 Task: Get the current traffic updates for Oxbow Public Market in Napa.
Action: Mouse moved to (100, 61)
Screenshot: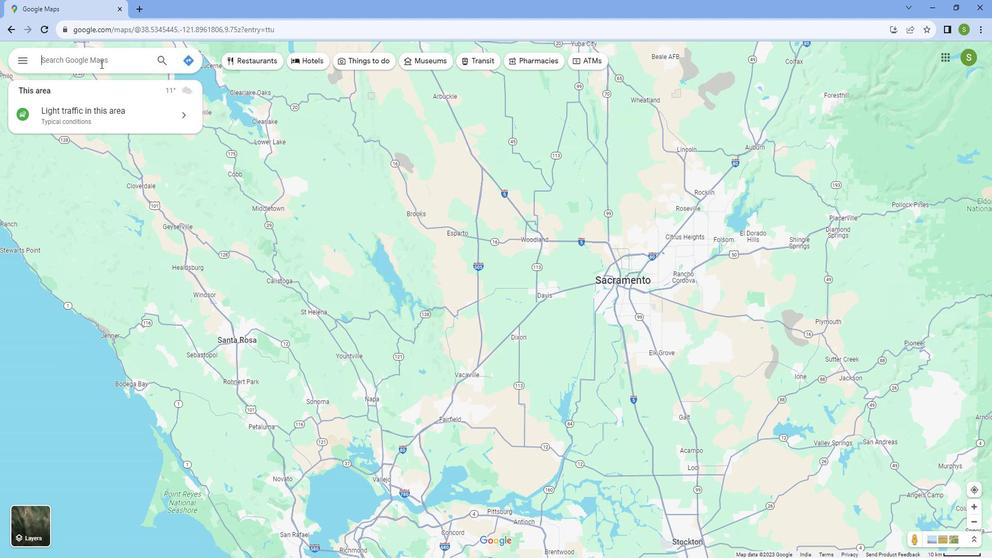 
Action: Mouse pressed left at (100, 61)
Screenshot: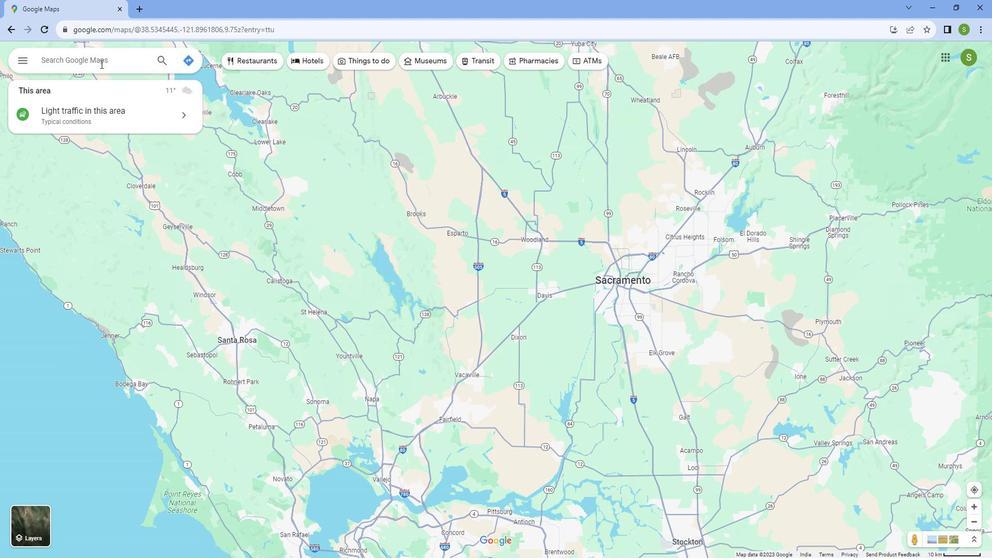 
Action: Key pressed <Key.caps_lock>O<Key.caps_lock>xbow<Key.space><Key.caps_lock>P<Key.caps_lock>ublic<Key.space><Key.caps_lock>M<Key.caps_lock>arket,<Key.caps_lock>N<Key.caps_lock>apa
Screenshot: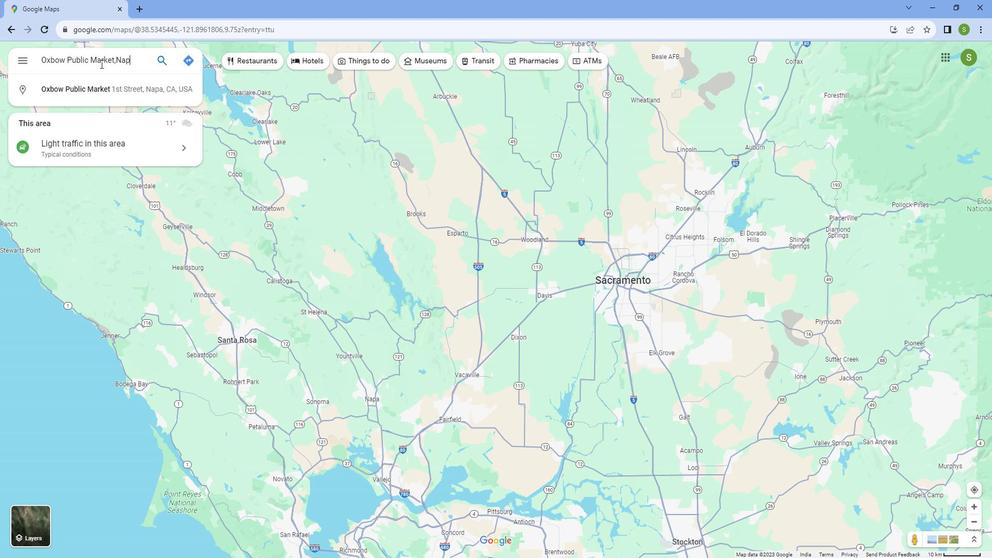 
Action: Mouse moved to (97, 84)
Screenshot: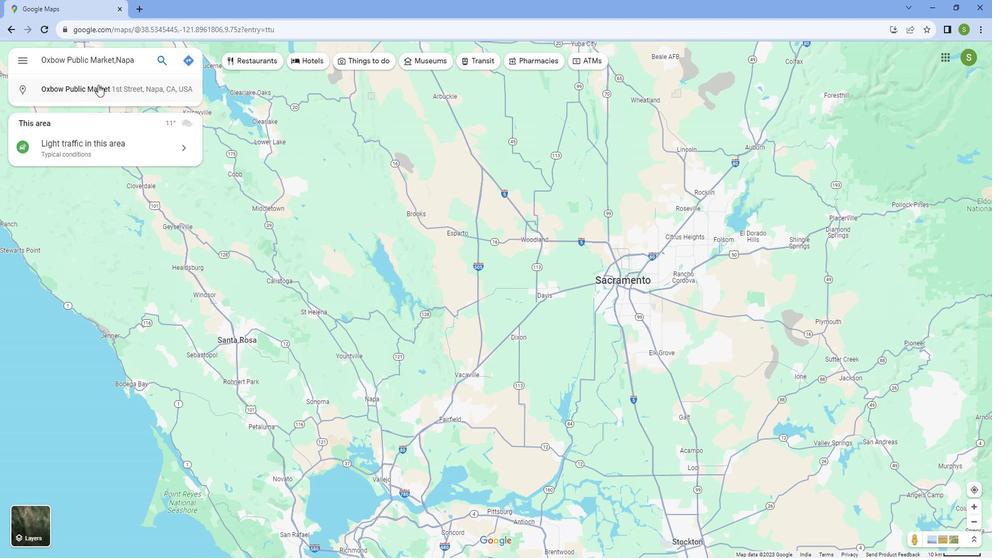 
Action: Mouse pressed left at (97, 84)
Screenshot: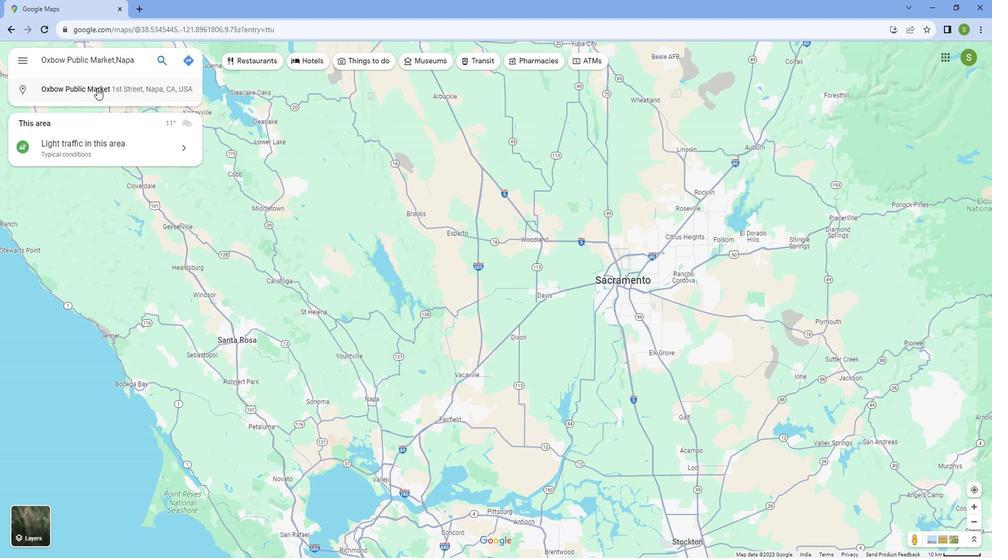 
Action: Mouse moved to (325, 499)
Screenshot: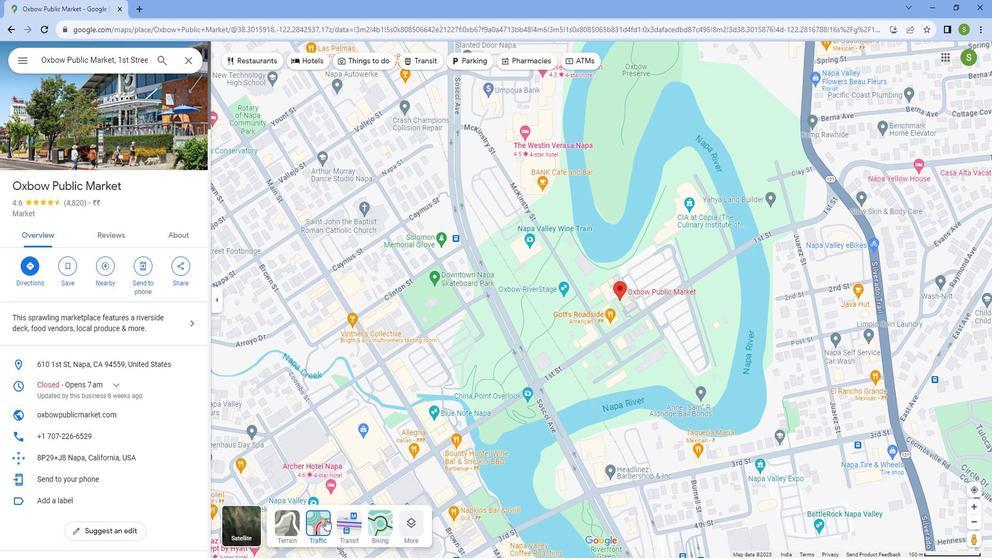 
Action: Mouse pressed left at (325, 499)
Screenshot: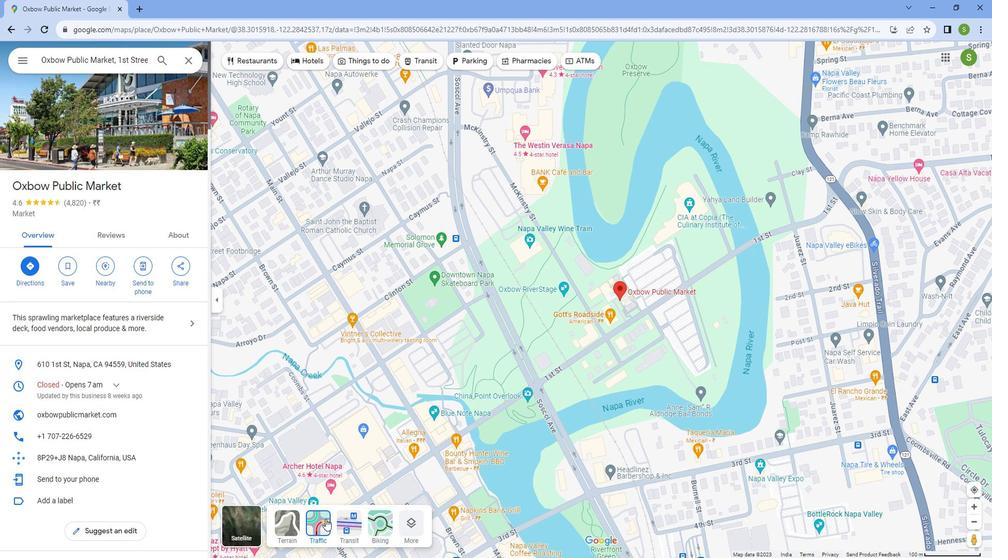 
Action: Mouse moved to (568, 286)
Screenshot: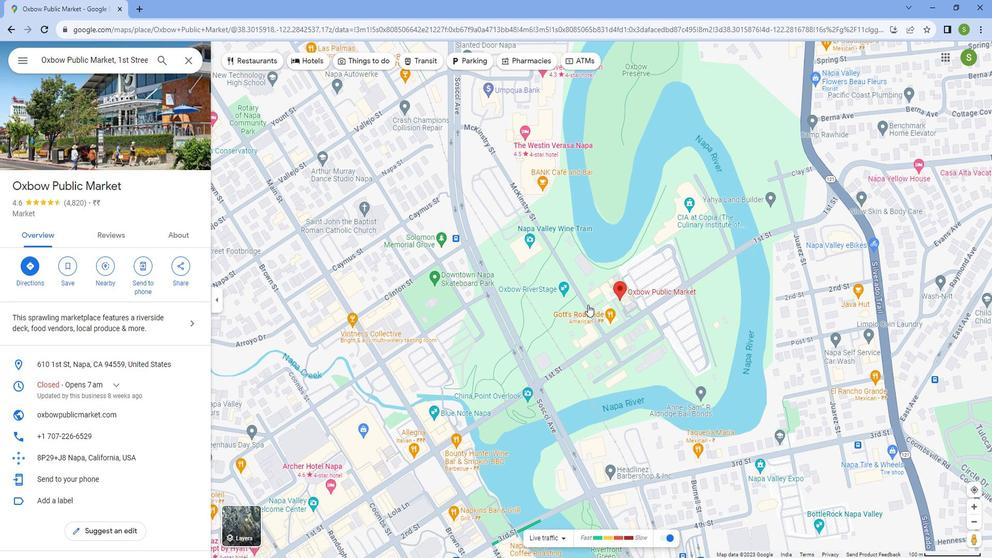 
Action: Mouse scrolled (568, 285) with delta (0, 0)
Screenshot: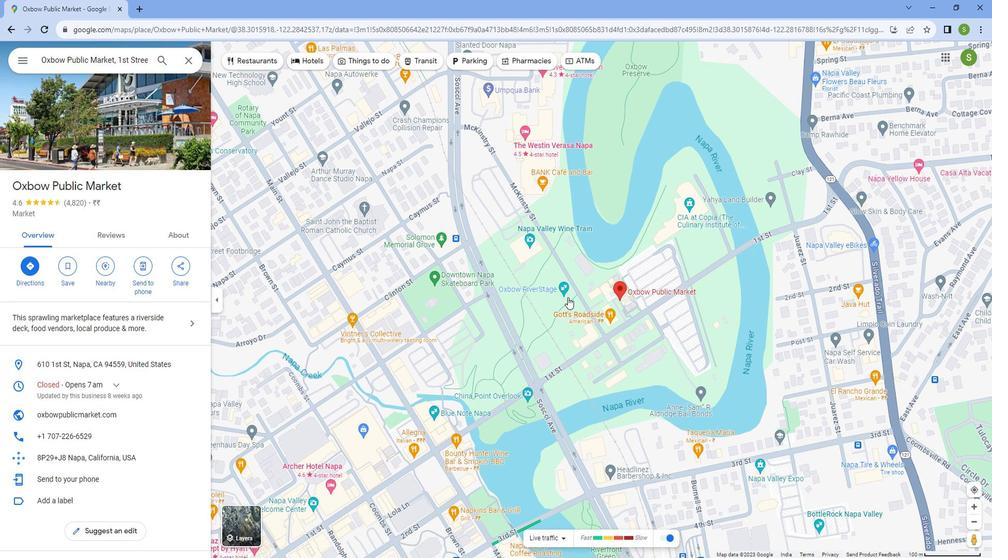 
Action: Mouse scrolled (568, 285) with delta (0, 0)
Screenshot: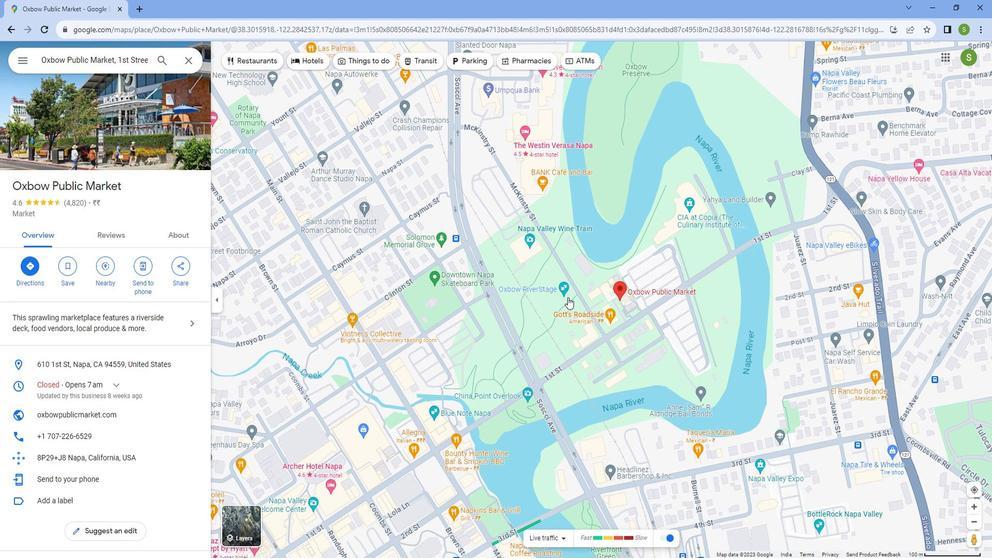 
Action: Mouse moved to (568, 286)
Screenshot: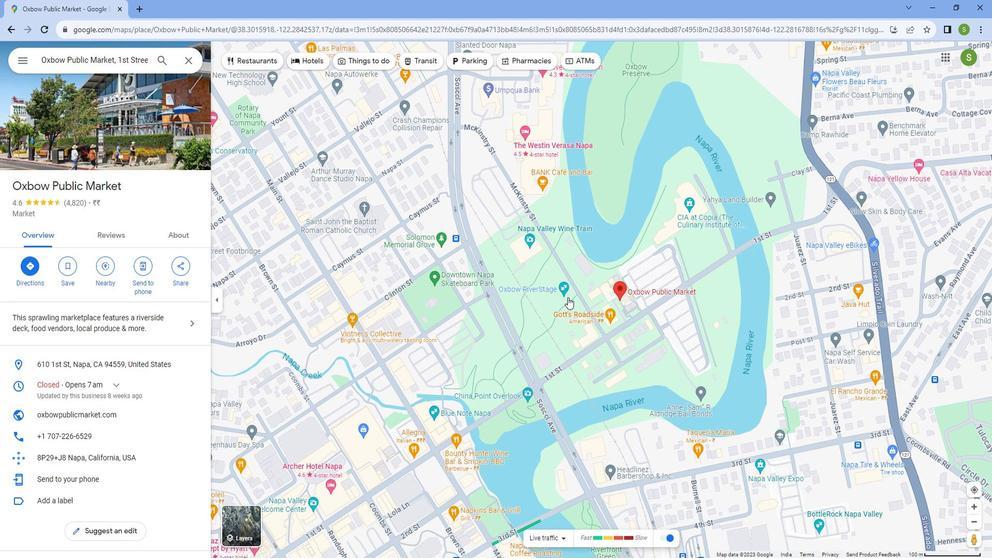 
Action: Mouse scrolled (568, 285) with delta (0, 0)
Screenshot: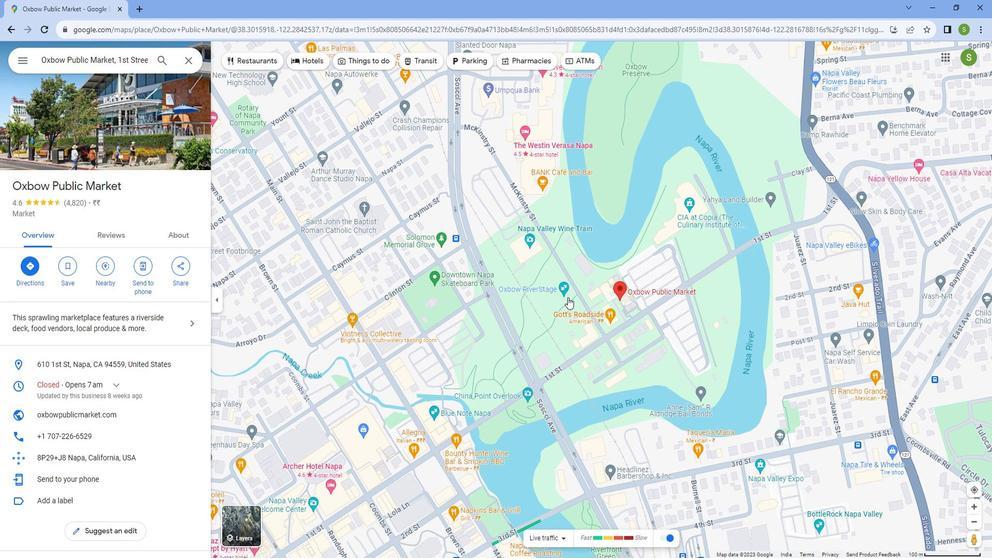 
Action: Mouse moved to (566, 285)
Screenshot: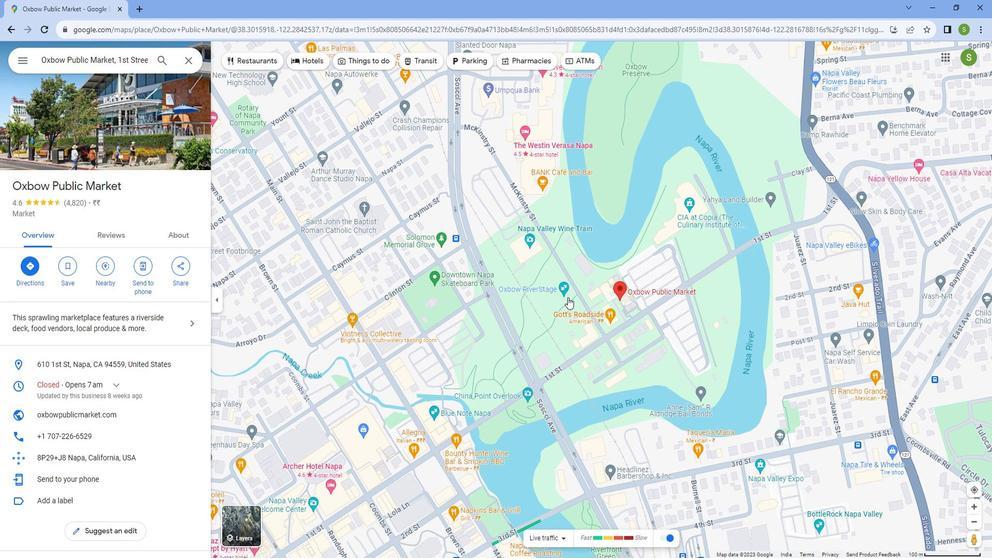 
Action: Mouse scrolled (566, 284) with delta (0, 0)
Screenshot: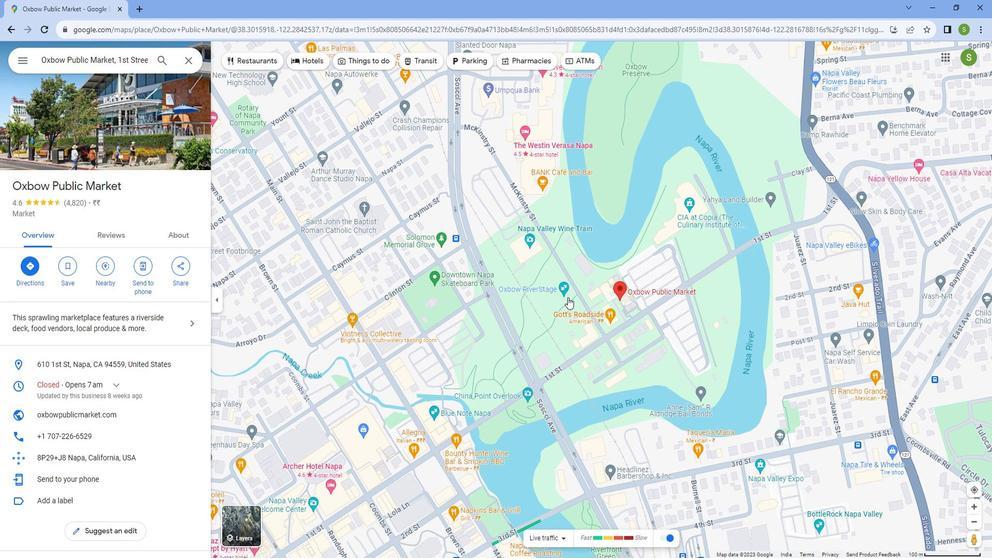 
Action: Mouse moved to (563, 283)
Screenshot: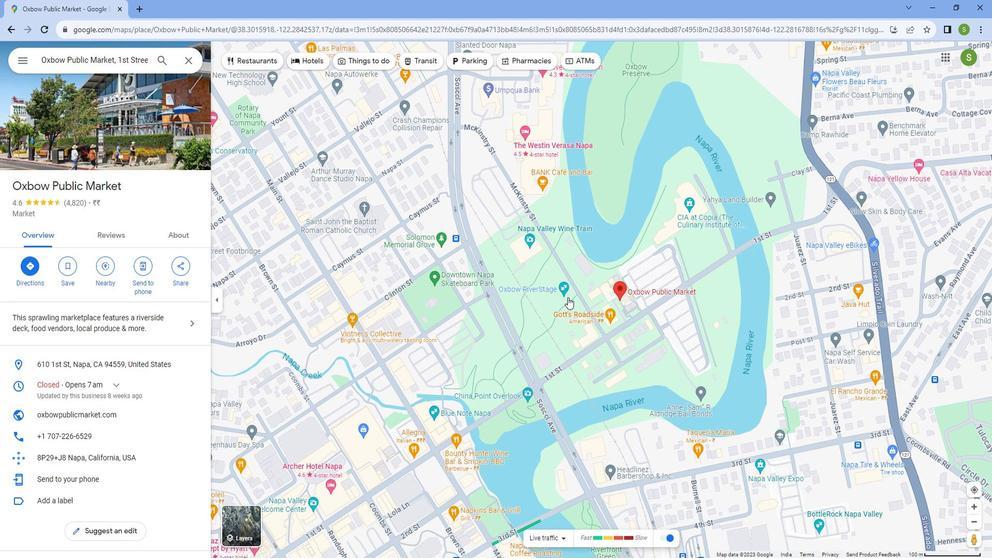 
Action: Mouse scrolled (563, 283) with delta (0, 0)
Screenshot: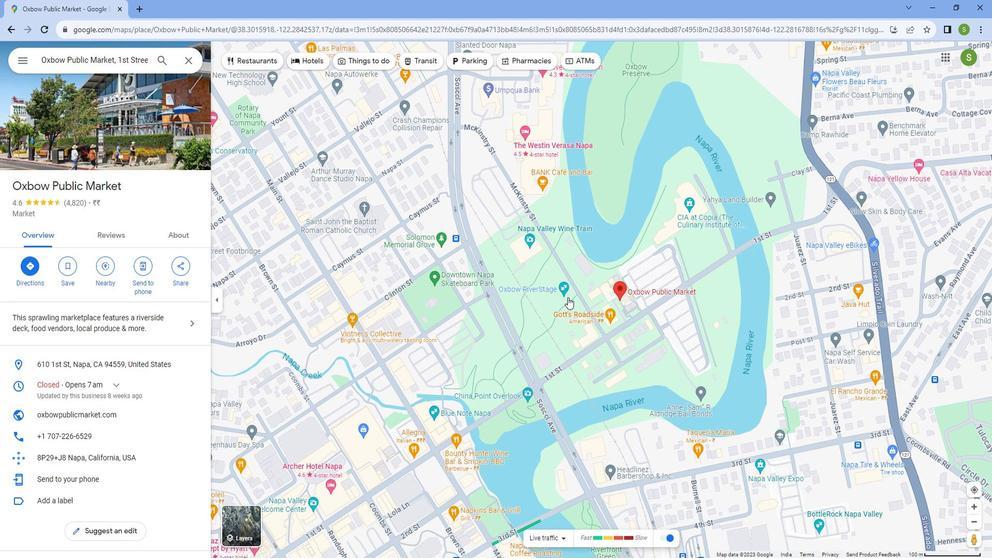 
Action: Mouse moved to (561, 282)
Screenshot: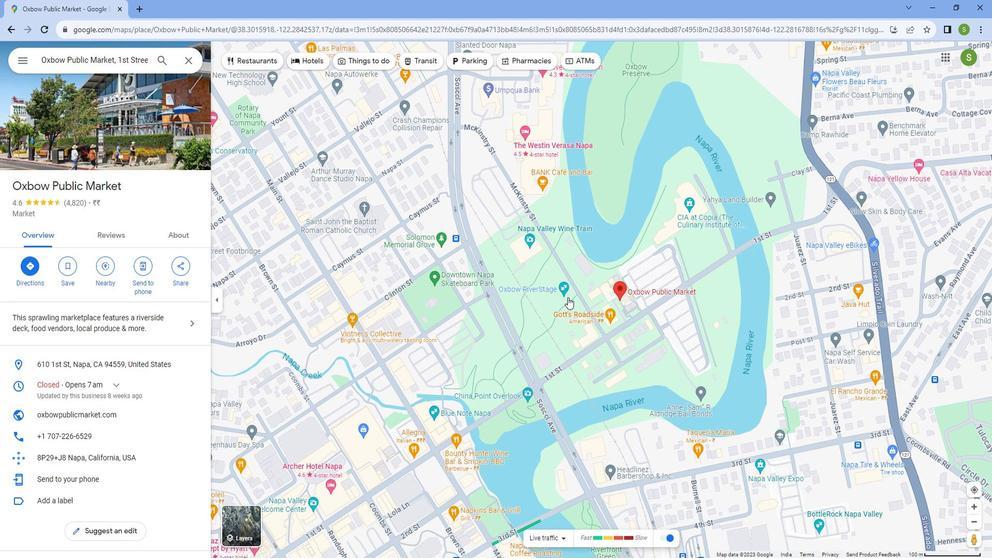 
Action: Mouse scrolled (561, 282) with delta (0, 0)
Screenshot: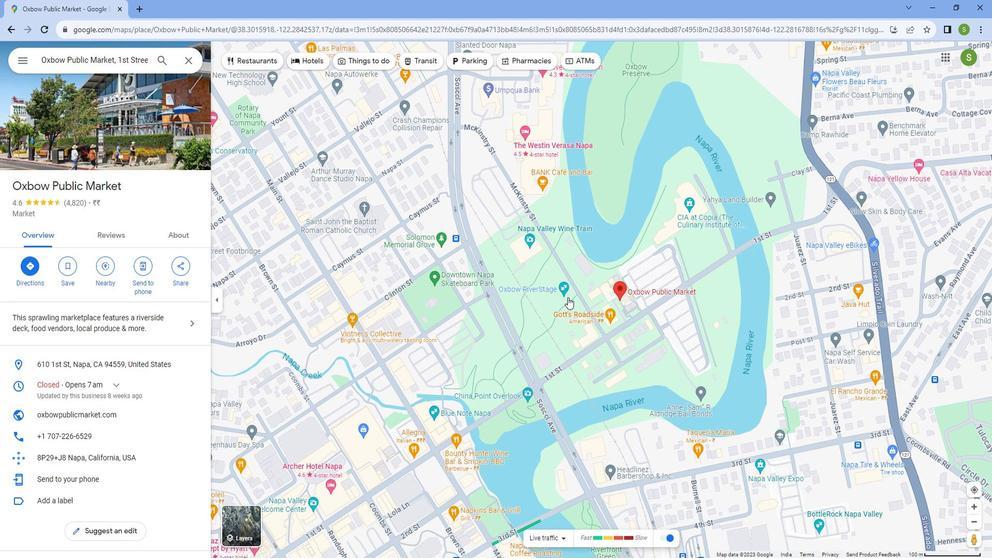 
Action: Mouse moved to (560, 282)
Screenshot: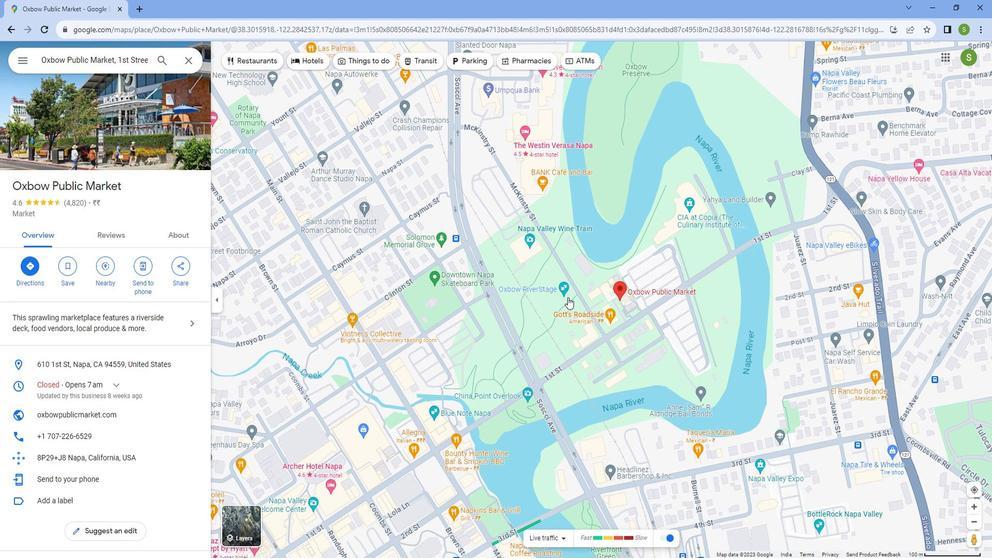 
Action: Mouse scrolled (560, 282) with delta (0, 0)
Screenshot: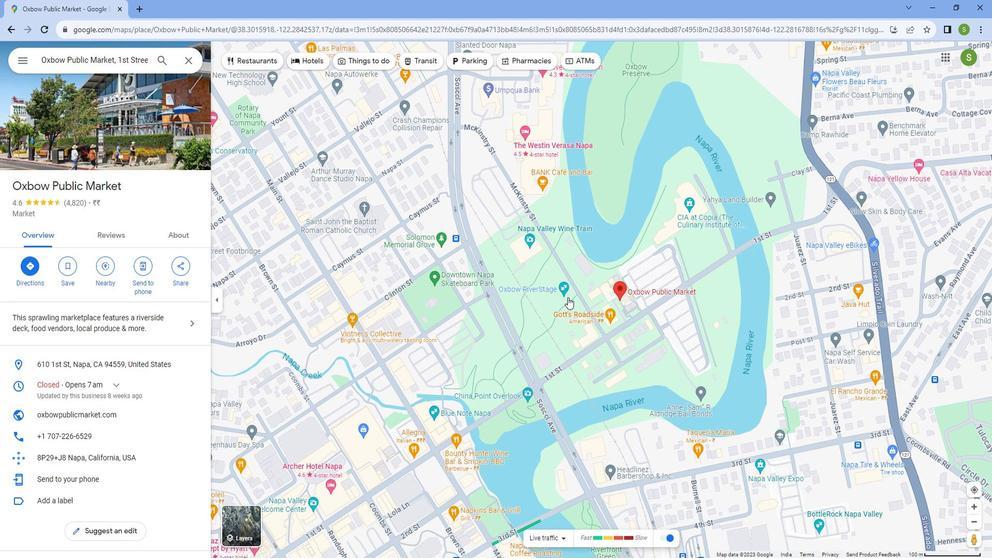 
Action: Mouse scrolled (560, 282) with delta (0, 0)
Screenshot: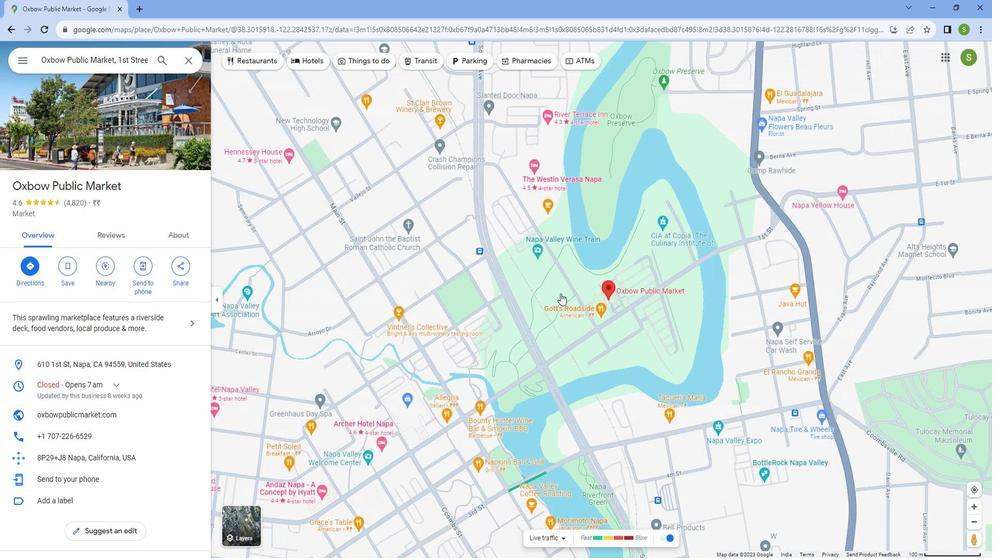 
Action: Mouse scrolled (560, 282) with delta (0, 0)
Screenshot: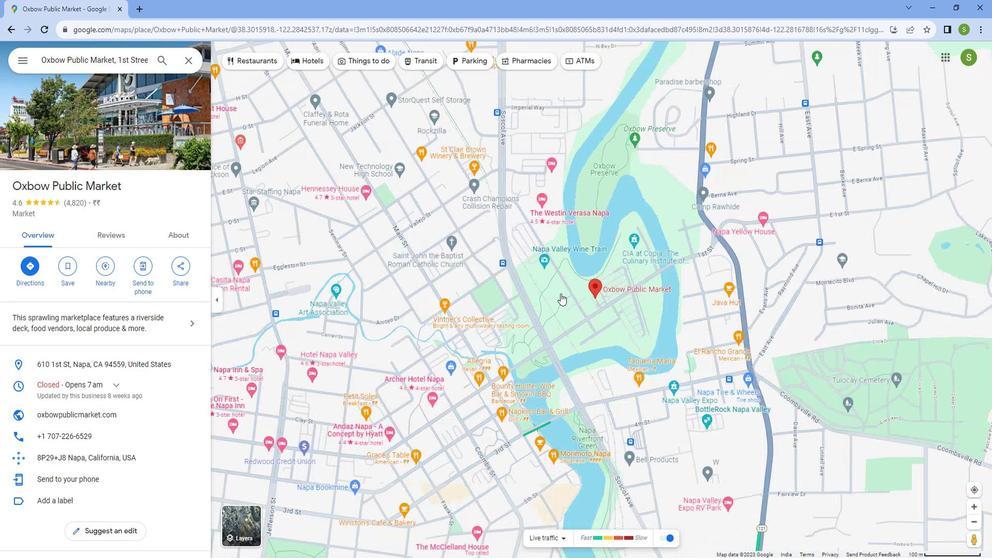 
Action: Mouse scrolled (560, 282) with delta (0, 0)
Screenshot: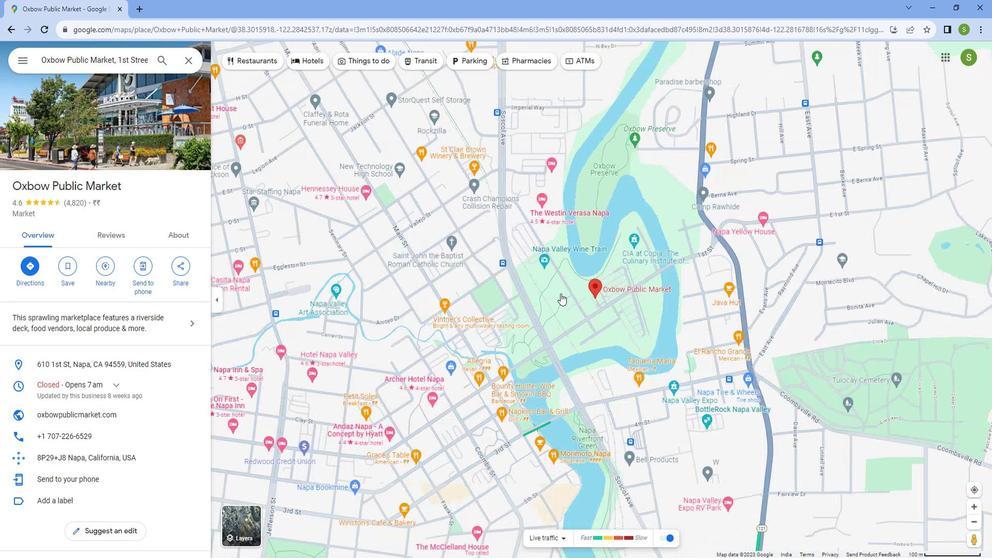 
Action: Mouse scrolled (560, 282) with delta (0, 0)
Screenshot: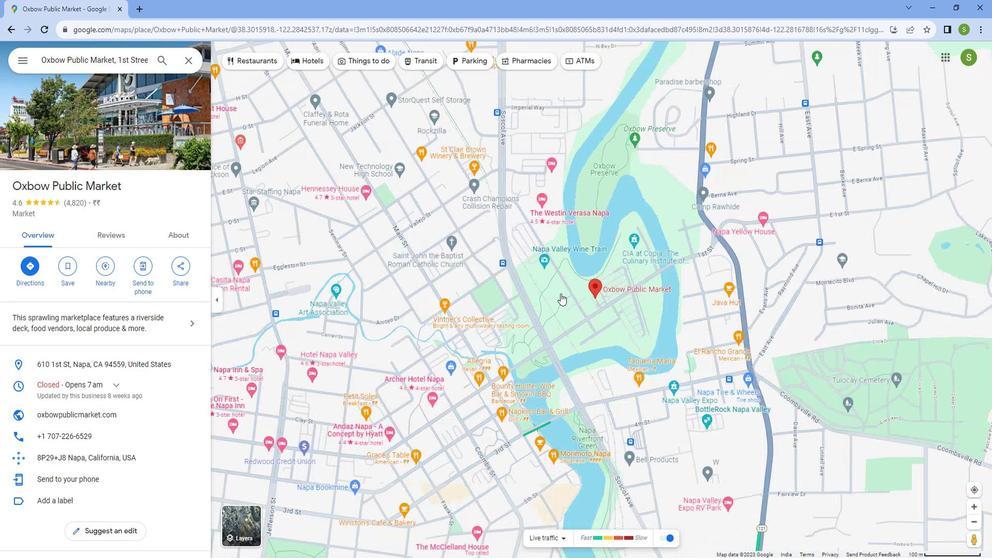 
Action: Mouse scrolled (560, 282) with delta (0, 0)
Screenshot: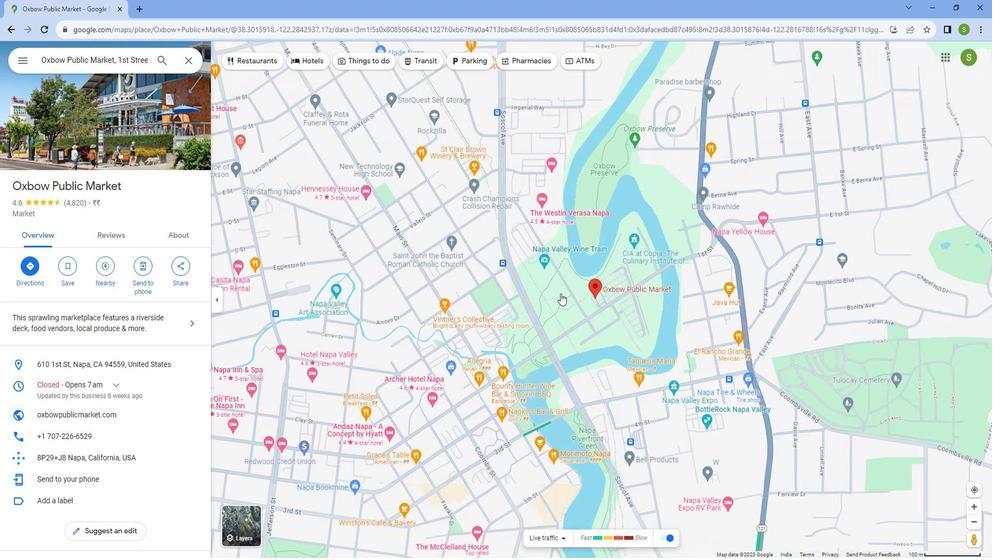 
Action: Mouse scrolled (560, 282) with delta (0, 0)
Screenshot: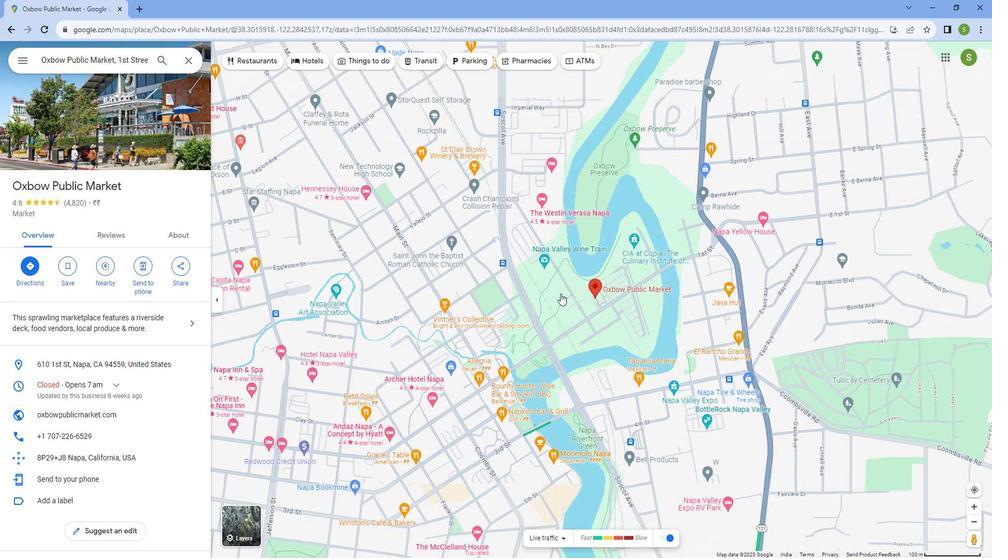 
Action: Mouse scrolled (560, 282) with delta (0, 0)
Screenshot: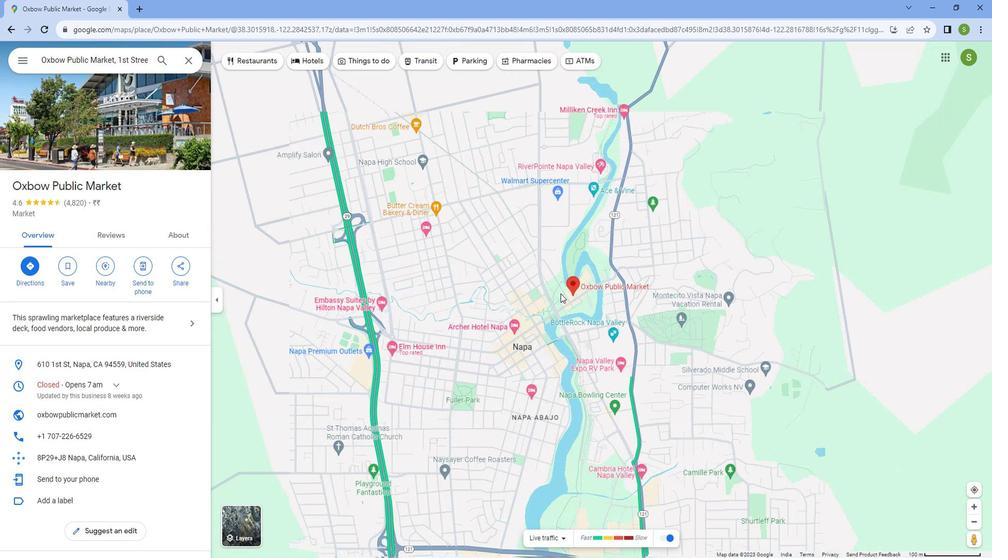 
Action: Mouse scrolled (560, 282) with delta (0, 0)
Screenshot: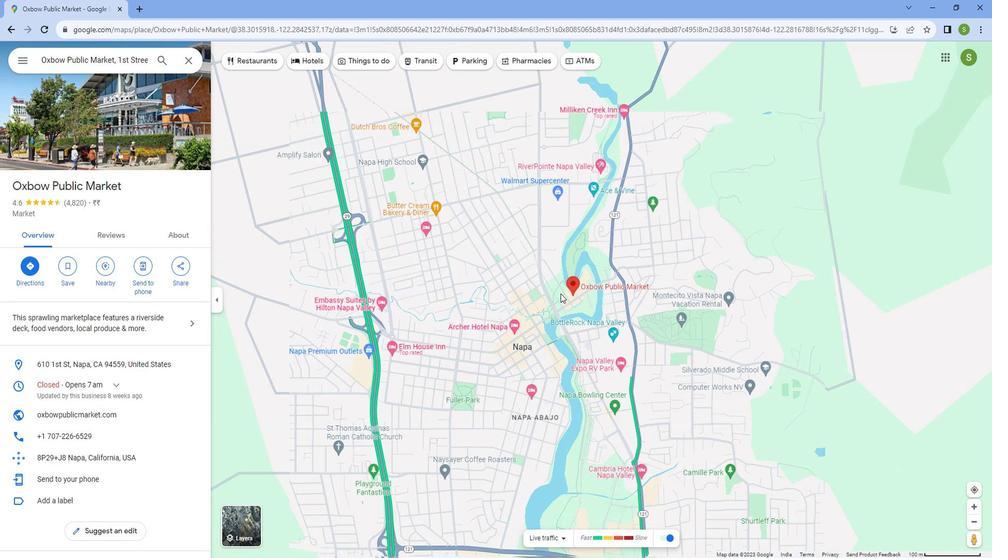 
Action: Mouse scrolled (560, 282) with delta (0, 0)
Screenshot: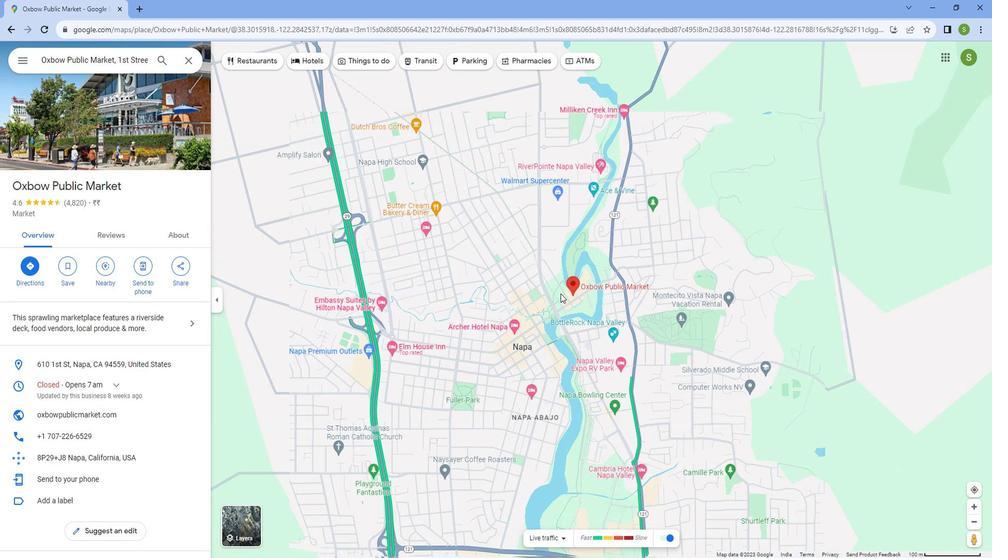 
Action: Mouse scrolled (560, 282) with delta (0, 0)
Screenshot: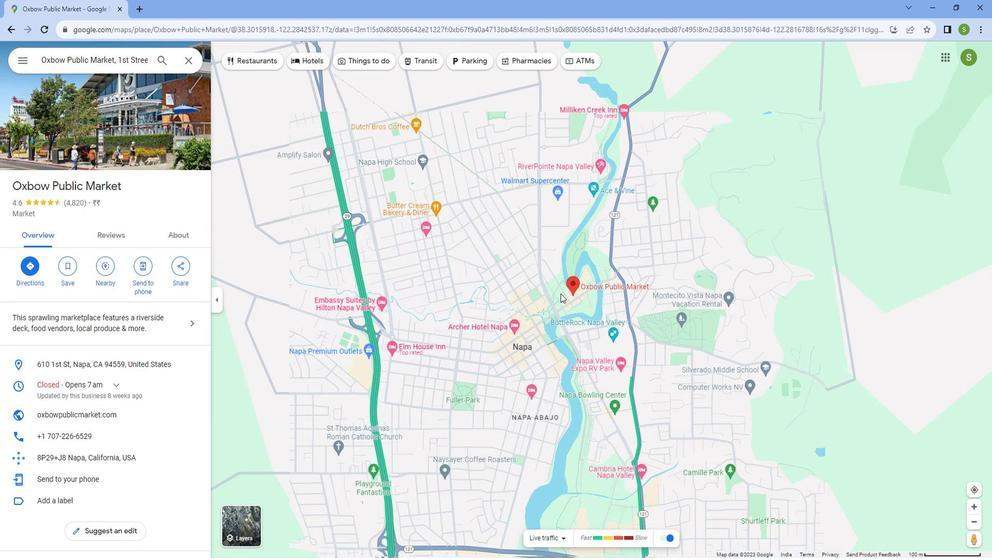 
Action: Mouse scrolled (560, 282) with delta (0, 0)
Screenshot: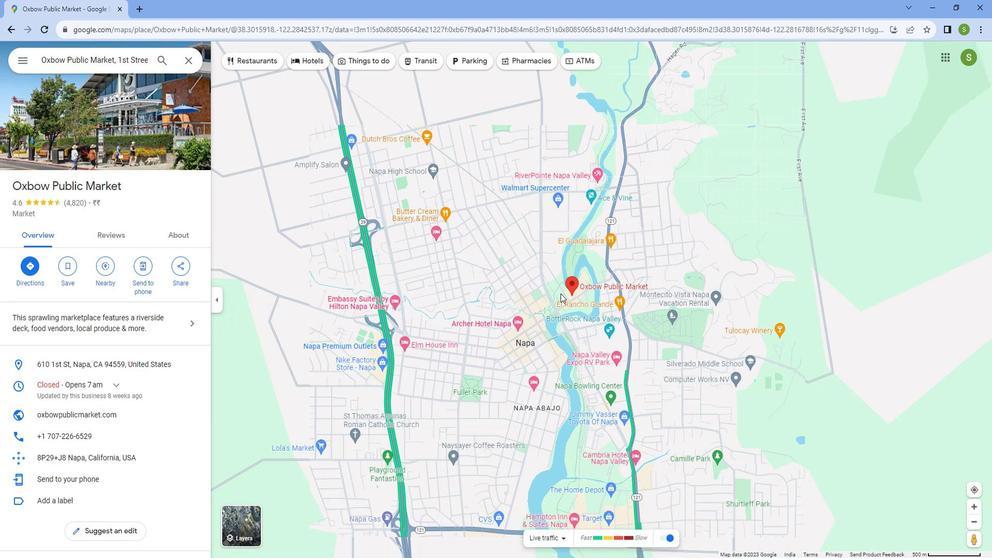 
Action: Mouse moved to (492, 250)
Screenshot: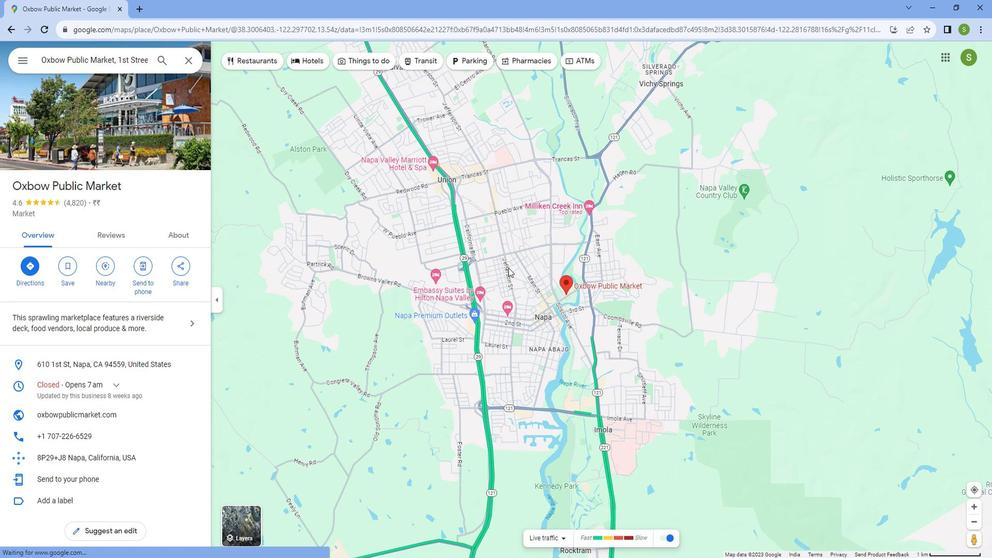 
Action: Mouse pressed left at (492, 250)
Screenshot: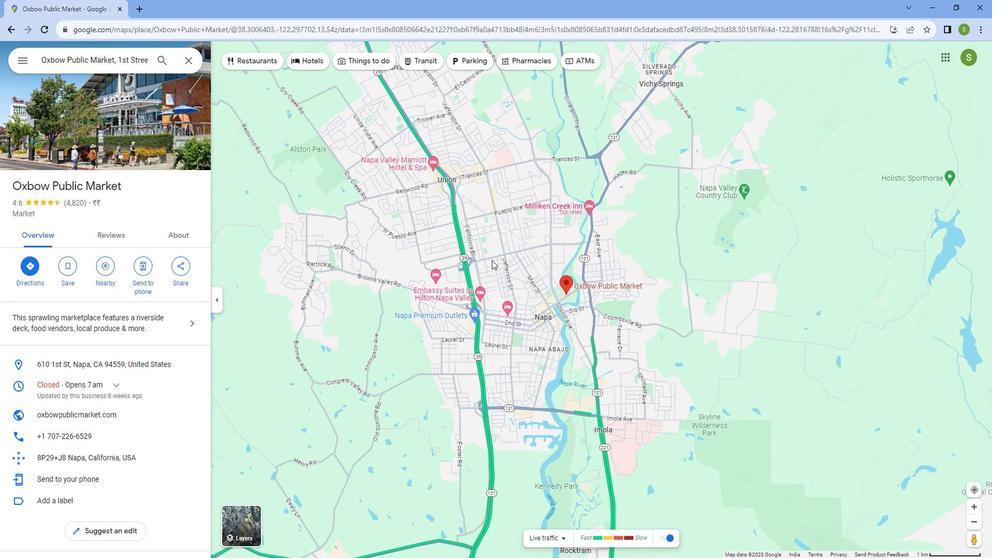 
Action: Mouse moved to (584, 243)
Screenshot: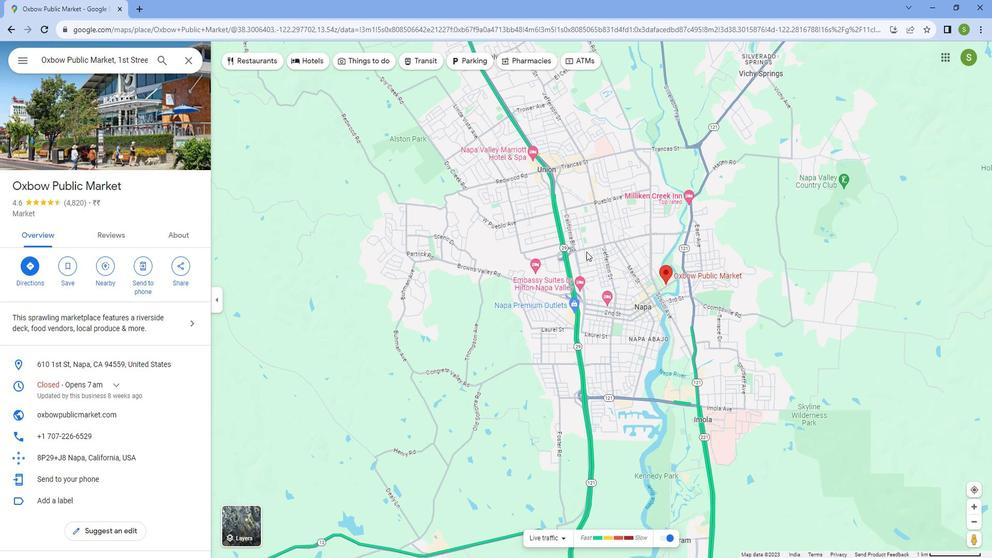 
Action: Mouse scrolled (584, 242) with delta (0, 0)
Screenshot: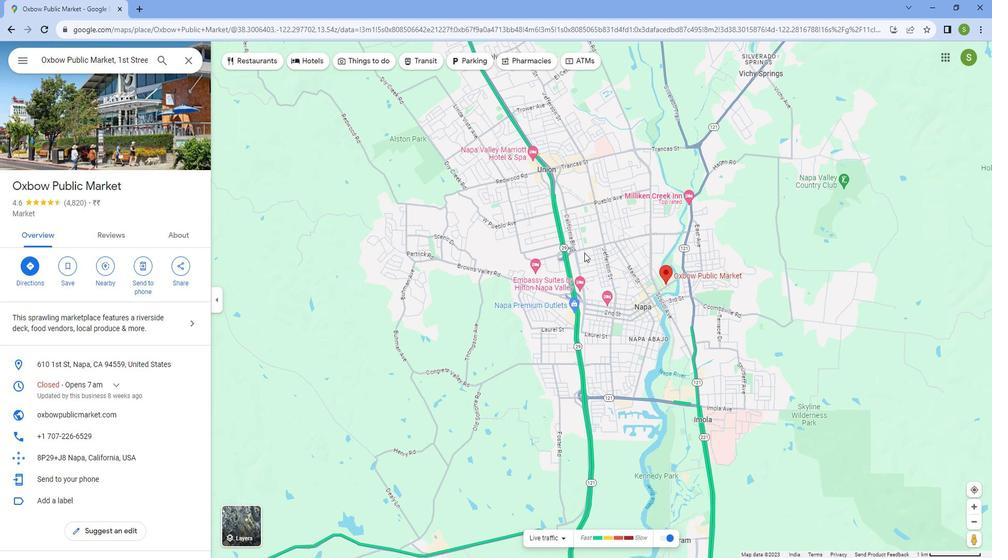 
Action: Mouse moved to (583, 244)
Screenshot: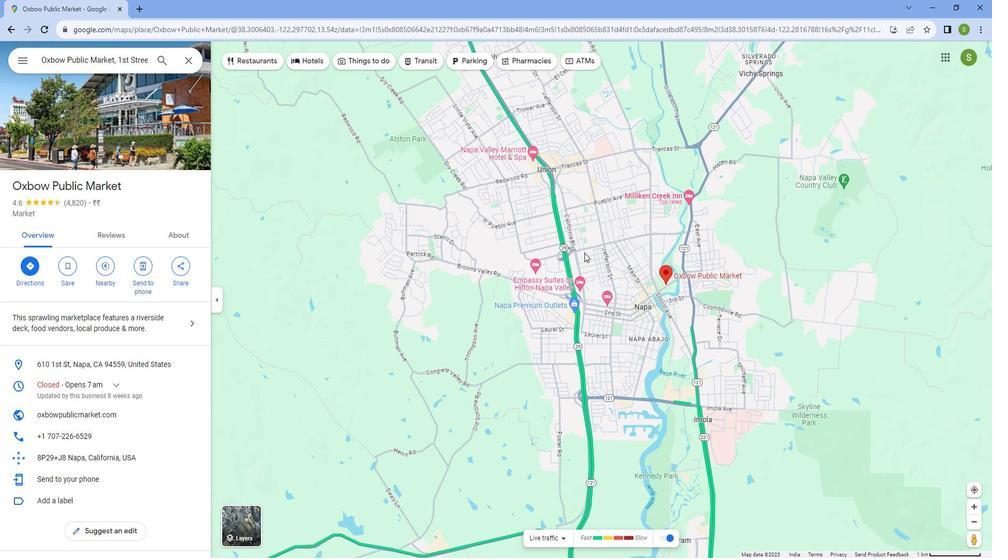 
Action: Mouse scrolled (583, 243) with delta (0, 0)
Screenshot: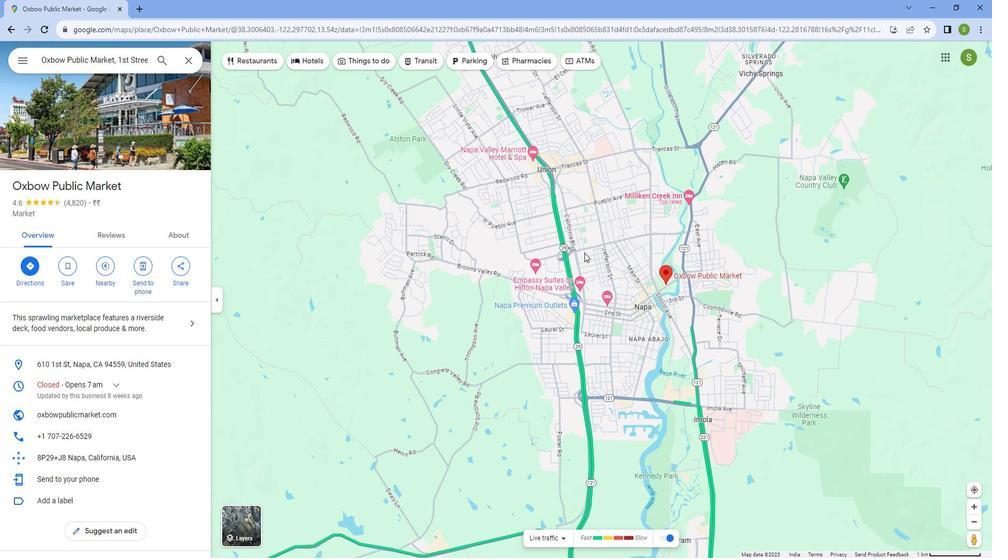
Action: Mouse moved to (581, 244)
Screenshot: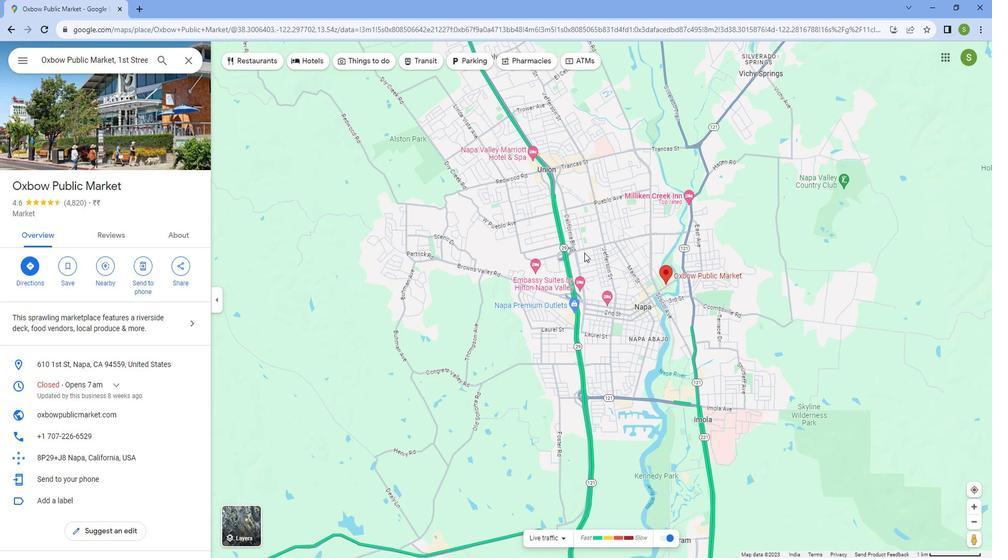 
Action: Mouse scrolled (581, 244) with delta (0, 0)
Screenshot: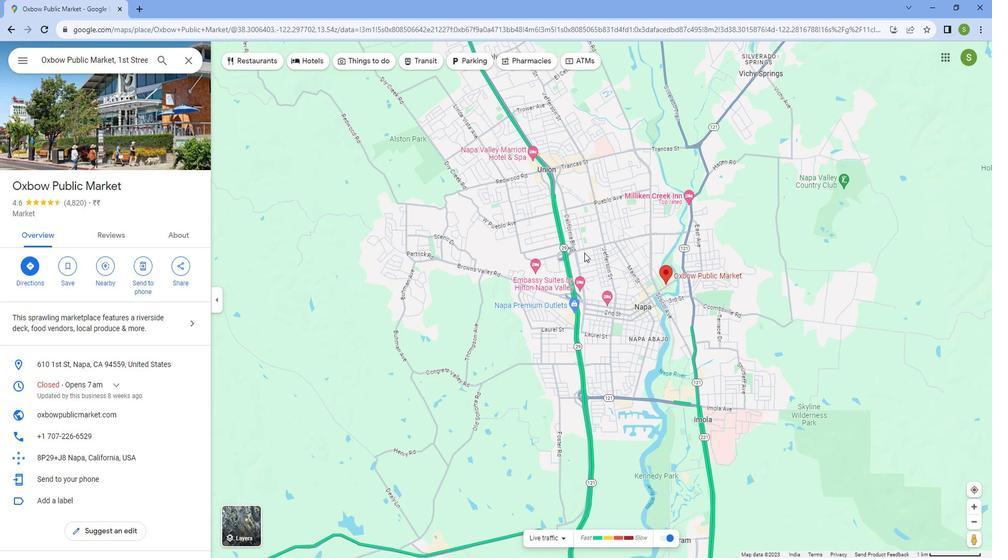 
Action: Mouse moved to (580, 245)
Screenshot: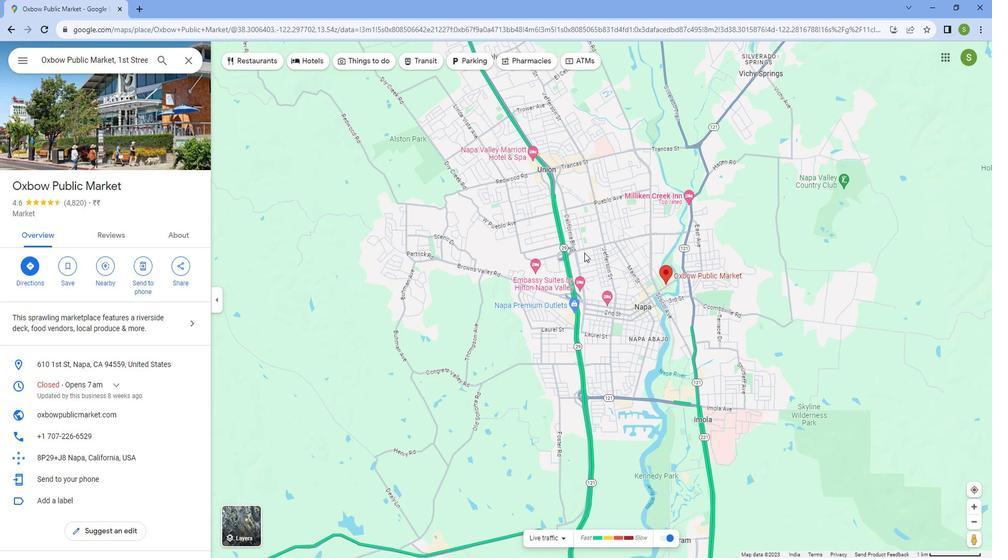 
Action: Mouse scrolled (580, 244) with delta (0, 0)
Screenshot: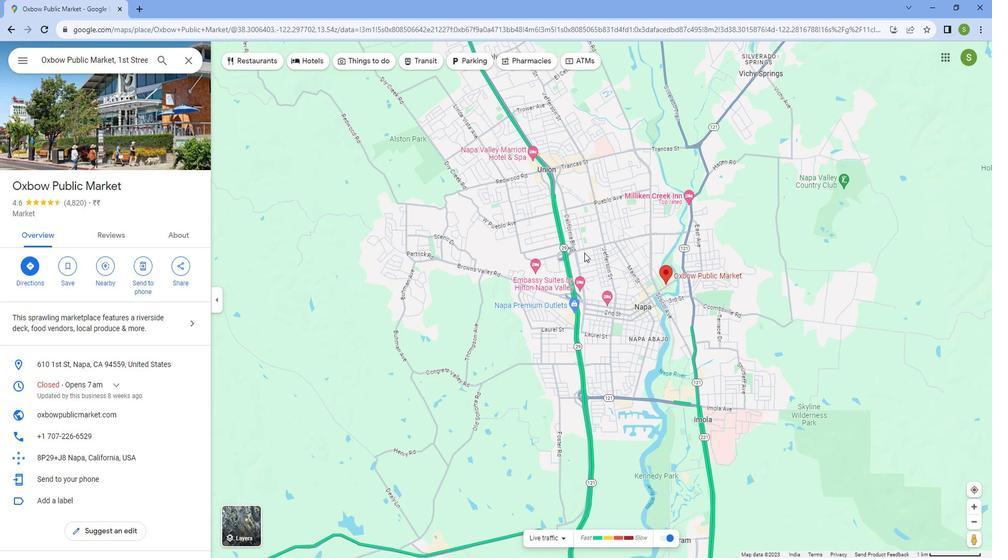 
Action: Mouse moved to (577, 246)
Screenshot: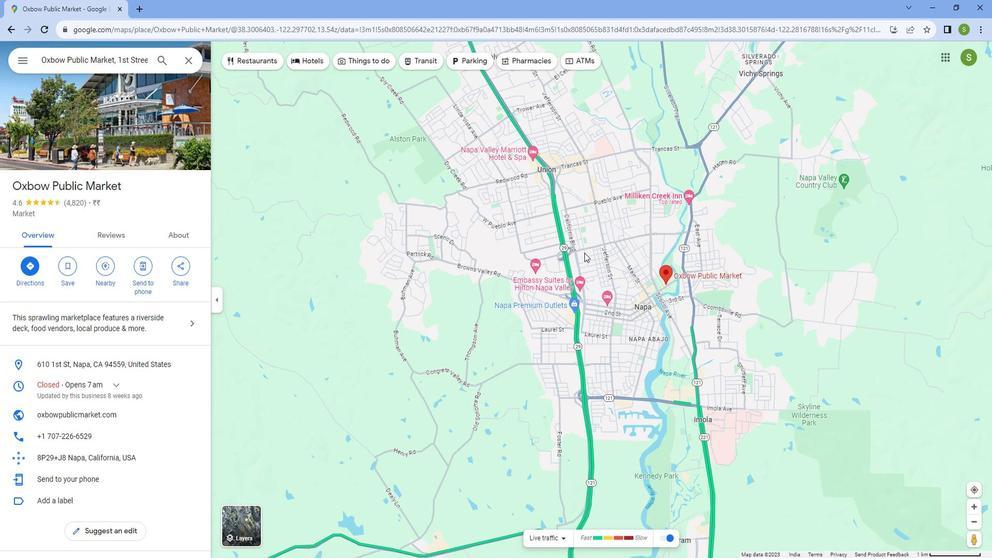 
Action: Mouse scrolled (577, 245) with delta (0, 0)
Screenshot: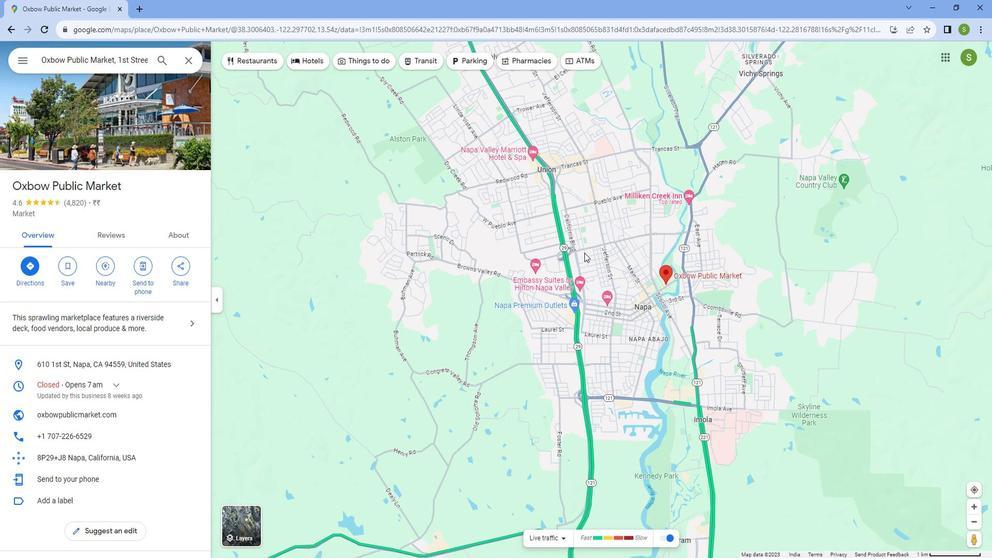 
Action: Mouse moved to (574, 246)
Screenshot: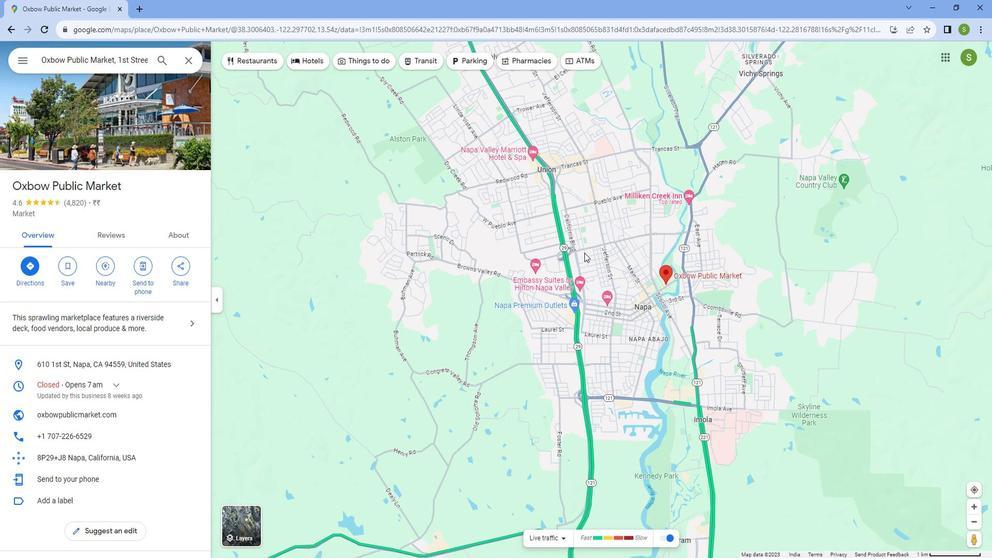 
Action: Mouse scrolled (574, 246) with delta (0, 0)
Screenshot: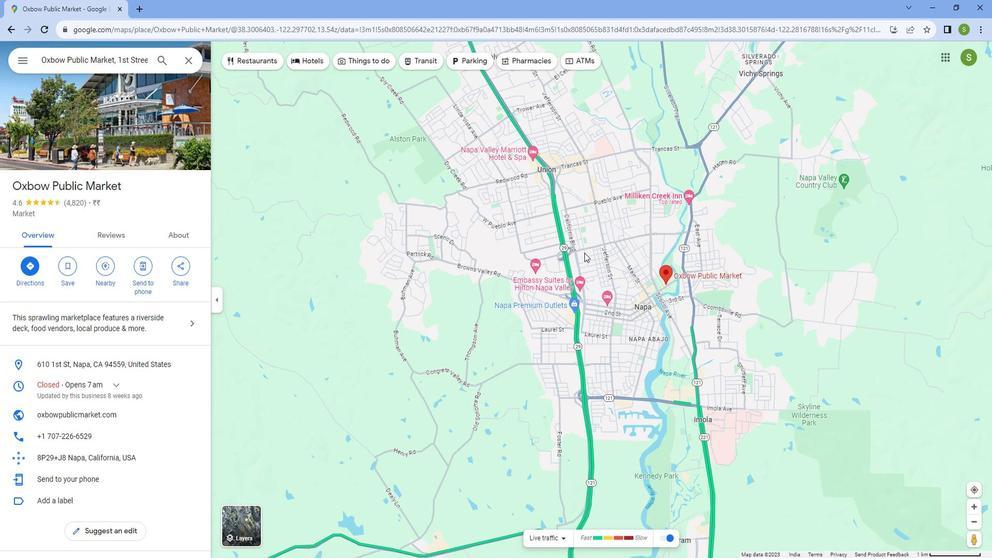 
Action: Mouse moved to (573, 247)
Screenshot: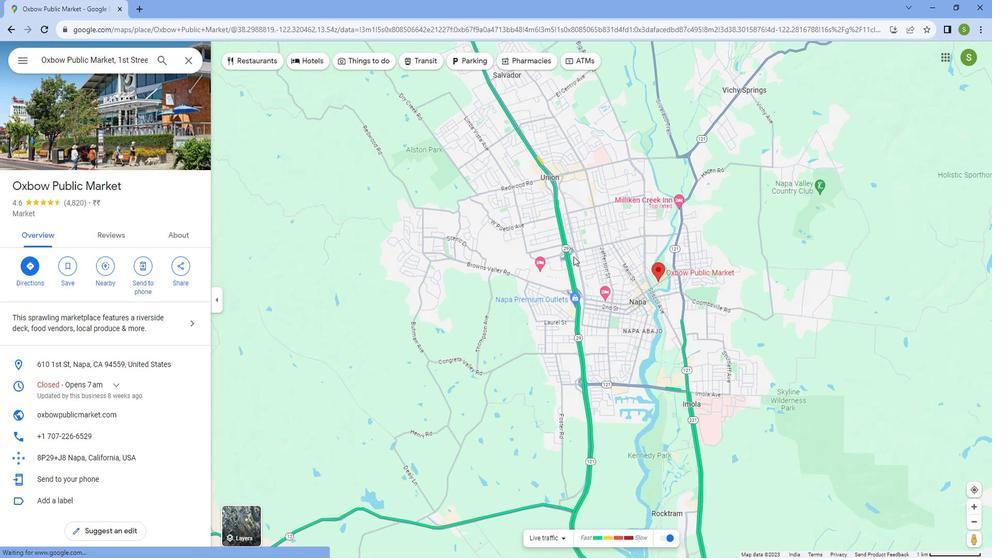 
Action: Mouse scrolled (573, 246) with delta (0, 0)
Screenshot: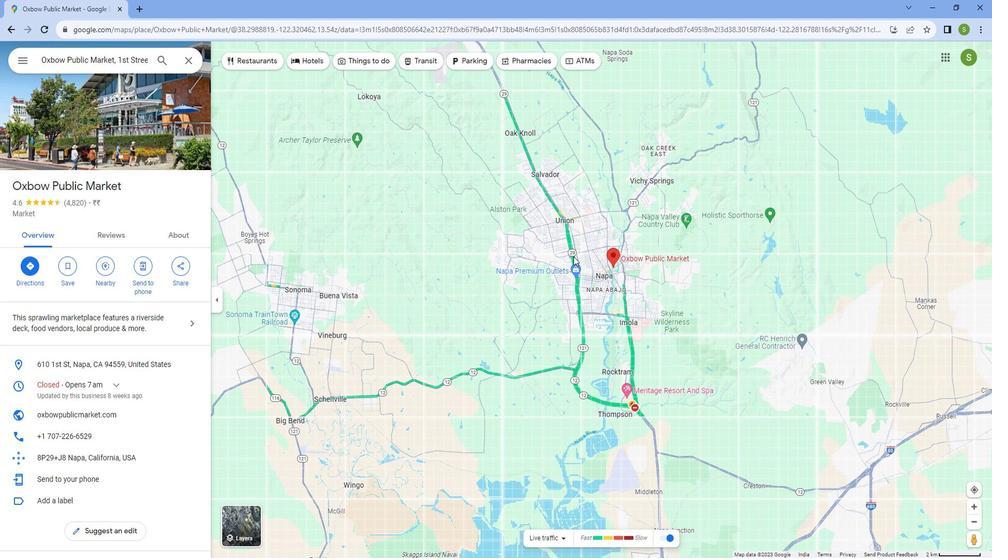 
Action: Mouse scrolled (573, 246) with delta (0, 0)
Screenshot: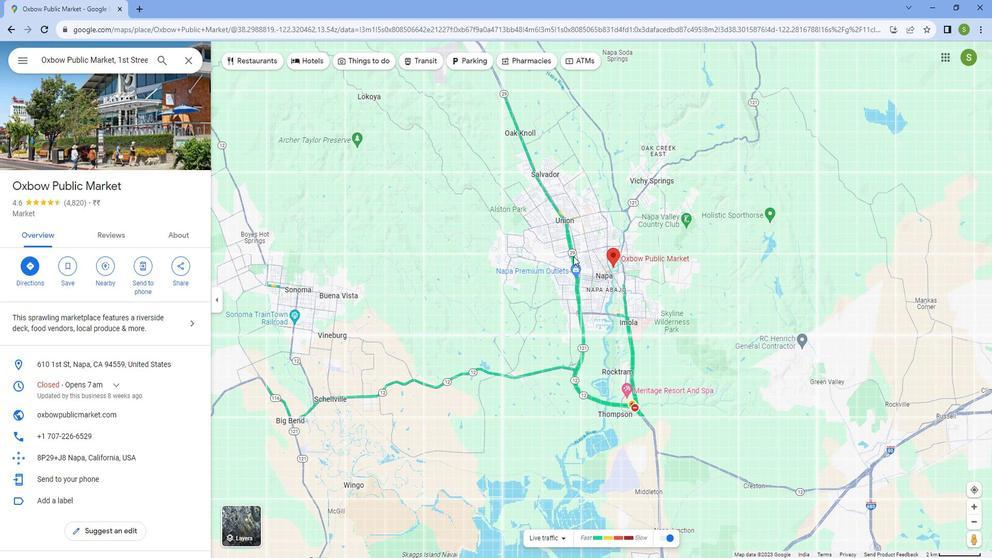 
Action: Mouse scrolled (573, 246) with delta (0, 0)
Screenshot: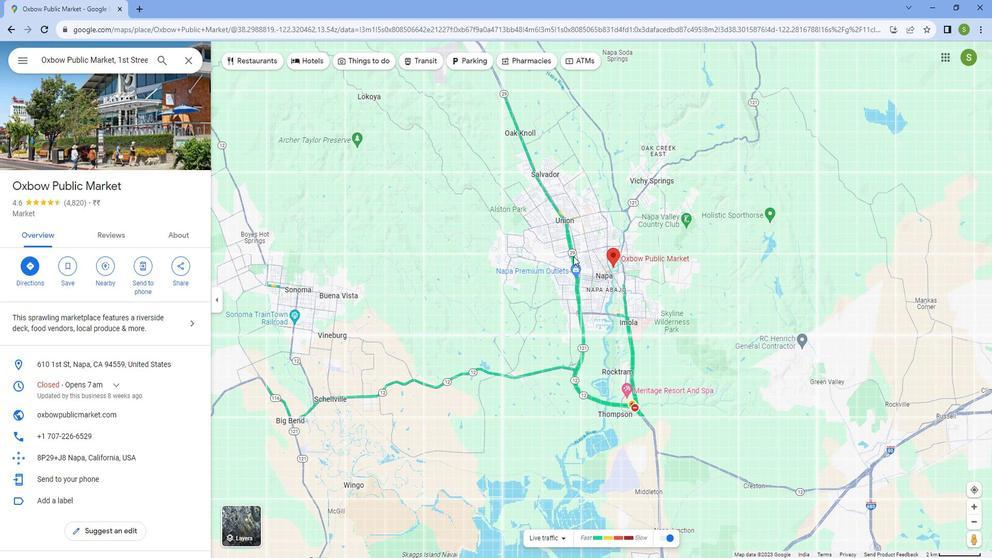
Action: Mouse scrolled (573, 246) with delta (0, 0)
Screenshot: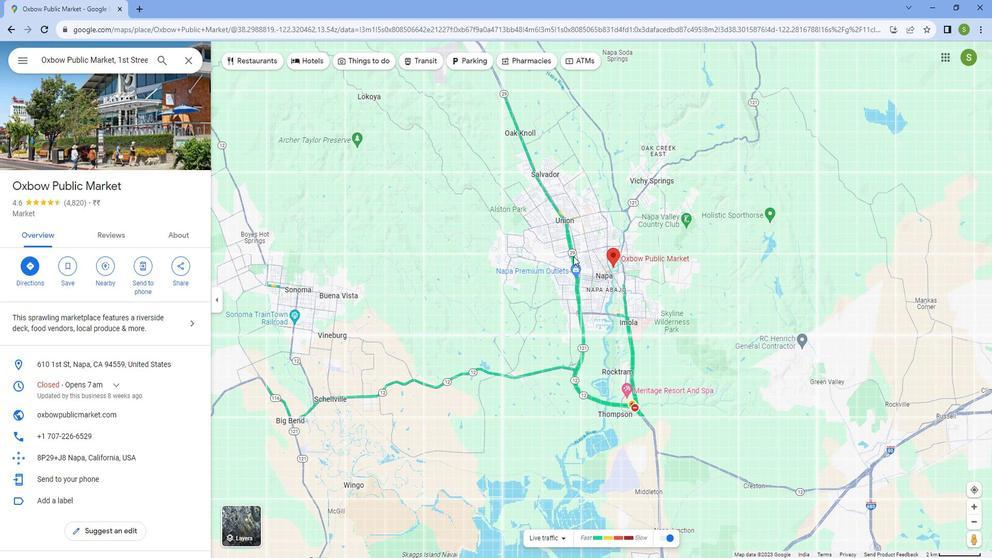 
Action: Mouse scrolled (573, 246) with delta (0, 0)
Screenshot: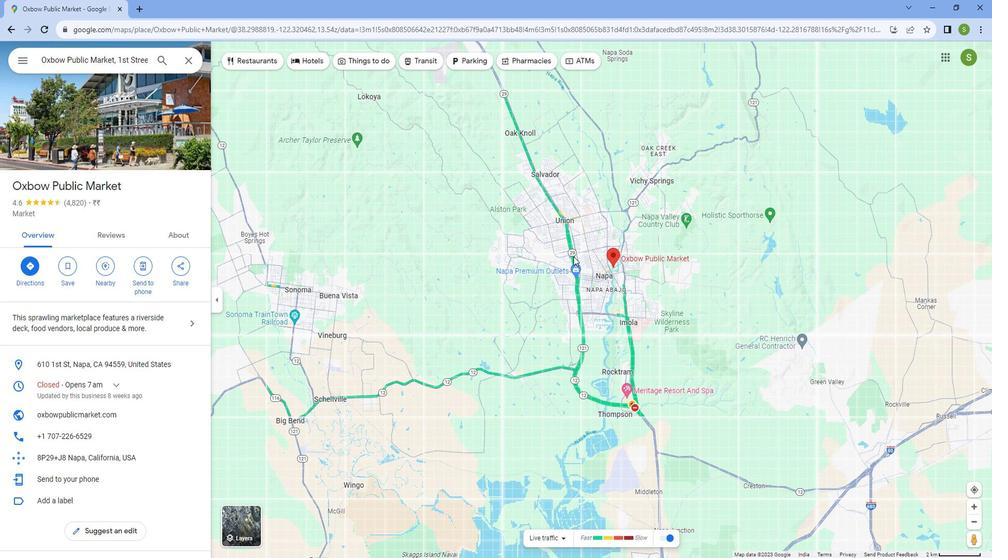 
Action: Mouse scrolled (573, 246) with delta (0, 0)
Screenshot: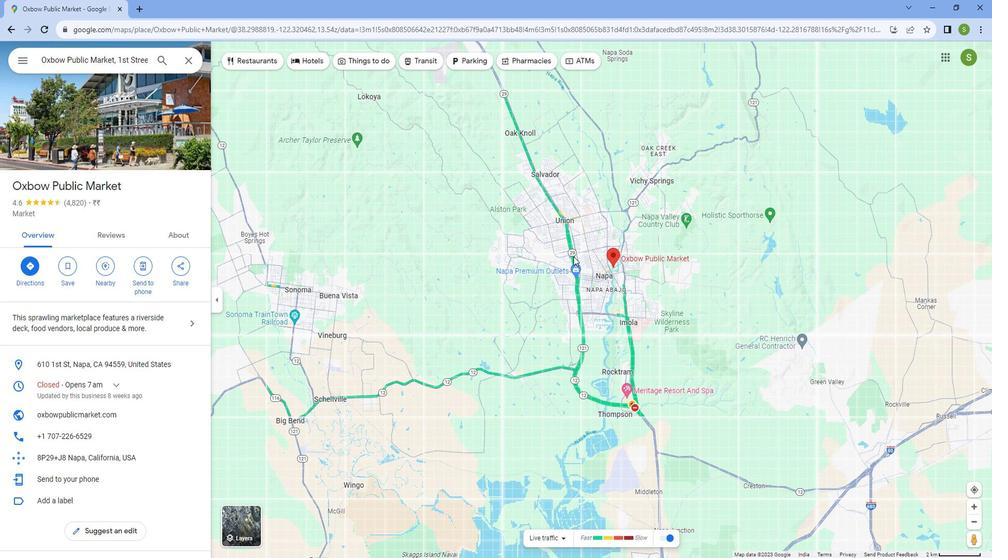 
Action: Mouse moved to (626, 295)
Screenshot: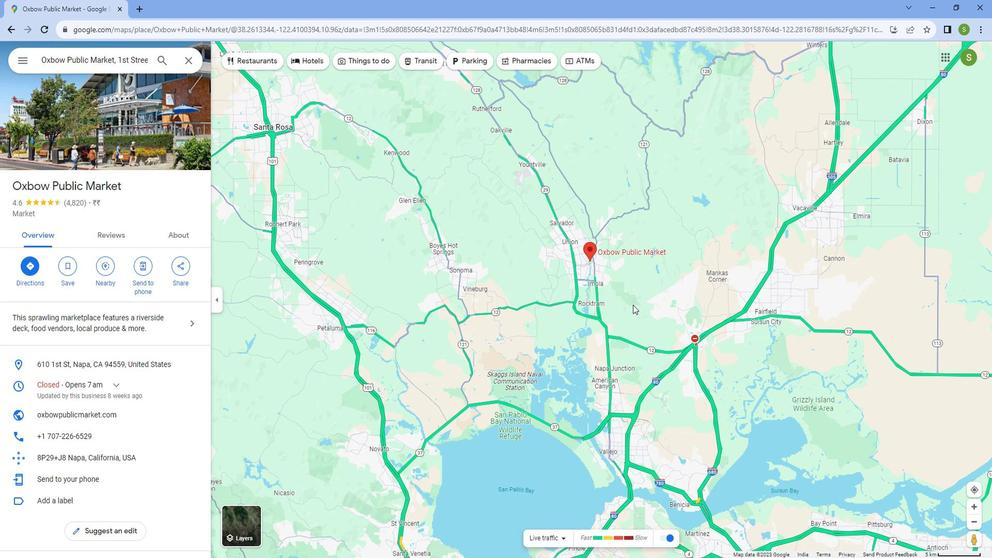 
Action: Mouse scrolled (626, 295) with delta (0, 0)
Screenshot: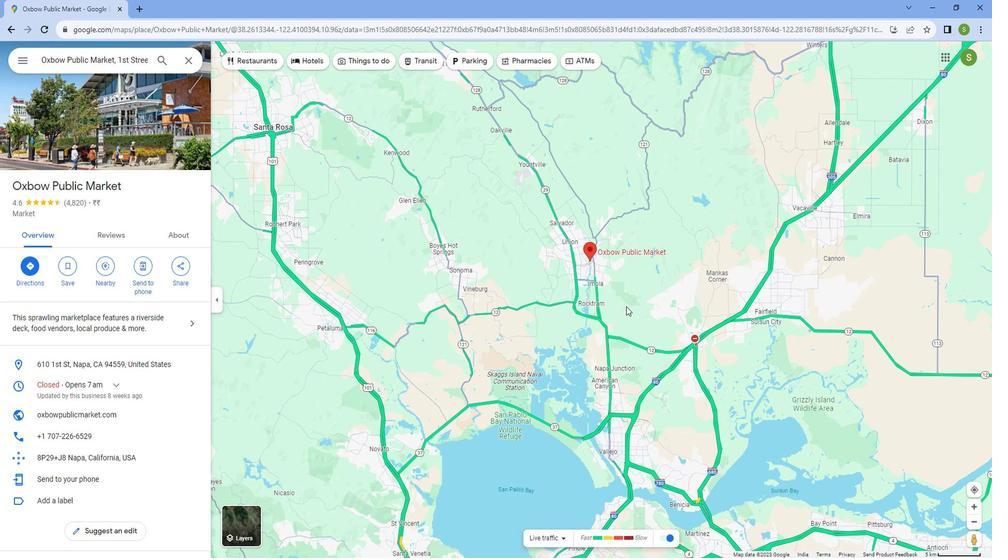 
Action: Mouse scrolled (626, 295) with delta (0, 0)
Screenshot: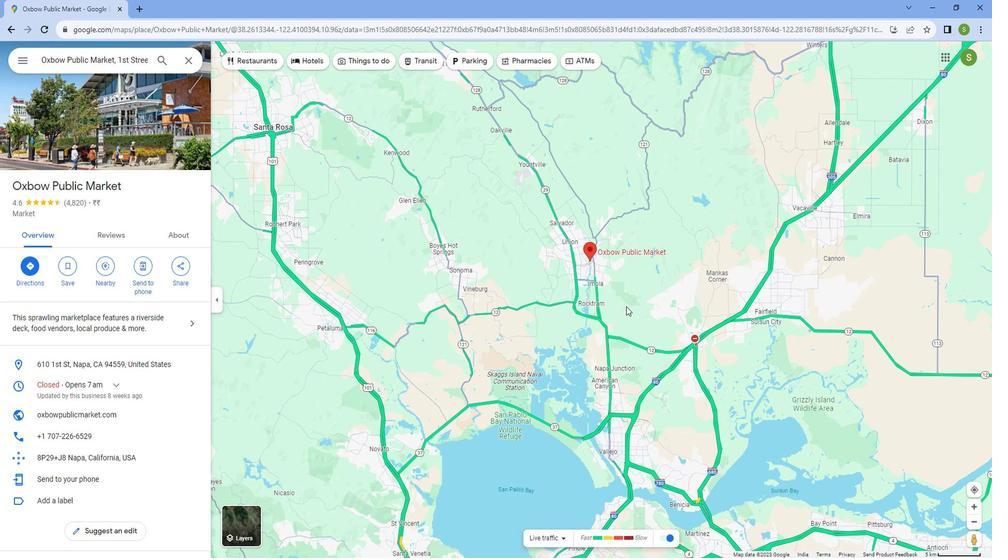 
Action: Mouse scrolled (626, 295) with delta (0, 0)
Screenshot: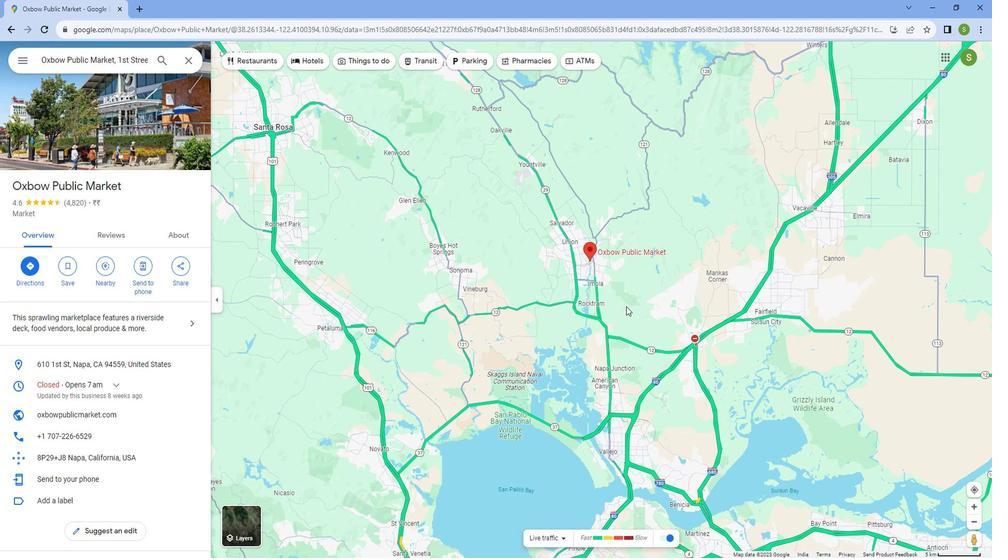 
Action: Mouse scrolled (626, 295) with delta (0, 0)
Screenshot: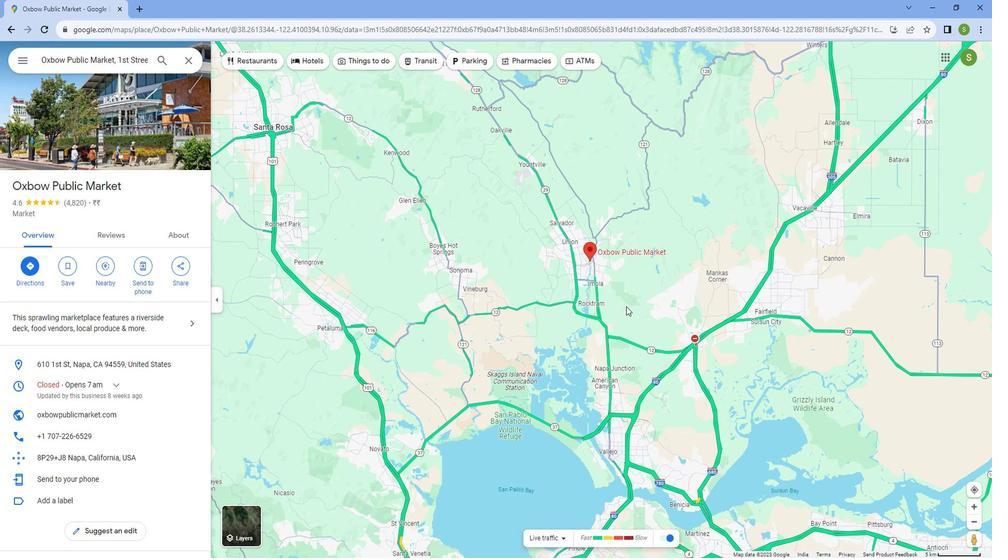 
Action: Mouse moved to (626, 295)
Screenshot: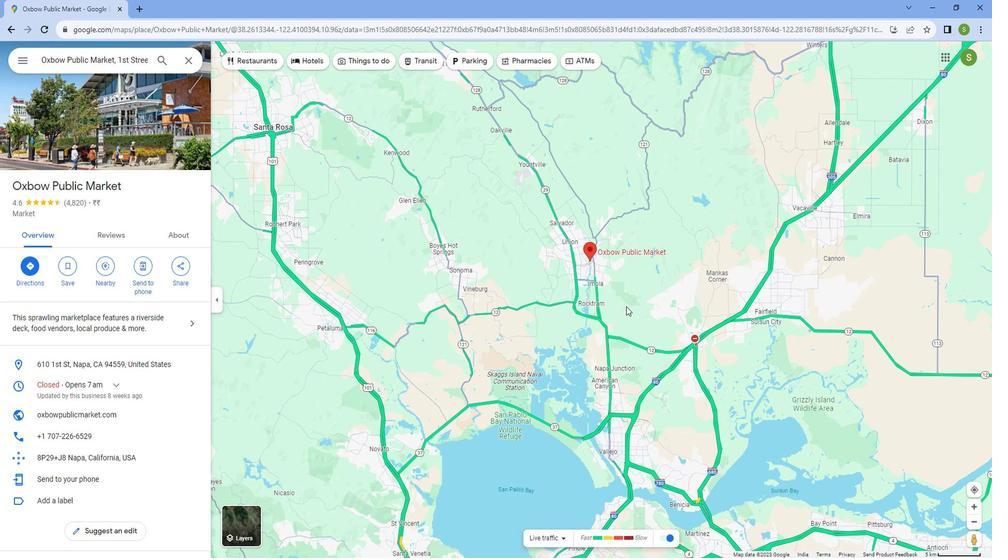 
Action: Mouse scrolled (626, 296) with delta (0, 0)
Screenshot: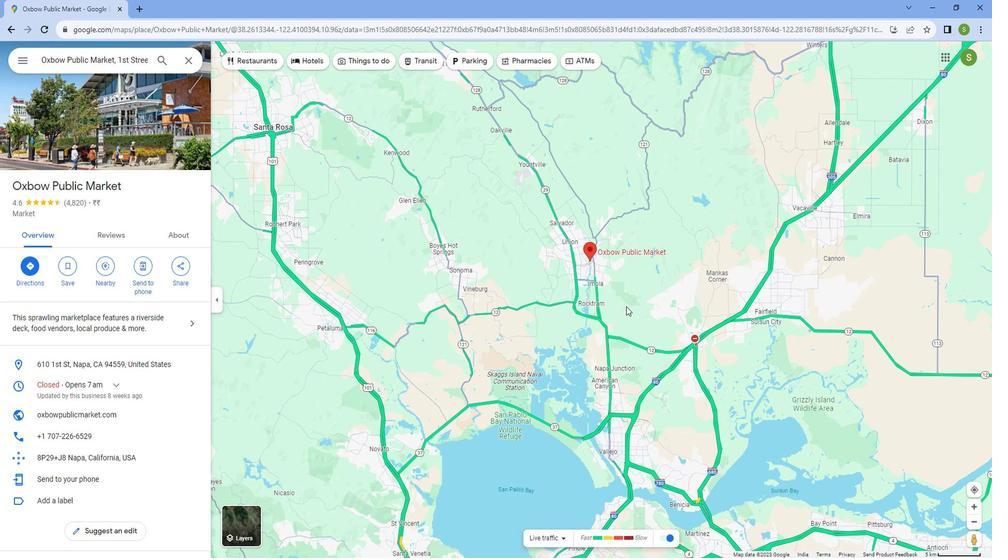 
Action: Mouse moved to (586, 297)
Screenshot: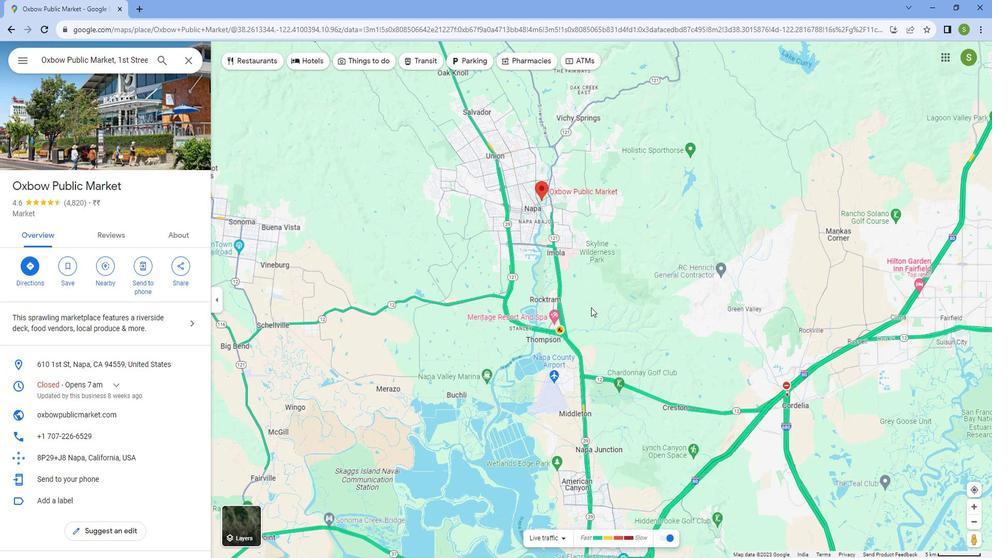 
Action: Mouse scrolled (586, 297) with delta (0, 0)
Screenshot: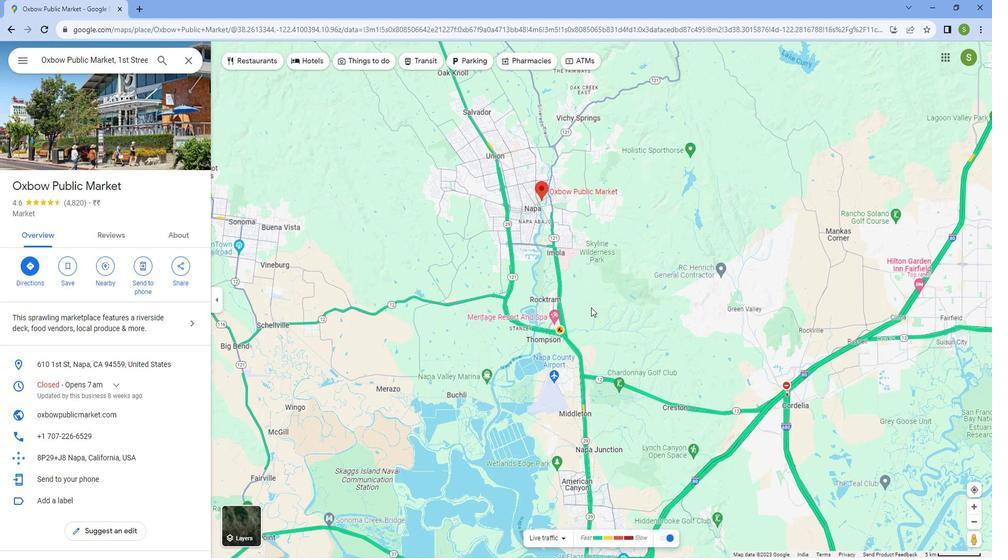 
Action: Mouse scrolled (586, 297) with delta (0, 0)
Screenshot: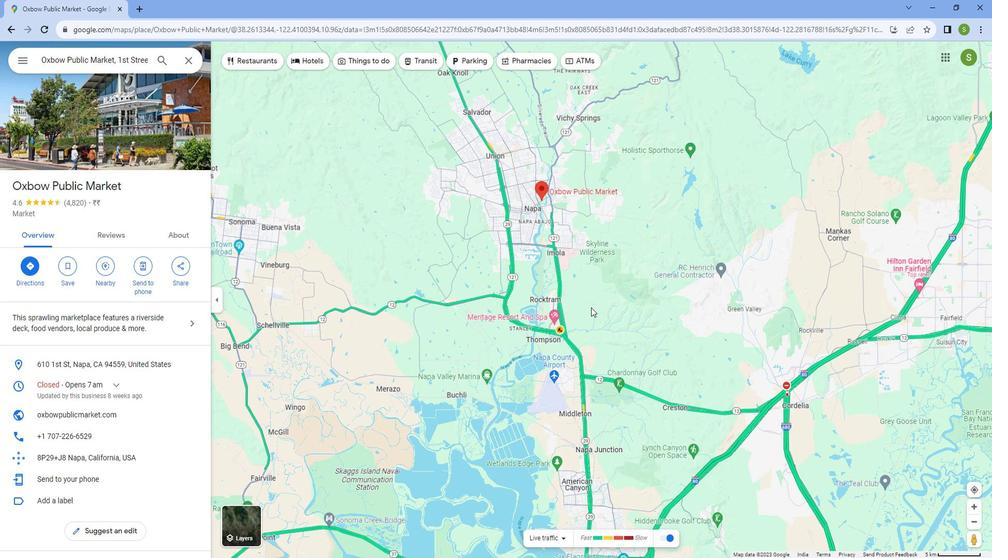 
Action: Mouse scrolled (586, 297) with delta (0, 0)
Screenshot: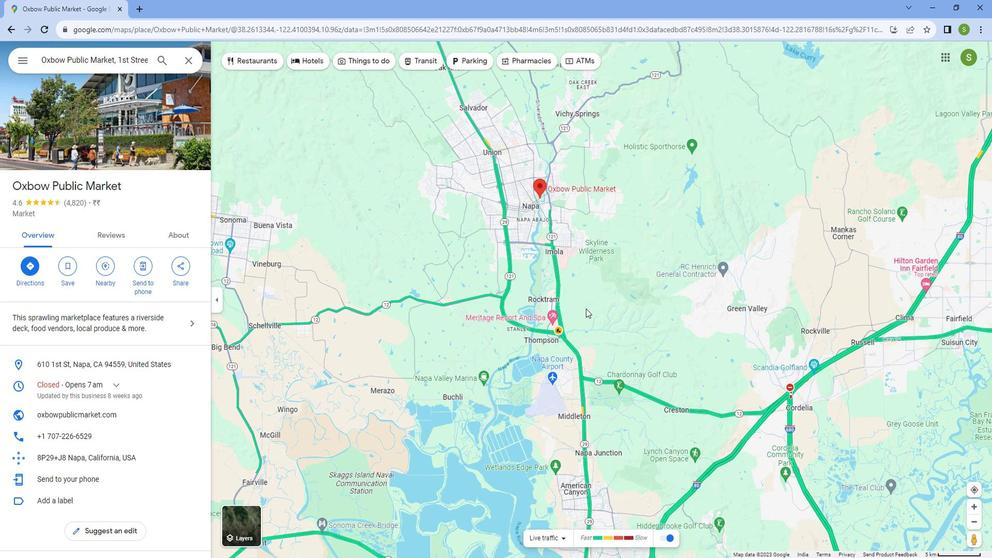 
Action: Mouse scrolled (586, 297) with delta (0, 0)
Screenshot: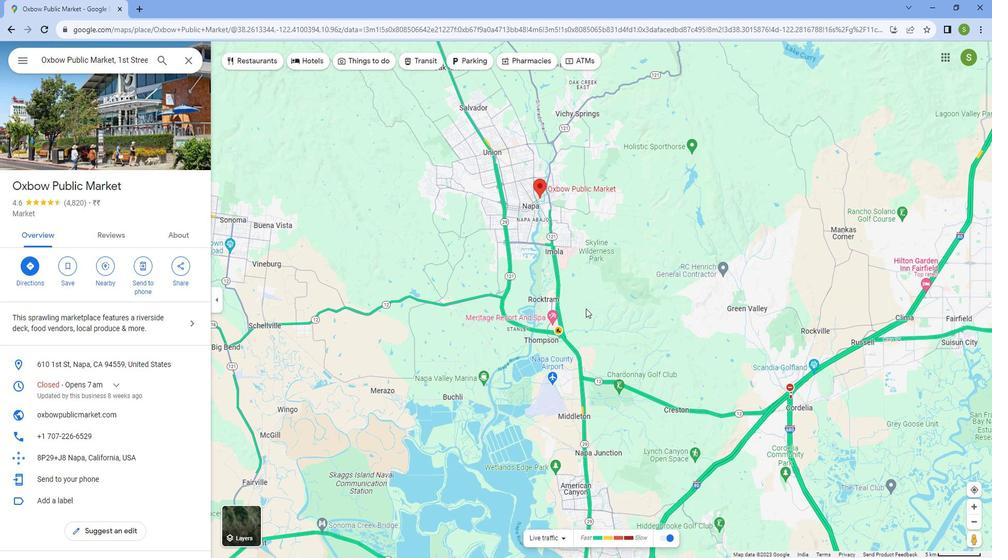 
Action: Mouse scrolled (586, 297) with delta (0, 0)
Screenshot: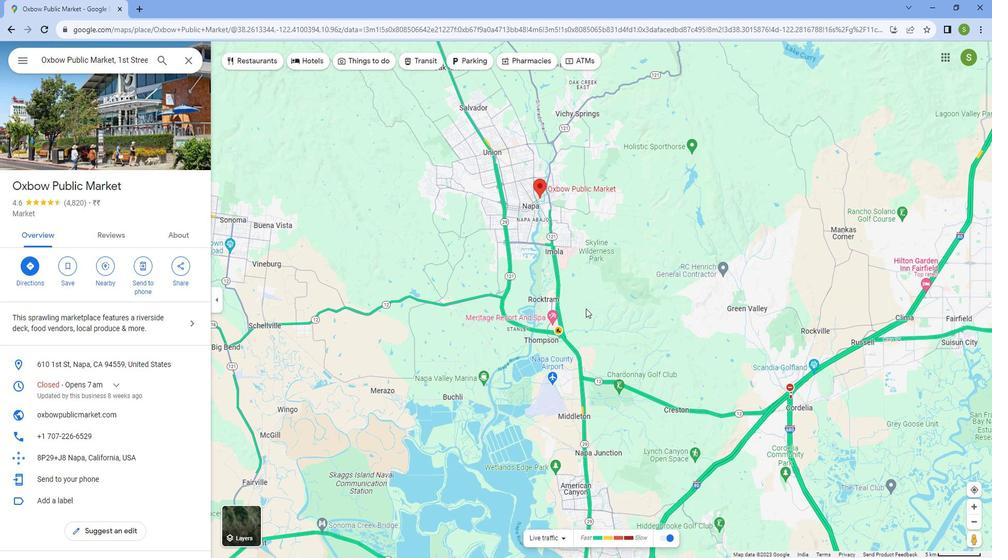 
Action: Mouse scrolled (586, 297) with delta (0, 0)
Screenshot: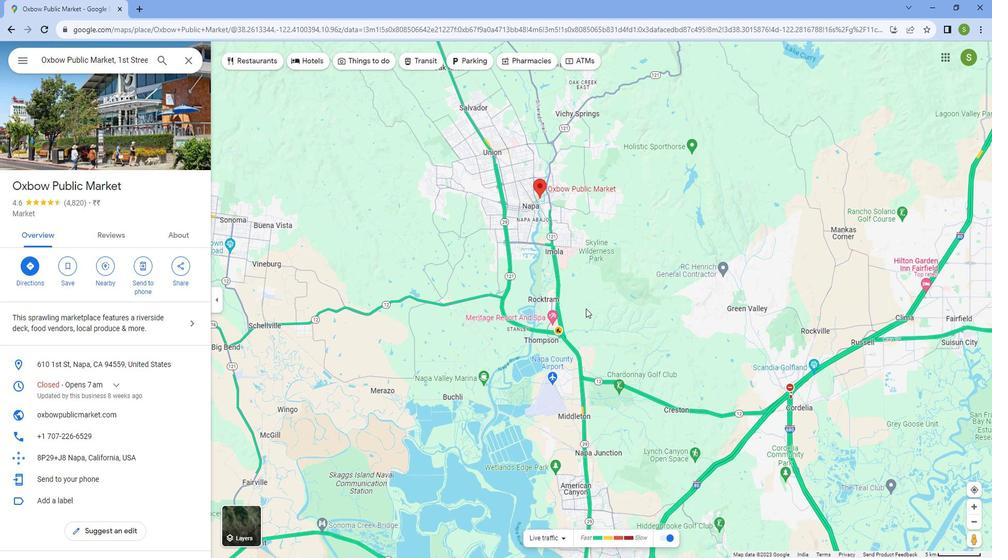 
Action: Mouse scrolled (586, 297) with delta (0, 0)
Screenshot: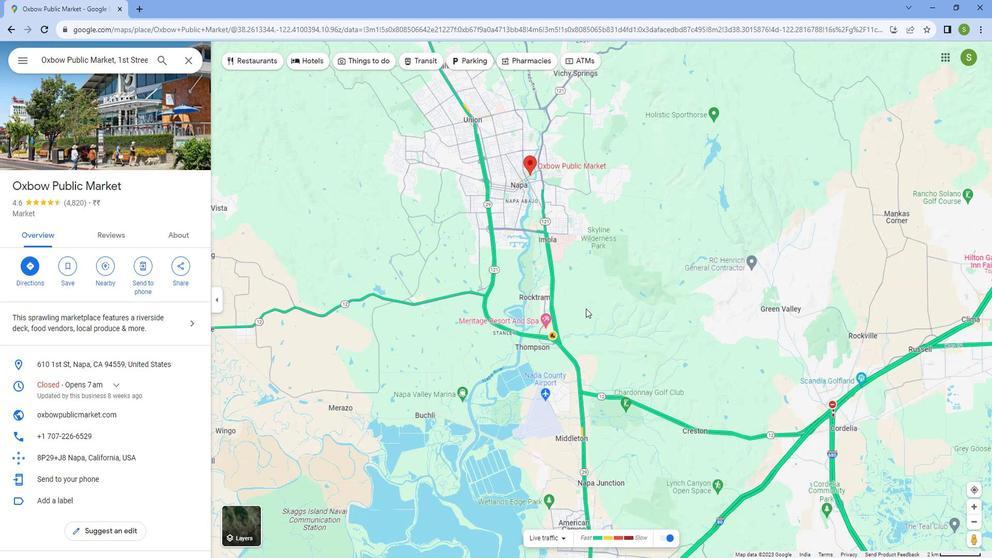
Action: Mouse moved to (574, 294)
Screenshot: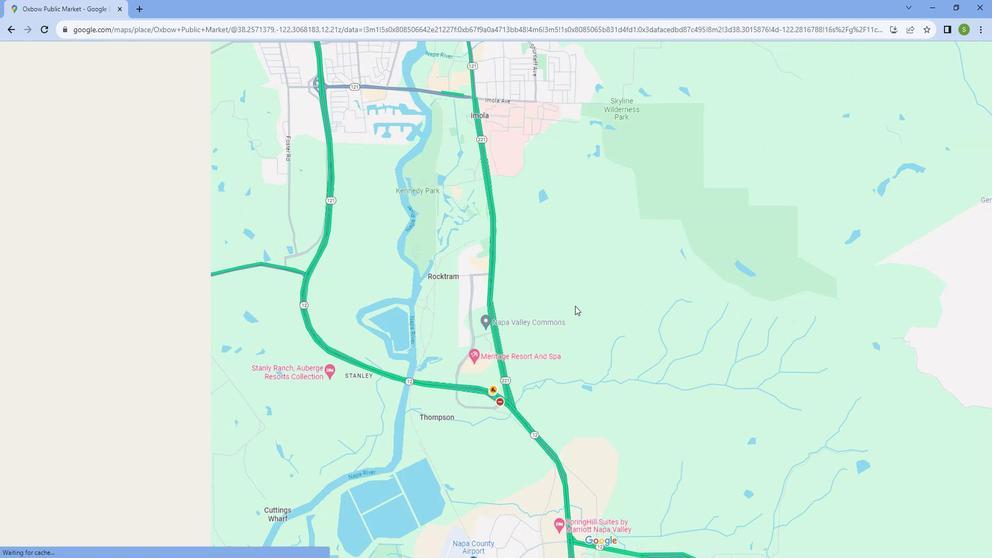 
Action: Mouse scrolled (574, 295) with delta (0, 0)
Screenshot: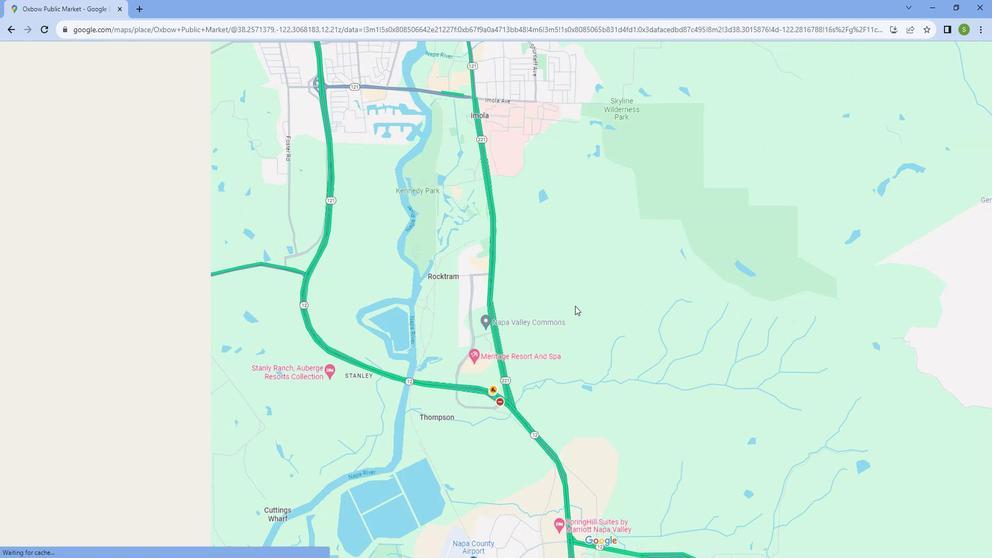 
Action: Mouse moved to (569, 294)
Screenshot: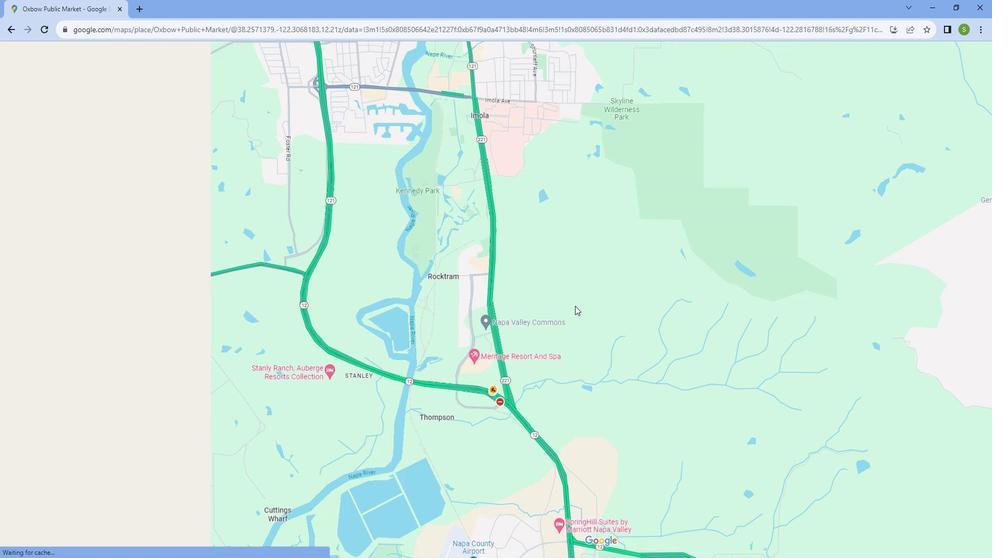 
Action: Mouse scrolled (569, 295) with delta (0, 0)
Screenshot: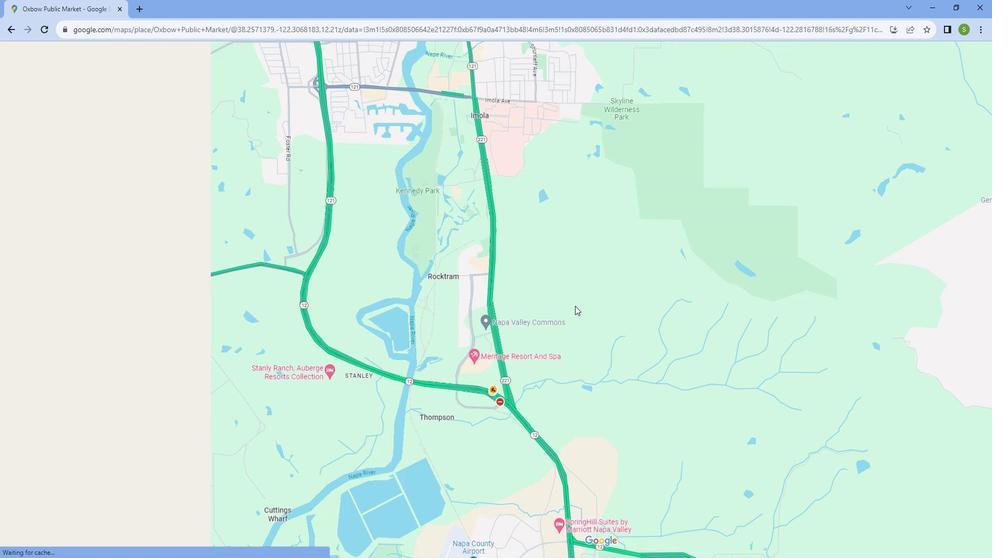 
Action: Mouse moved to (567, 294)
Screenshot: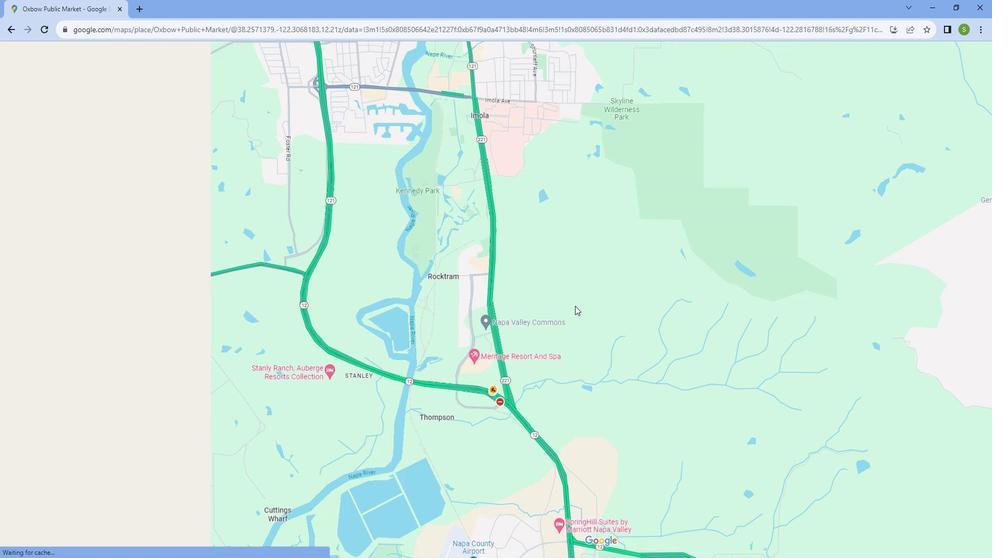 
Action: Mouse scrolled (567, 295) with delta (0, 0)
Screenshot: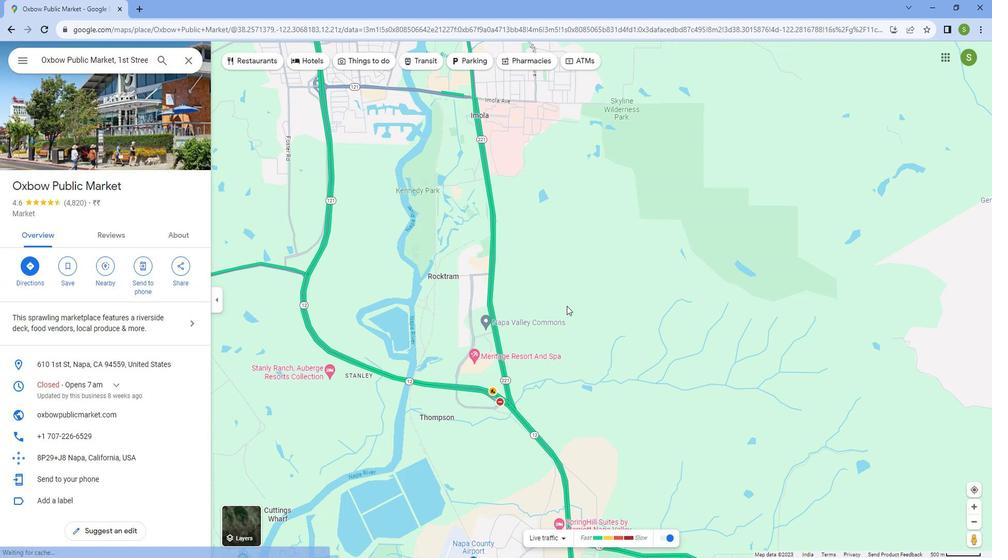 
Action: Mouse scrolled (567, 295) with delta (0, 0)
Screenshot: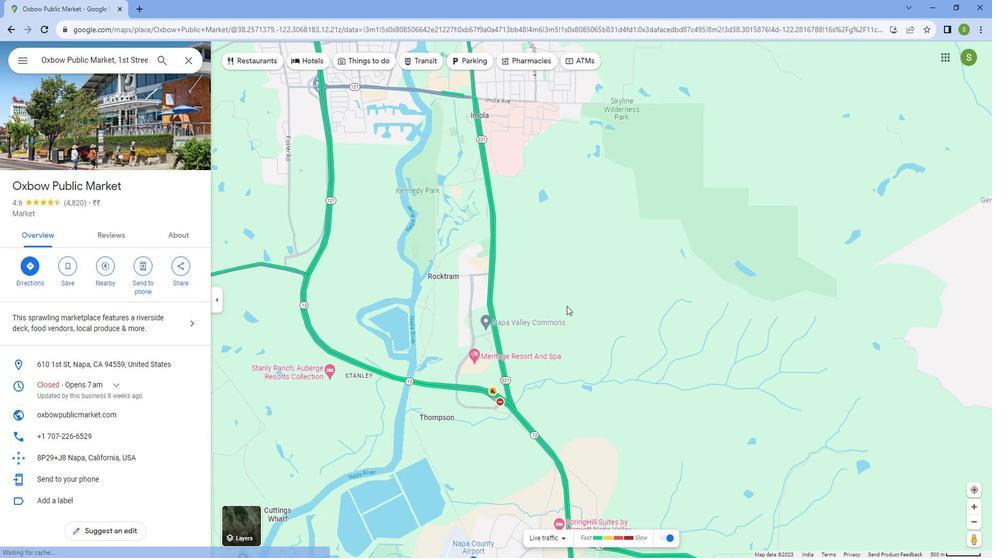 
Action: Mouse moved to (455, 149)
Screenshot: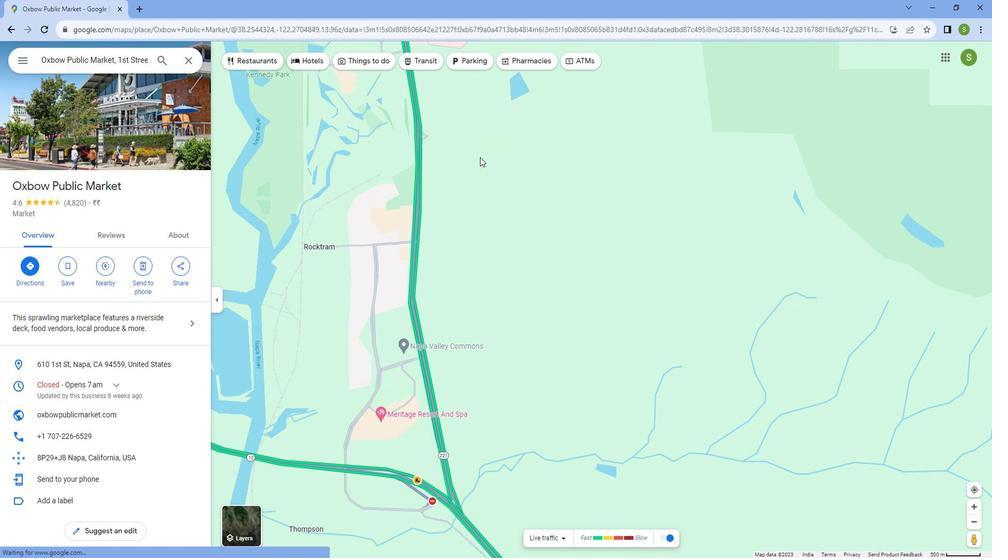 
Action: Mouse pressed left at (455, 149)
Screenshot: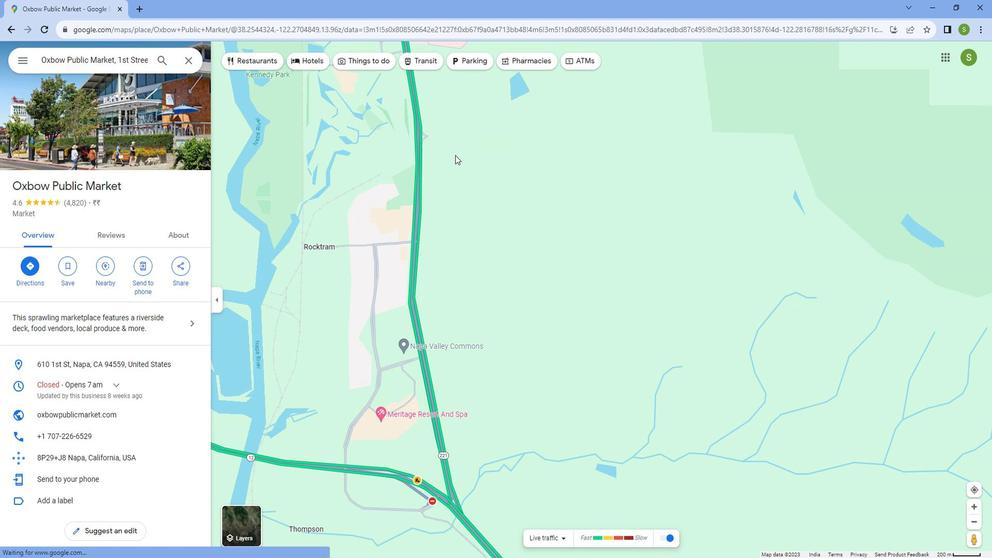 
Action: Mouse moved to (638, 348)
Screenshot: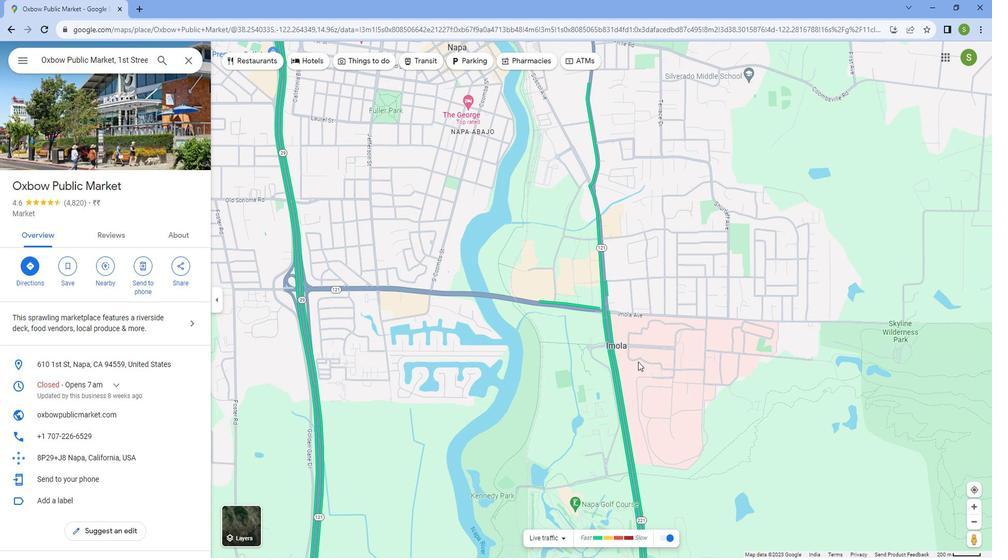 
Action: Mouse pressed left at (638, 348)
Screenshot: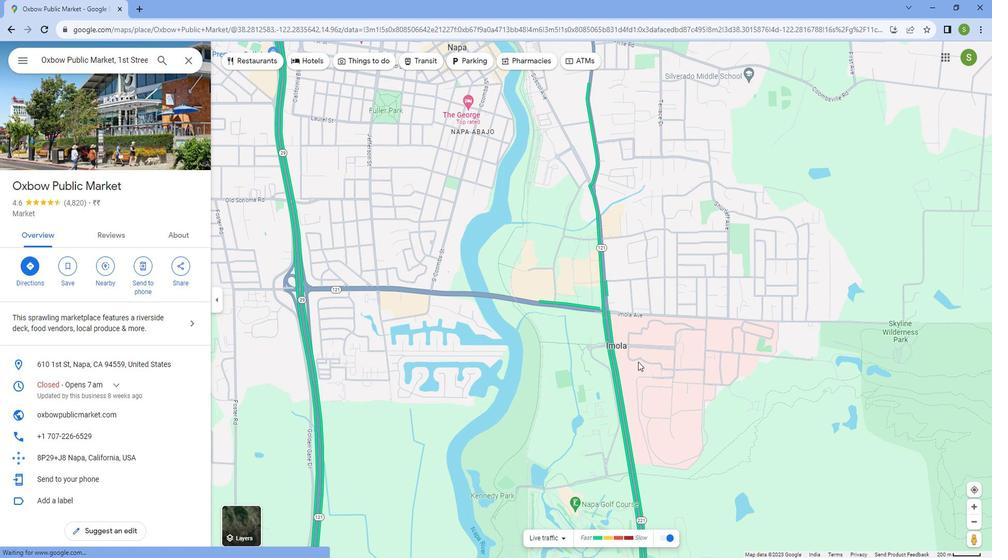 
Action: Mouse moved to (571, 281)
Screenshot: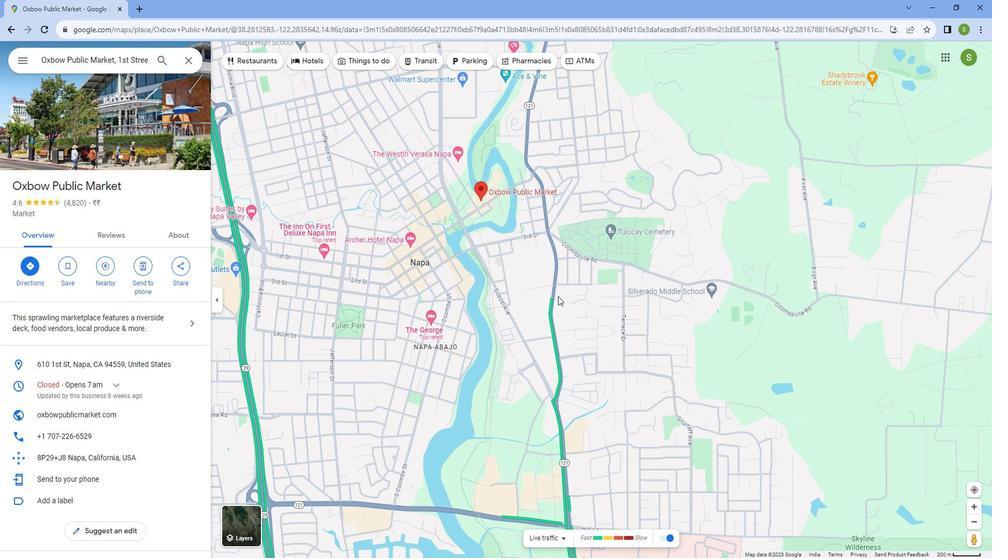 
Action: Mouse pressed left at (571, 281)
Screenshot: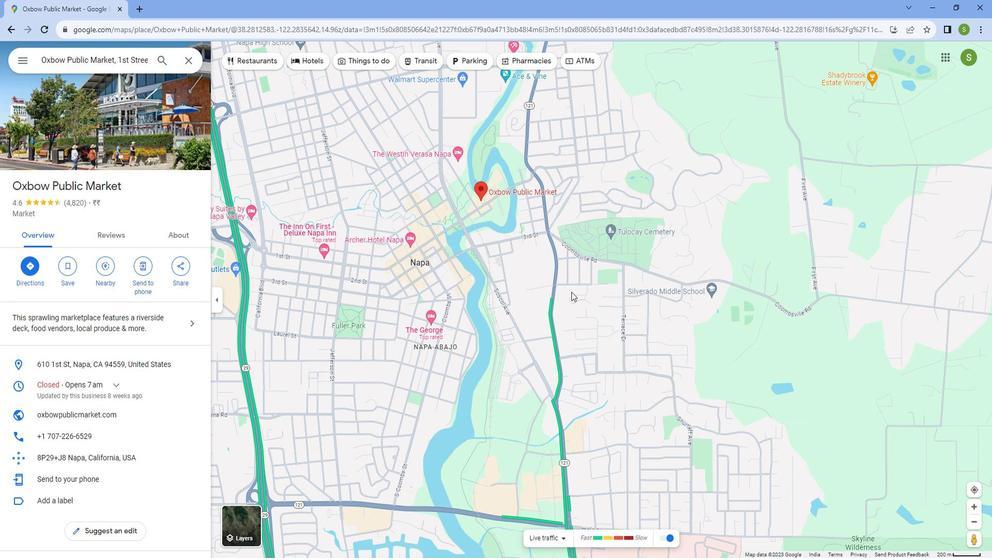 
Action: Mouse moved to (528, 307)
Screenshot: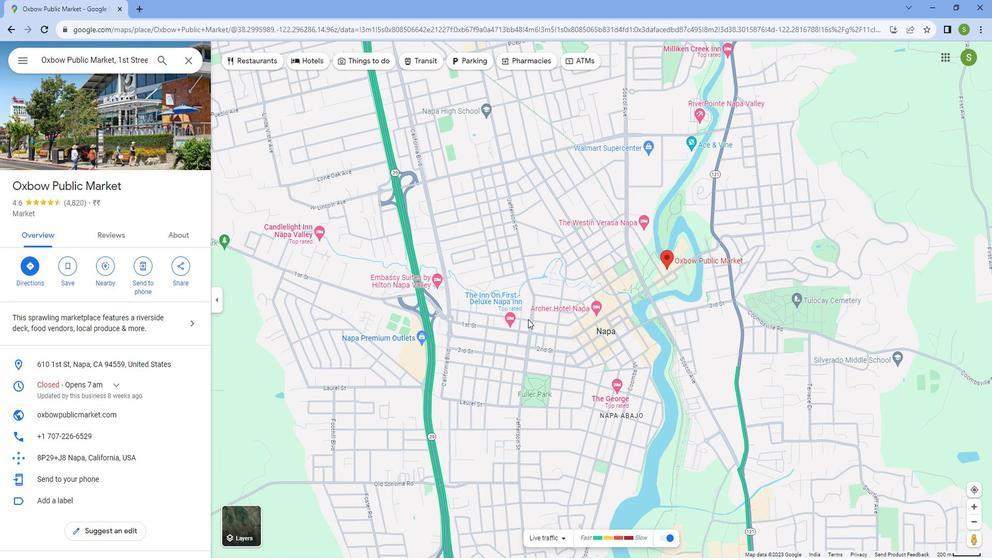 
Action: Mouse pressed left at (528, 307)
Screenshot: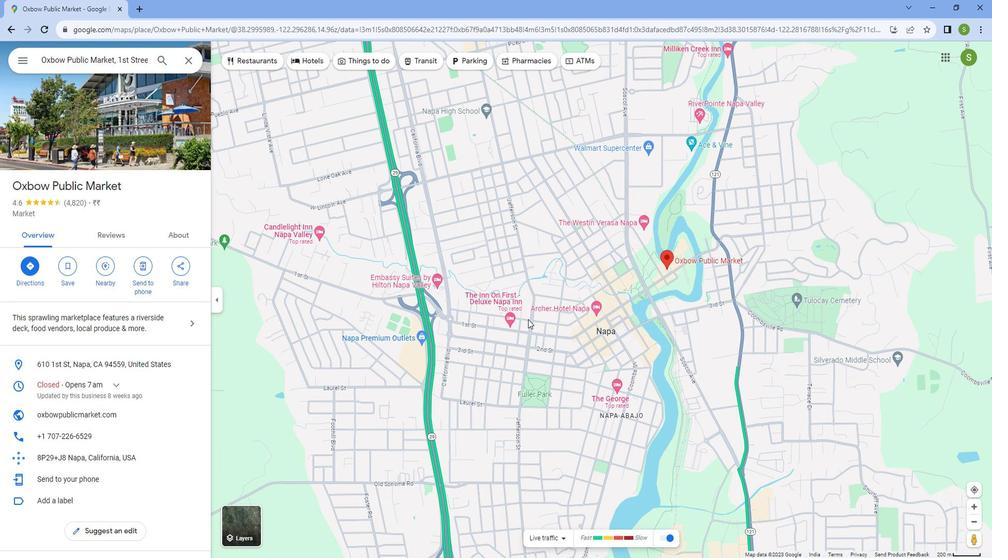 
Action: Mouse moved to (474, 224)
Screenshot: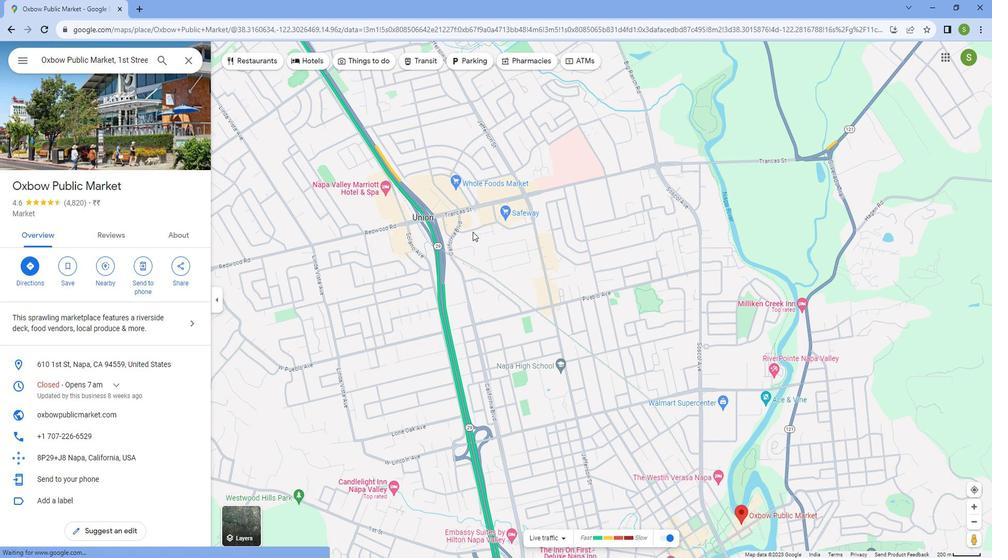 
Action: Mouse pressed left at (474, 224)
Screenshot: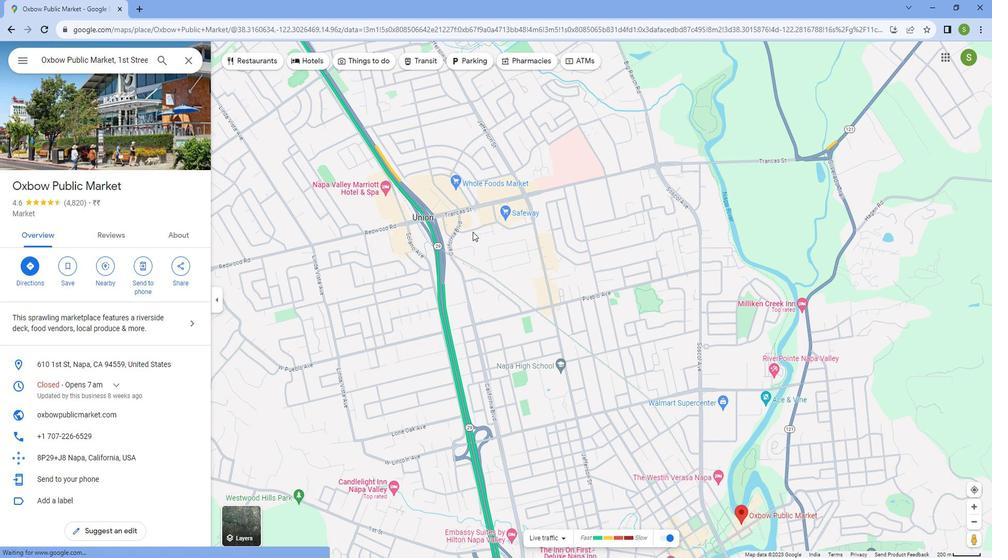 
Action: Mouse moved to (533, 173)
Screenshot: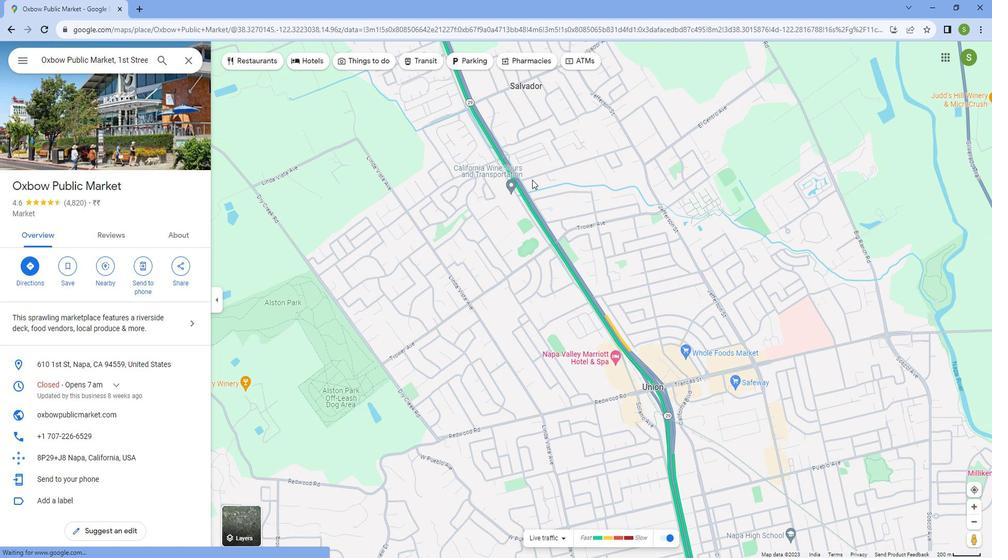 
Action: Mouse pressed left at (533, 173)
Screenshot: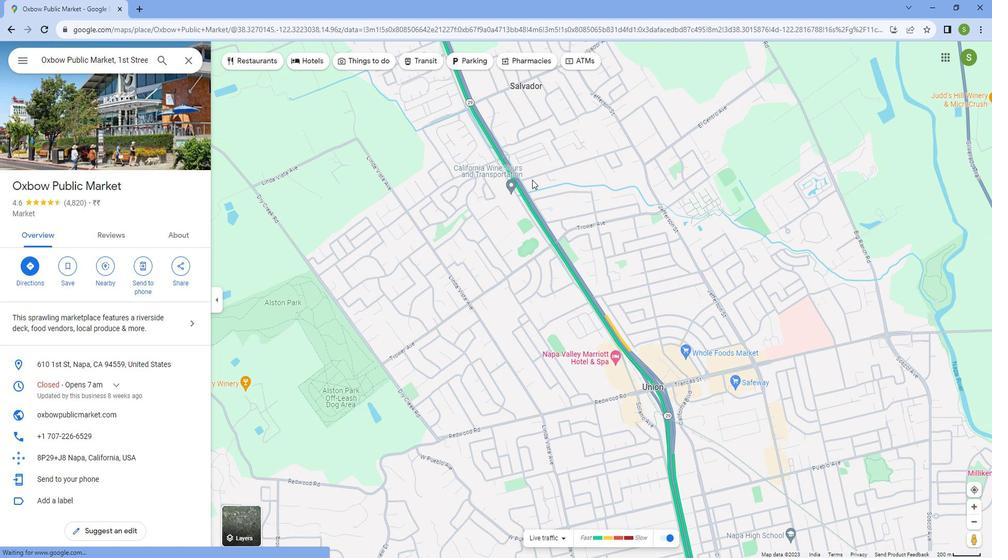 
Action: Mouse moved to (649, 219)
Screenshot: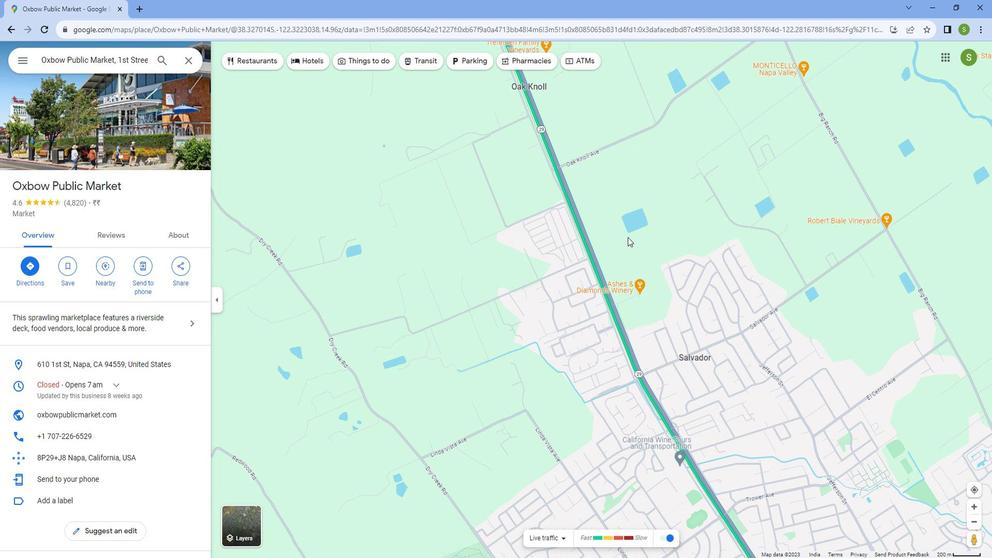 
Action: Mouse pressed left at (649, 219)
Screenshot: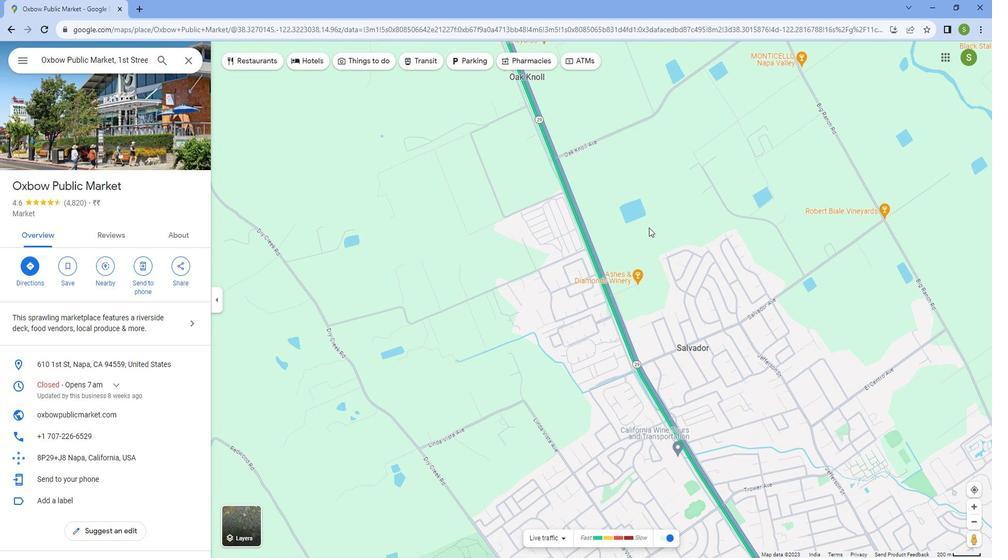 
Action: Mouse moved to (354, 218)
Screenshot: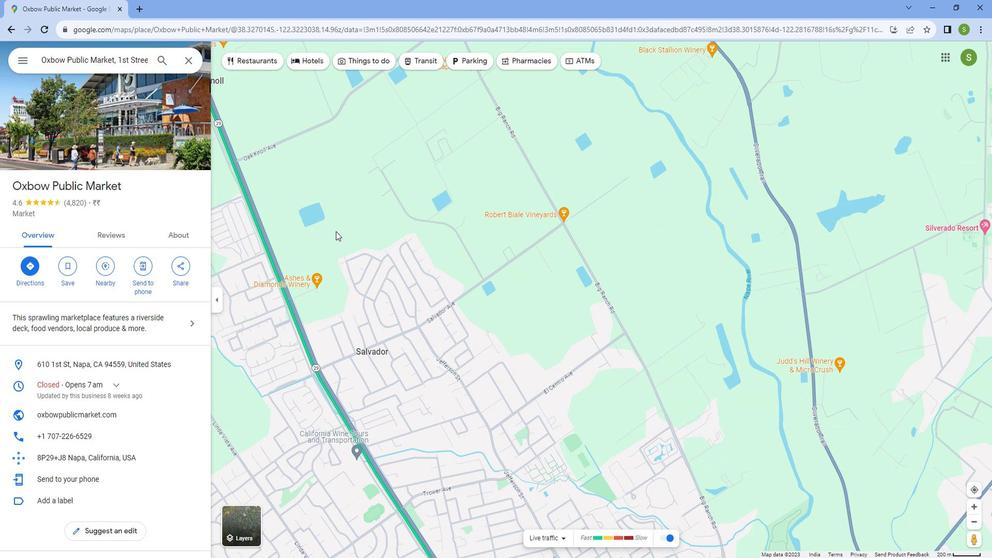 
Action: Mouse scrolled (354, 217) with delta (0, 0)
Screenshot: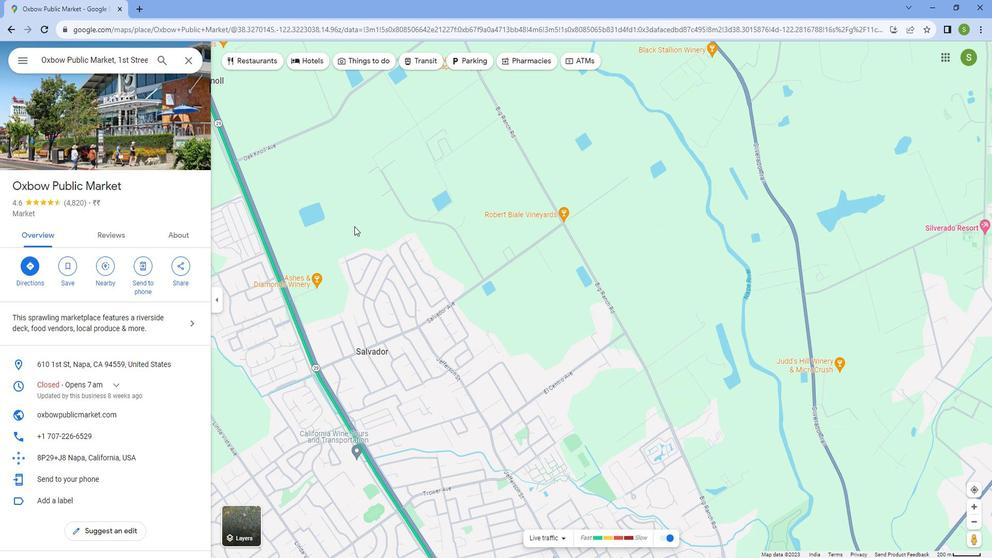 
Action: Mouse scrolled (354, 217) with delta (0, 0)
Screenshot: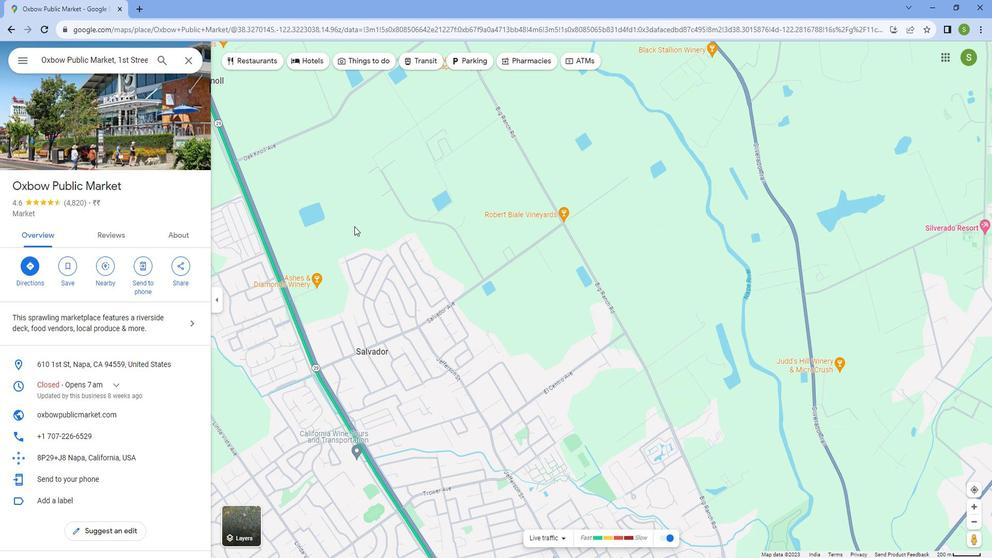
Action: Mouse scrolled (354, 217) with delta (0, 0)
Screenshot: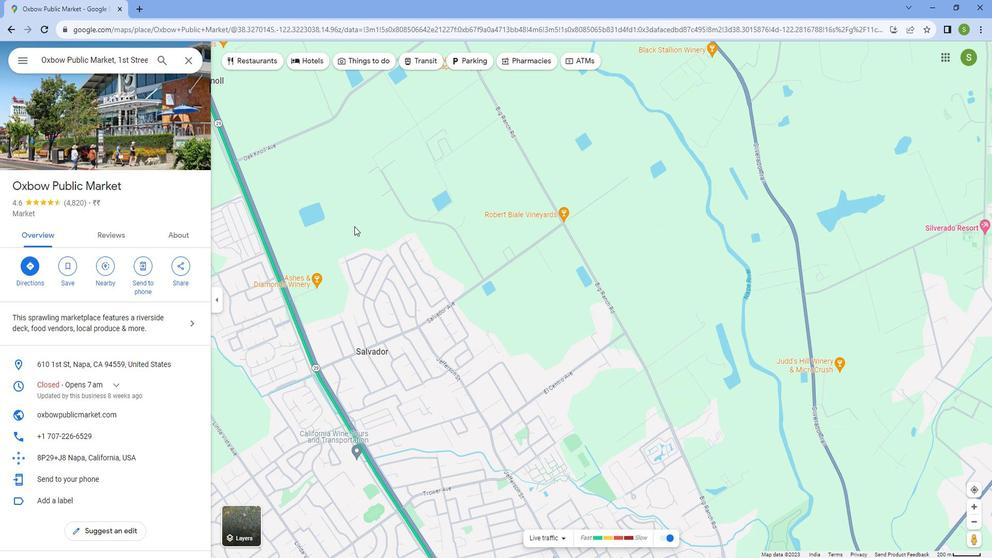 
Action: Mouse scrolled (354, 217) with delta (0, 0)
Screenshot: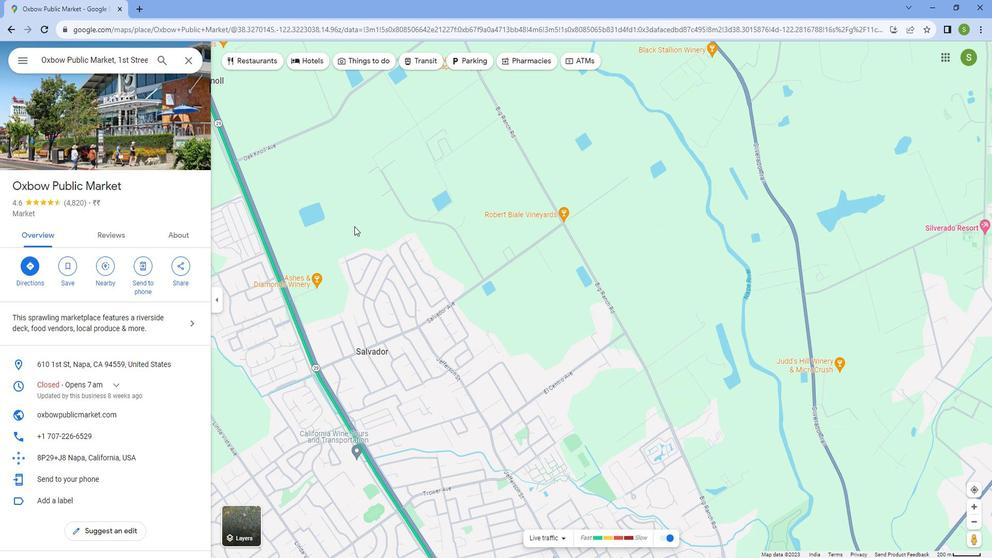 
Action: Mouse moved to (354, 218)
Screenshot: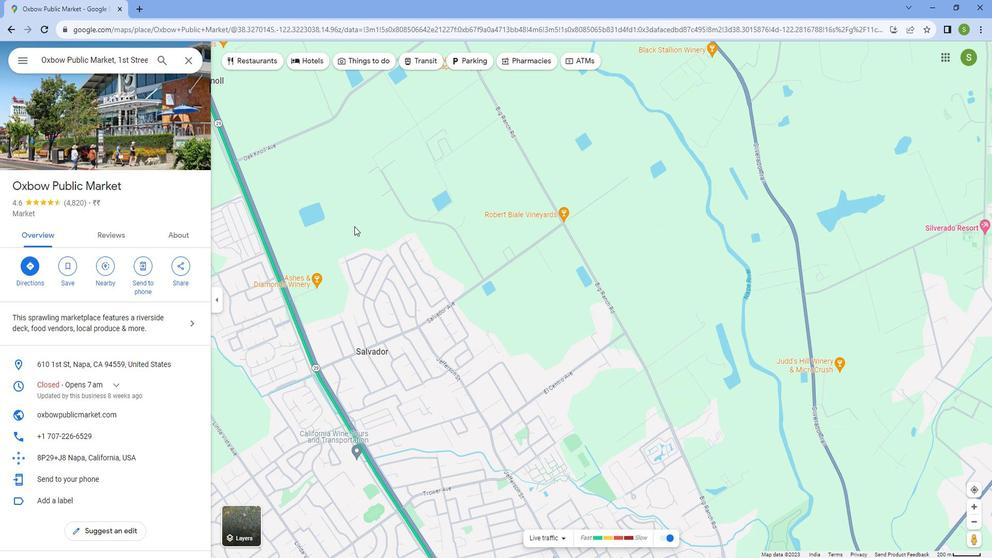 
Action: Mouse scrolled (354, 217) with delta (0, 0)
Screenshot: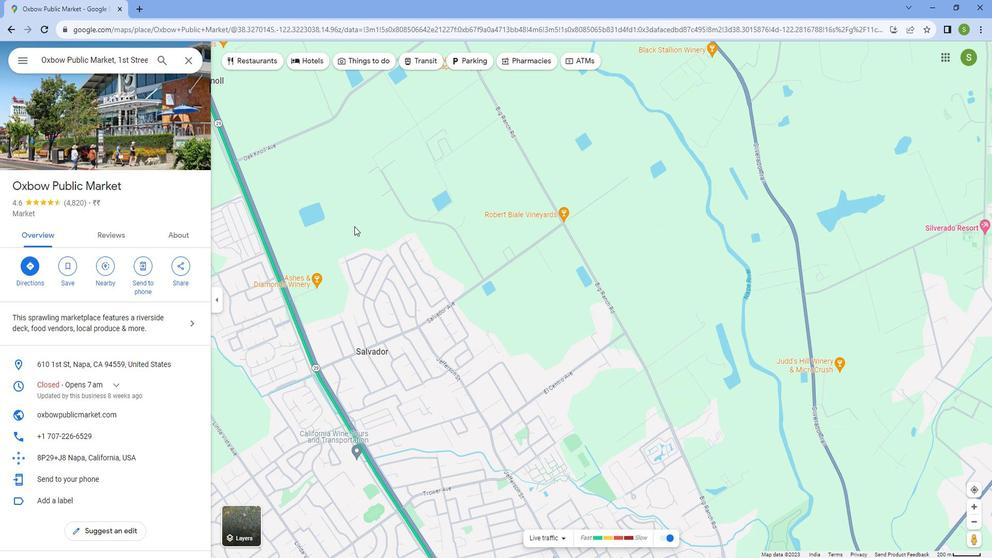 
Action: Mouse moved to (355, 217)
Screenshot: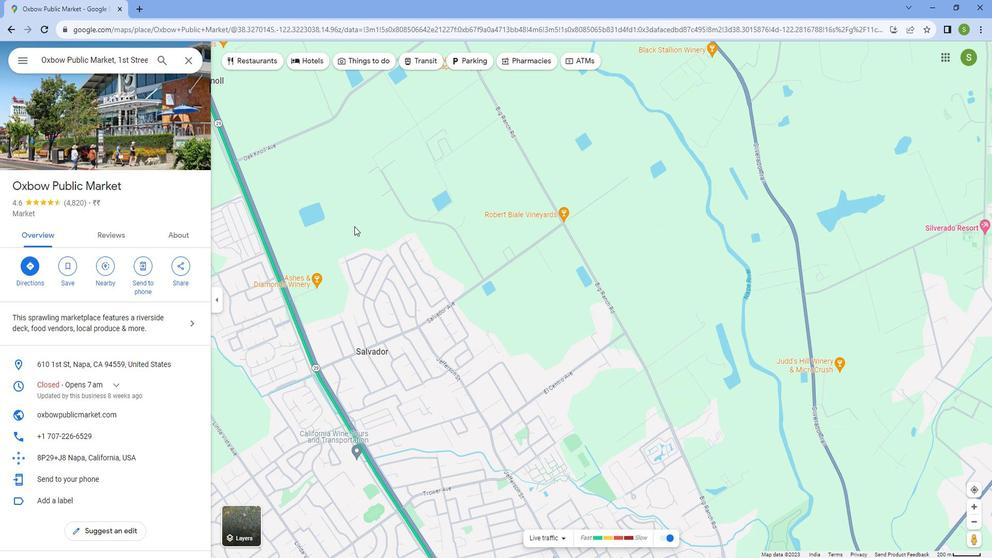 
Action: Mouse scrolled (355, 216) with delta (0, 0)
Screenshot: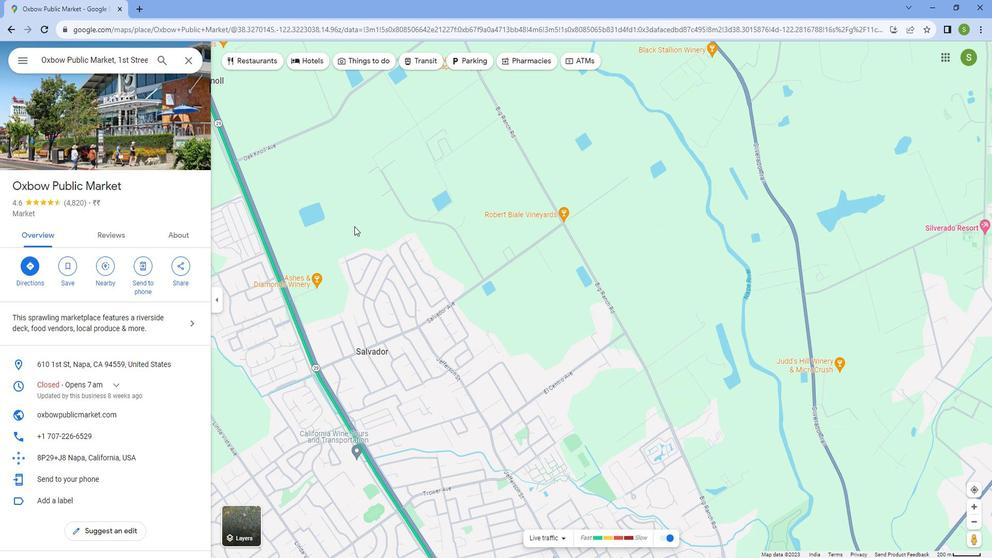 
Action: Mouse moved to (360, 216)
Screenshot: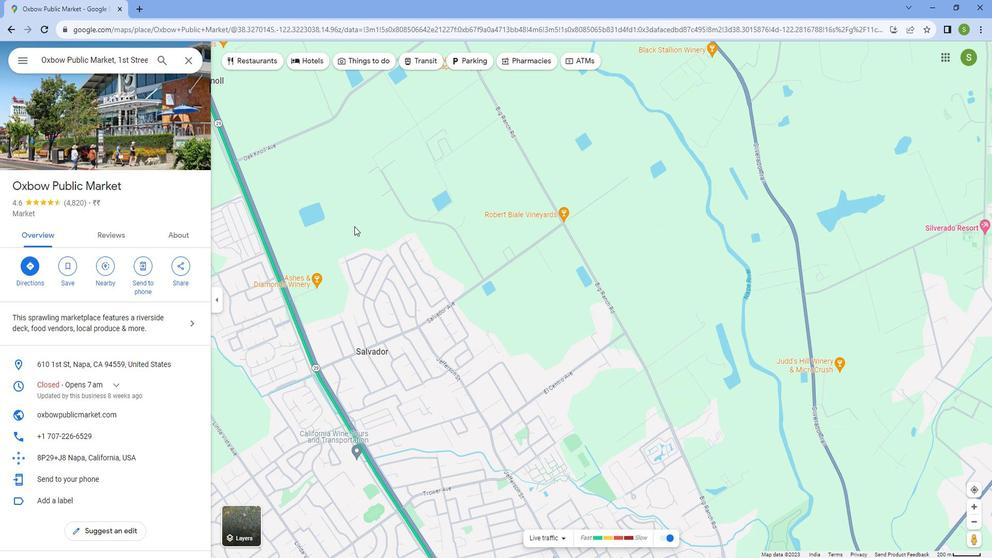 
Action: Mouse scrolled (360, 215) with delta (0, 0)
Screenshot: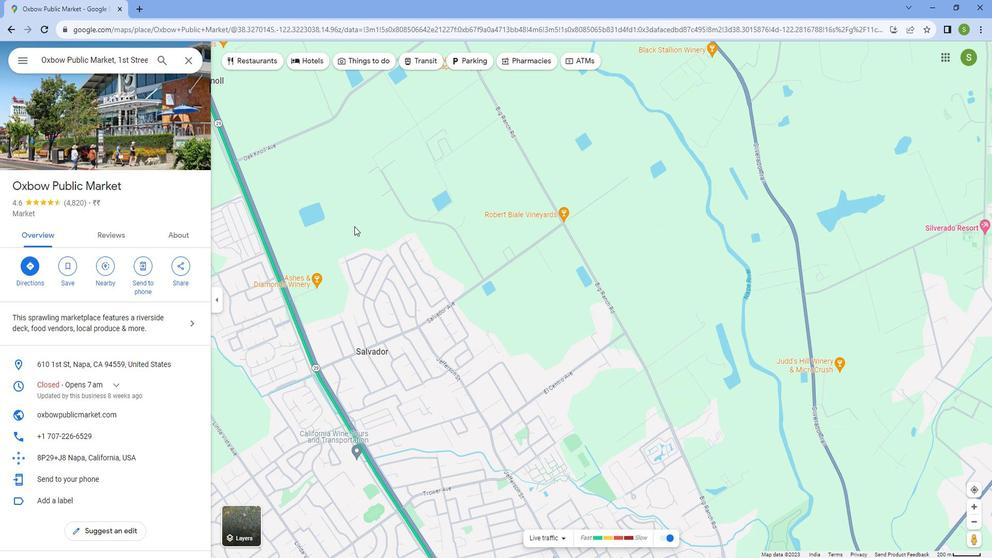 
Action: Mouse moved to (373, 211)
Screenshot: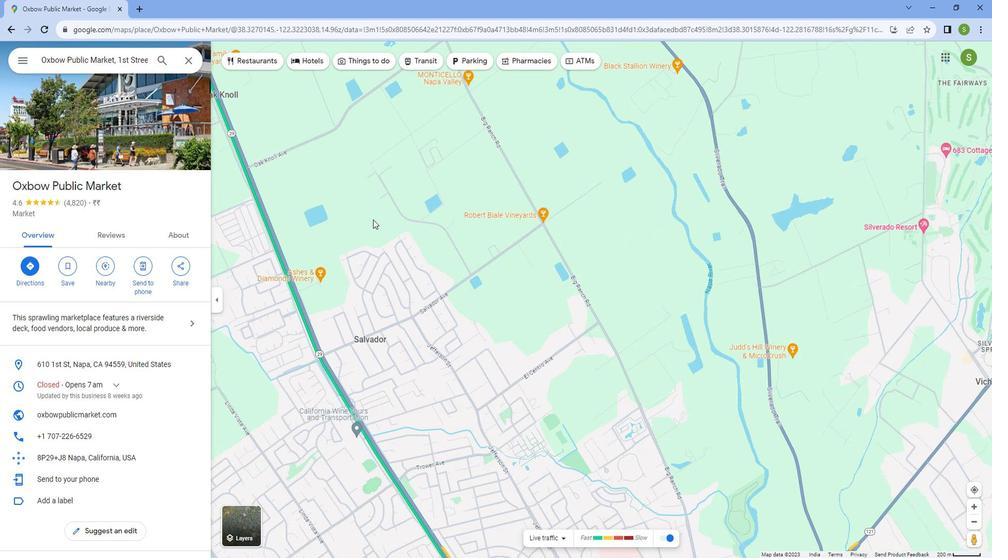 
Action: Mouse scrolled (373, 210) with delta (0, 0)
Screenshot: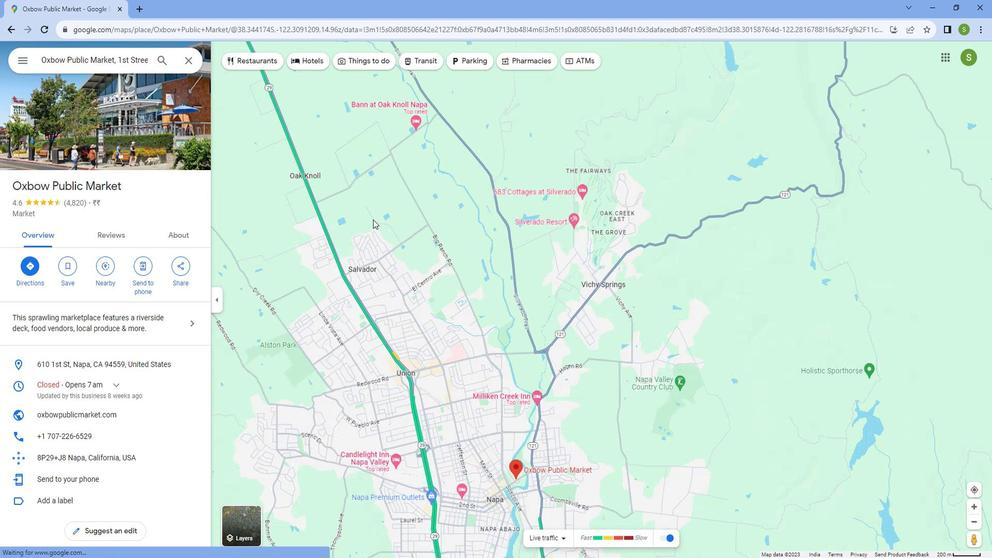 
Action: Mouse scrolled (373, 210) with delta (0, 0)
Screenshot: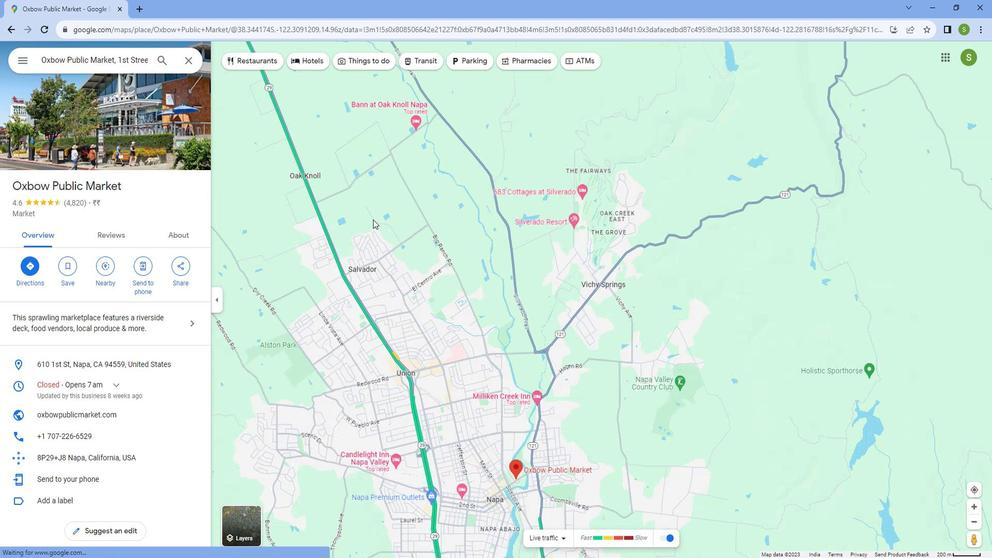
Action: Mouse scrolled (373, 210) with delta (0, 0)
Screenshot: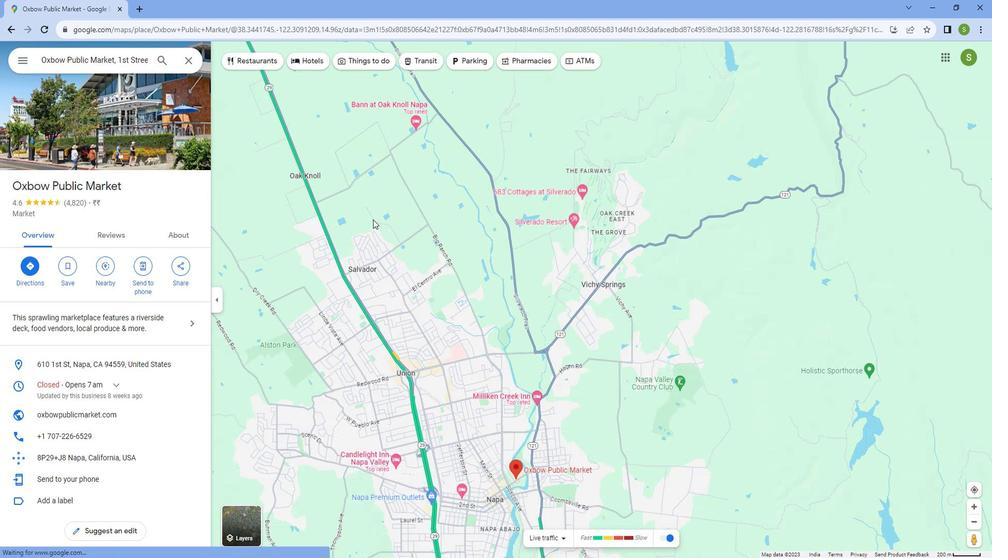 
Action: Mouse scrolled (373, 210) with delta (0, 0)
Screenshot: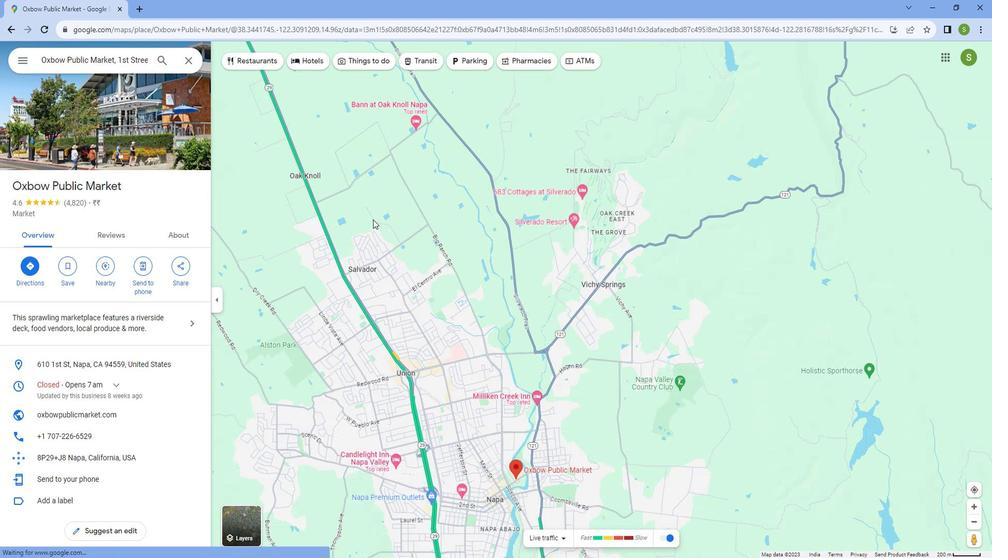 
Action: Mouse scrolled (373, 210) with delta (0, 0)
Screenshot: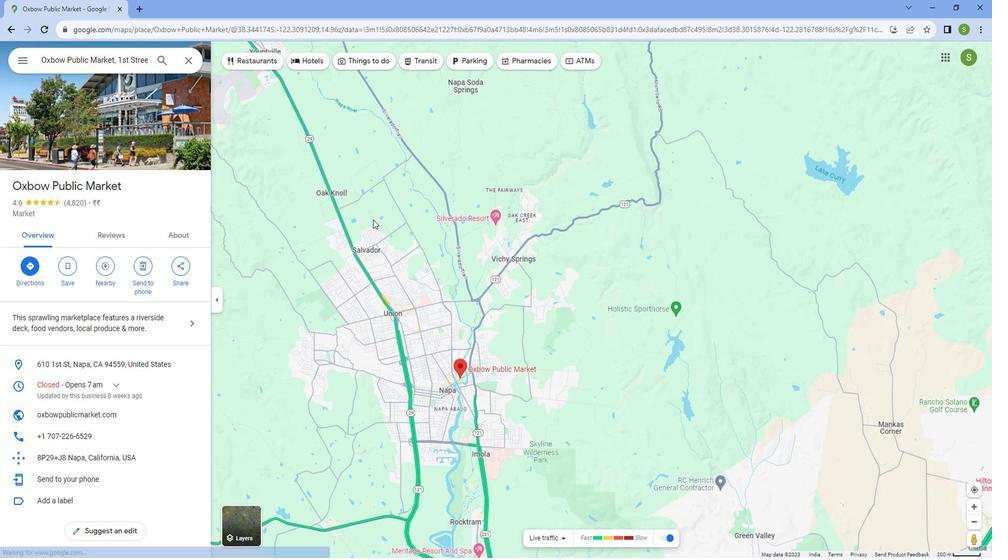 
Action: Mouse scrolled (373, 210) with delta (0, 0)
Screenshot: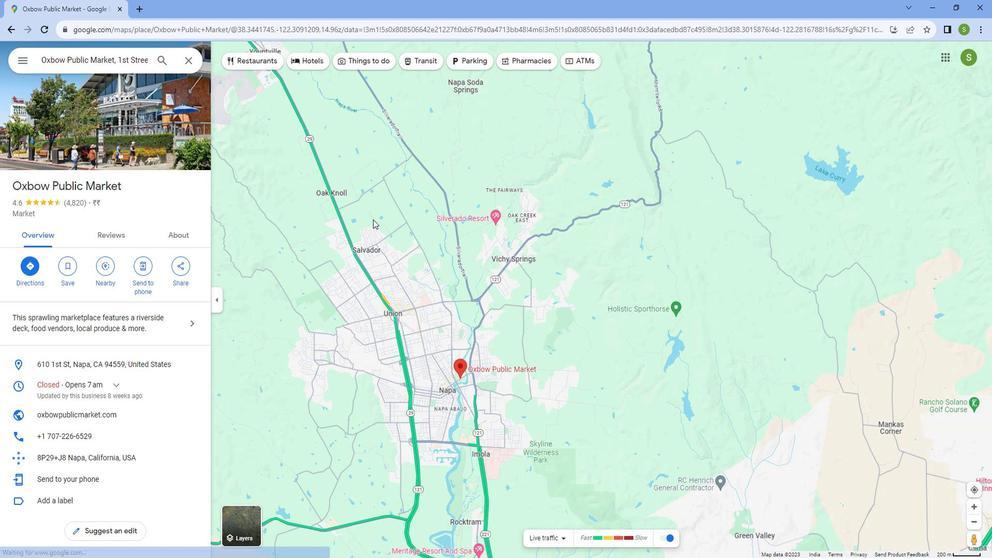 
Action: Mouse scrolled (373, 210) with delta (0, 0)
Screenshot: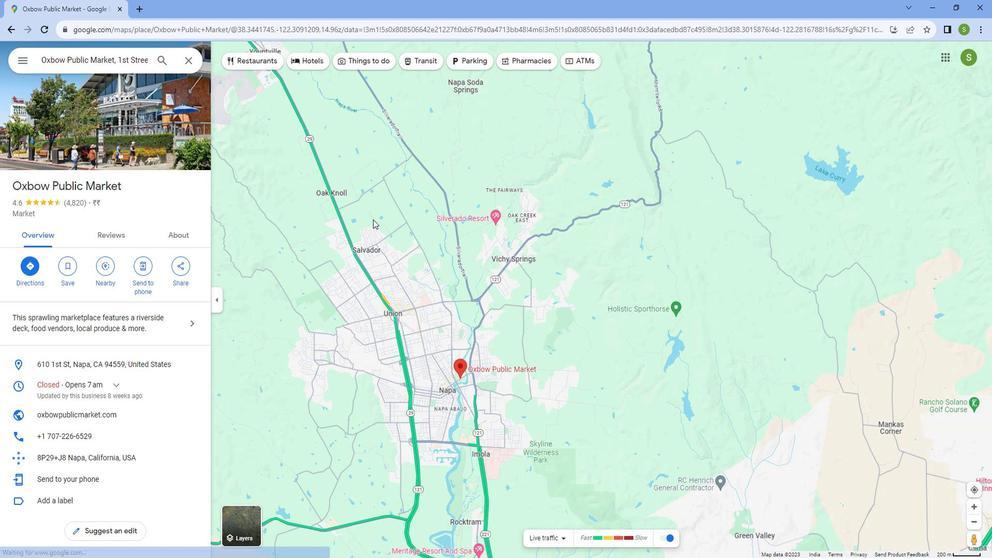 
Action: Mouse scrolled (373, 210) with delta (0, 0)
Screenshot: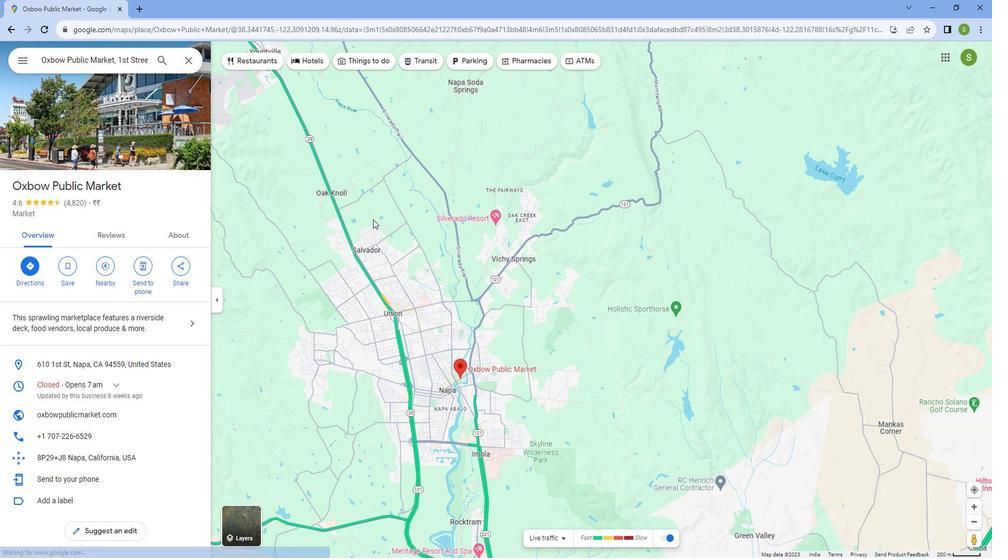 
Action: Mouse moved to (482, 309)
Screenshot: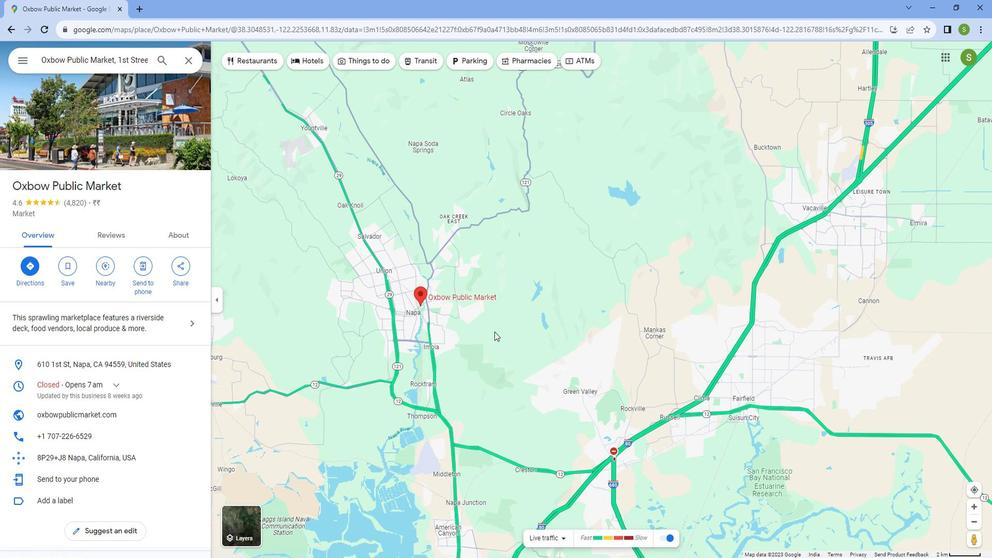 
Action: Mouse pressed left at (482, 309)
Screenshot: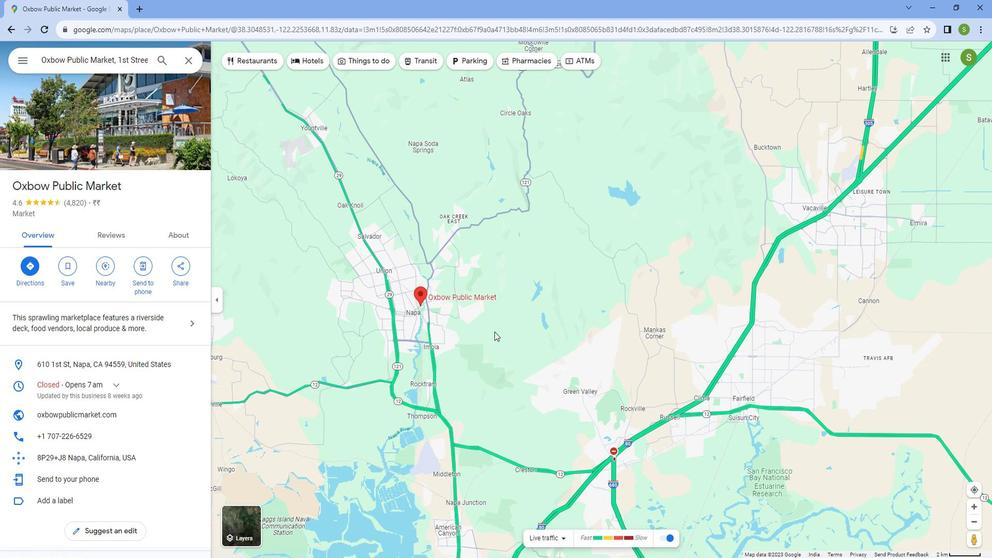 
Action: Mouse moved to (400, 341)
Screenshot: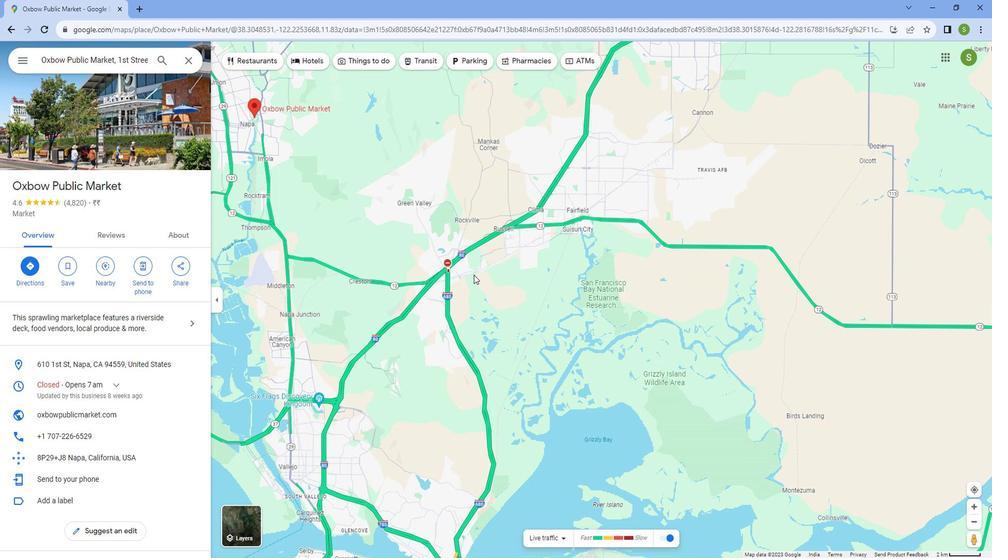 
Action: Mouse pressed left at (400, 341)
Screenshot: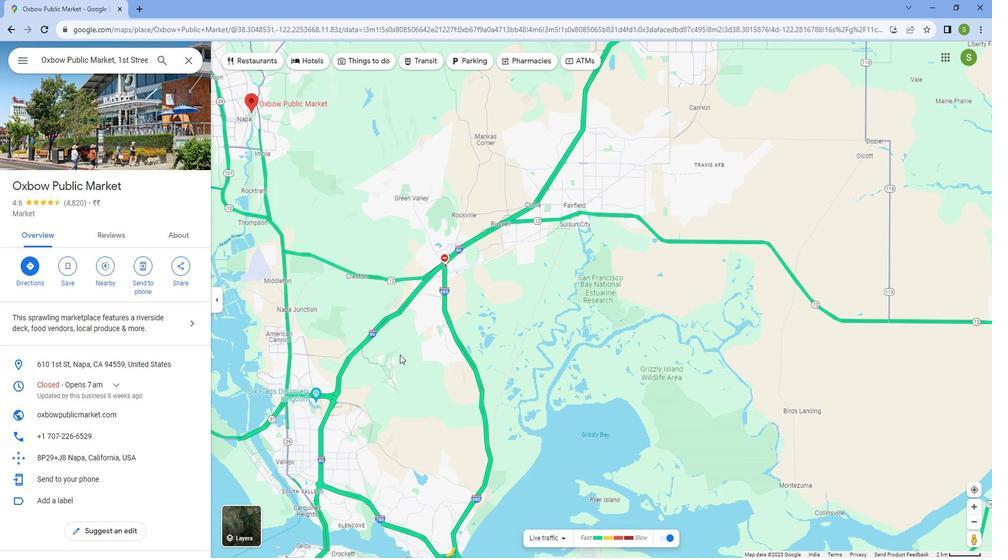 
Action: Mouse moved to (470, 253)
Screenshot: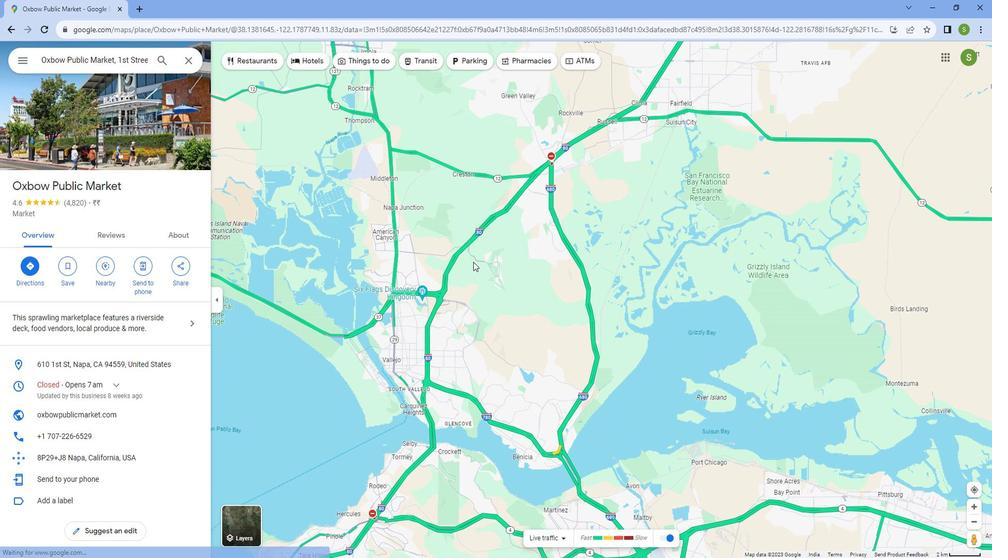 
Action: Mouse scrolled (470, 253) with delta (0, 0)
Screenshot: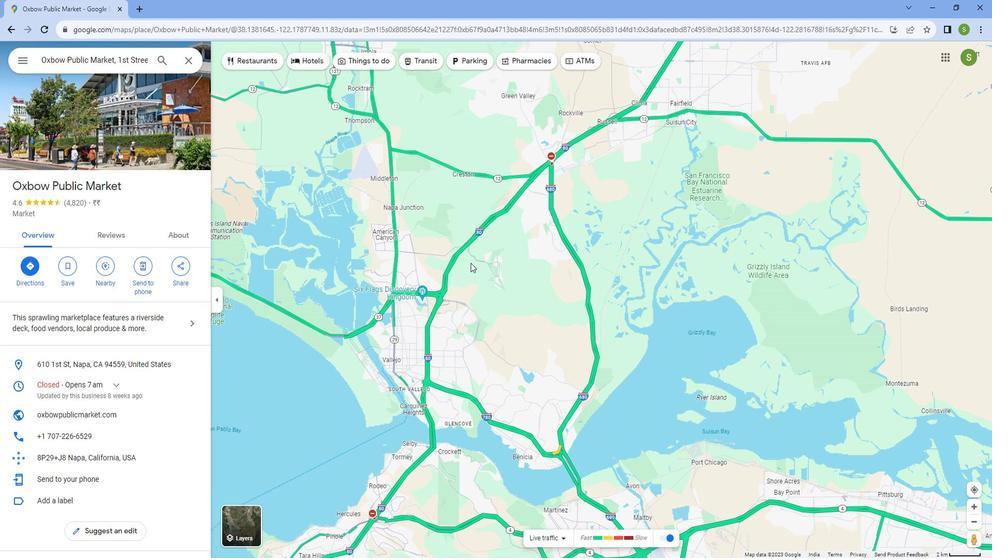 
Action: Mouse scrolled (470, 253) with delta (0, 0)
Screenshot: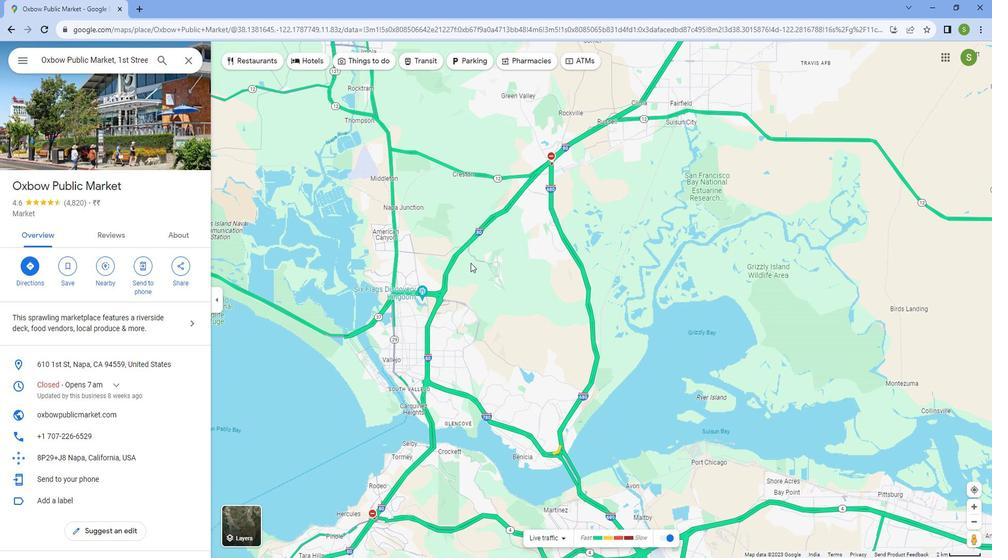 
Action: Mouse scrolled (470, 253) with delta (0, 0)
Screenshot: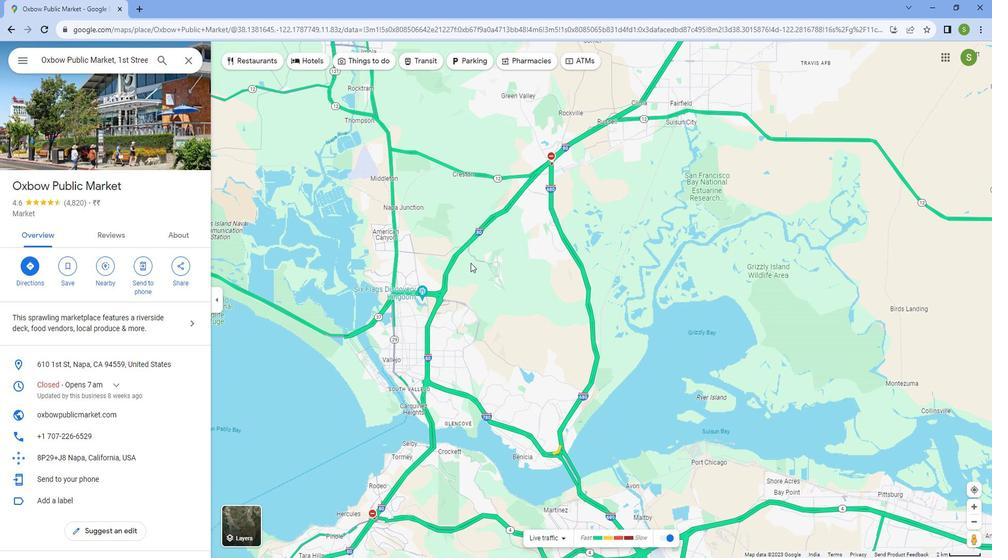 
Action: Mouse scrolled (470, 253) with delta (0, 0)
Screenshot: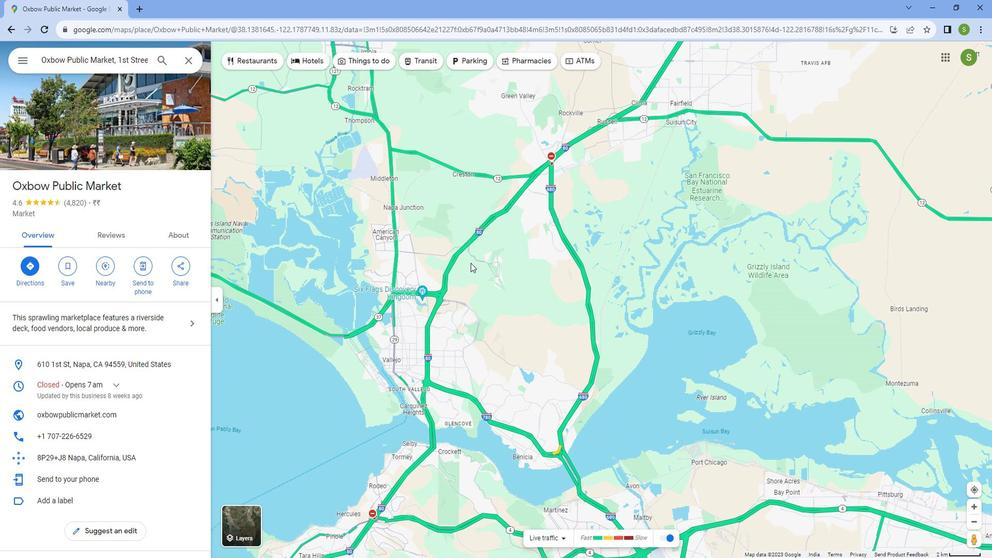 
Action: Mouse moved to (469, 253)
Screenshot: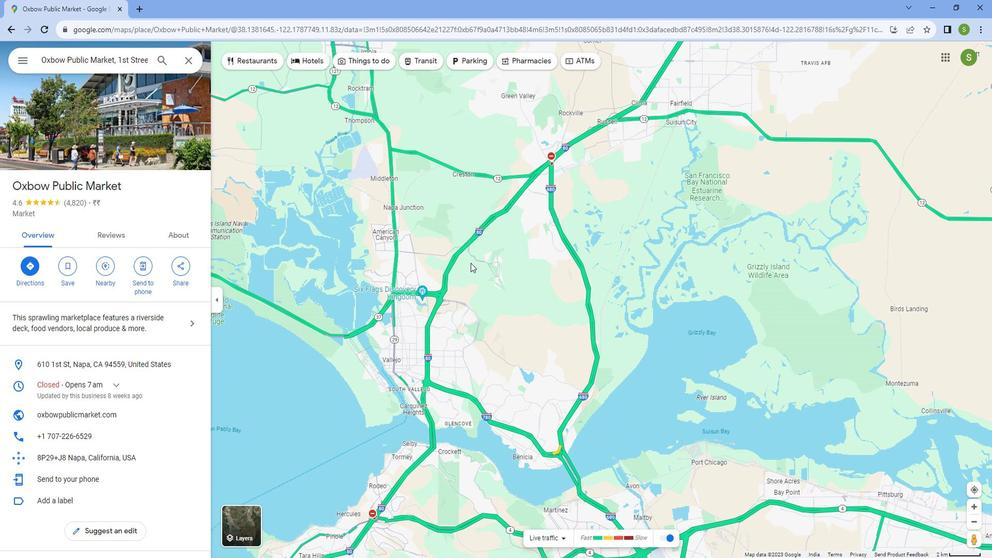 
Action: Mouse scrolled (469, 253) with delta (0, 0)
Screenshot: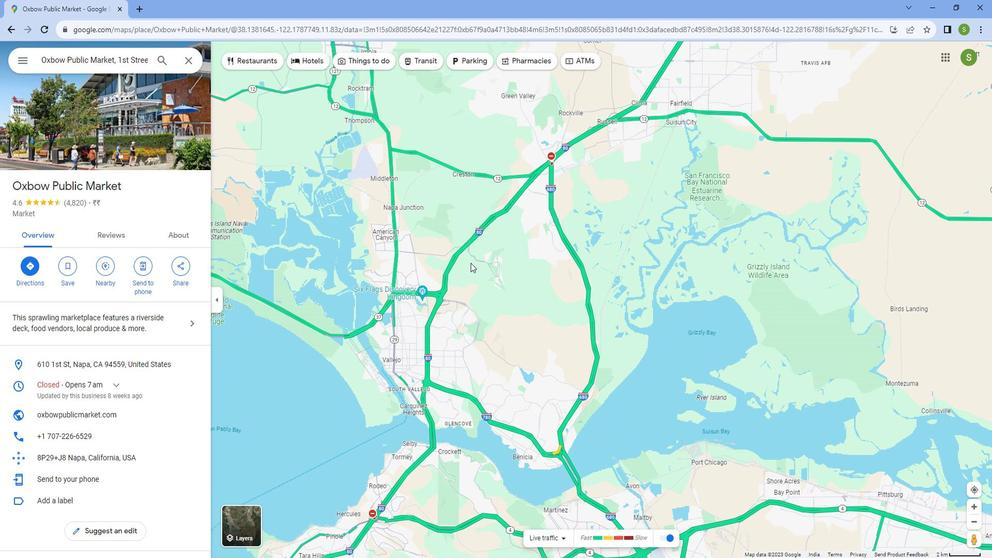 
Action: Mouse moved to (464, 253)
Screenshot: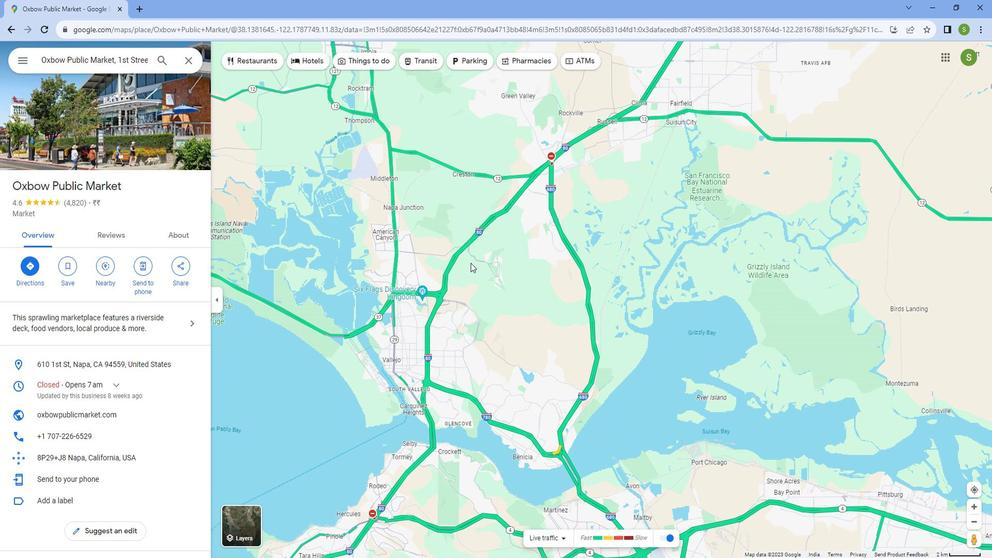 
Action: Mouse scrolled (464, 253) with delta (0, 0)
Screenshot: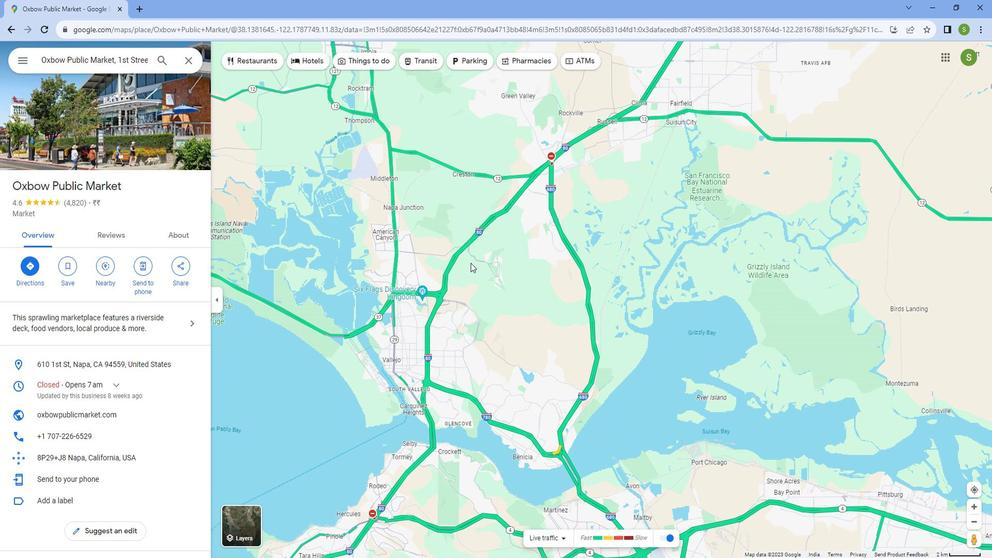 
Action: Mouse moved to (461, 253)
Screenshot: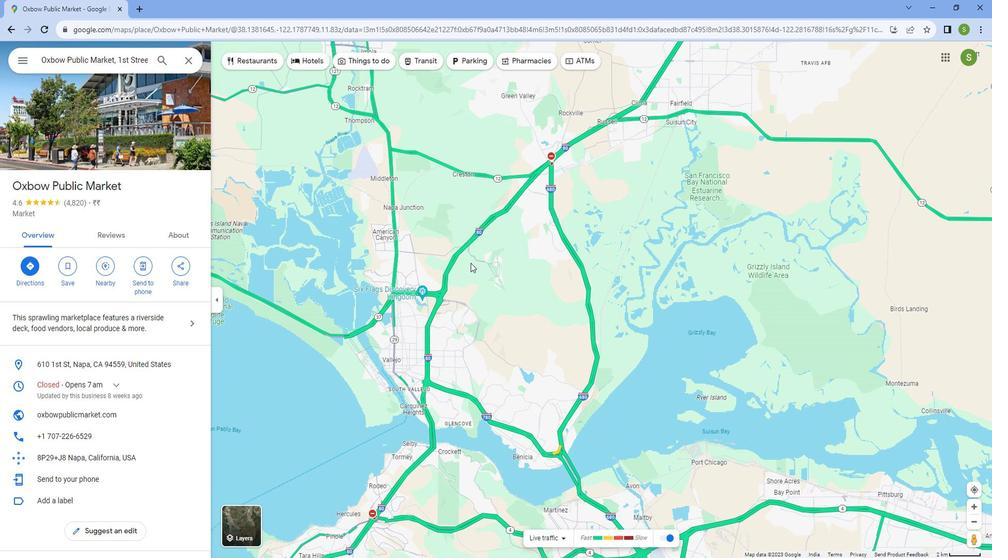 
Action: Mouse scrolled (461, 253) with delta (0, 0)
Screenshot: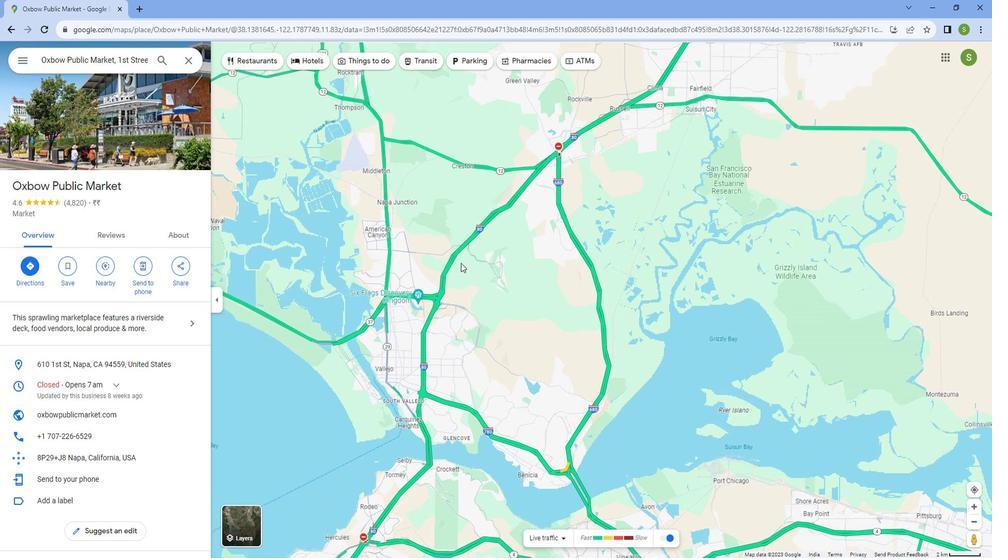 
Action: Mouse moved to (458, 252)
Screenshot: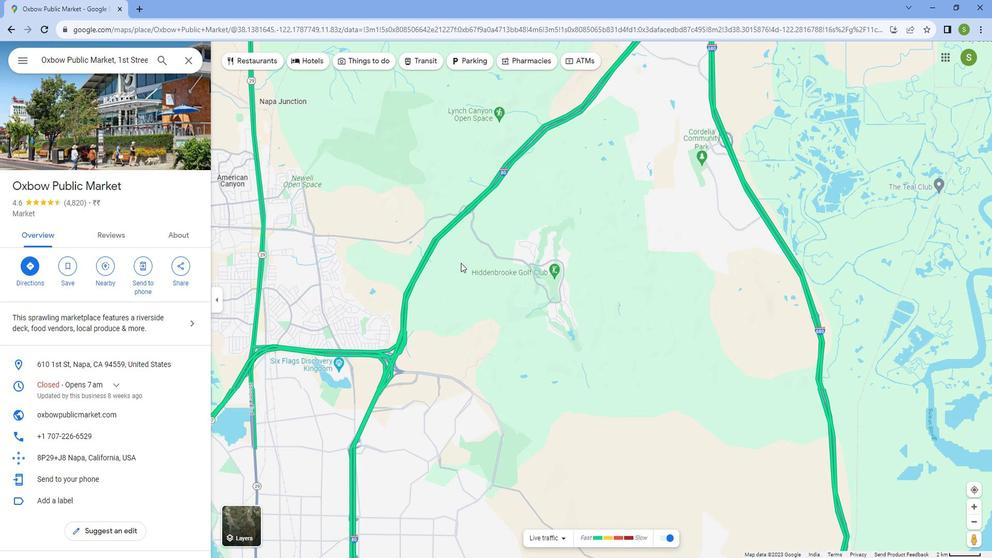 
Action: Mouse scrolled (458, 253) with delta (0, 0)
Screenshot: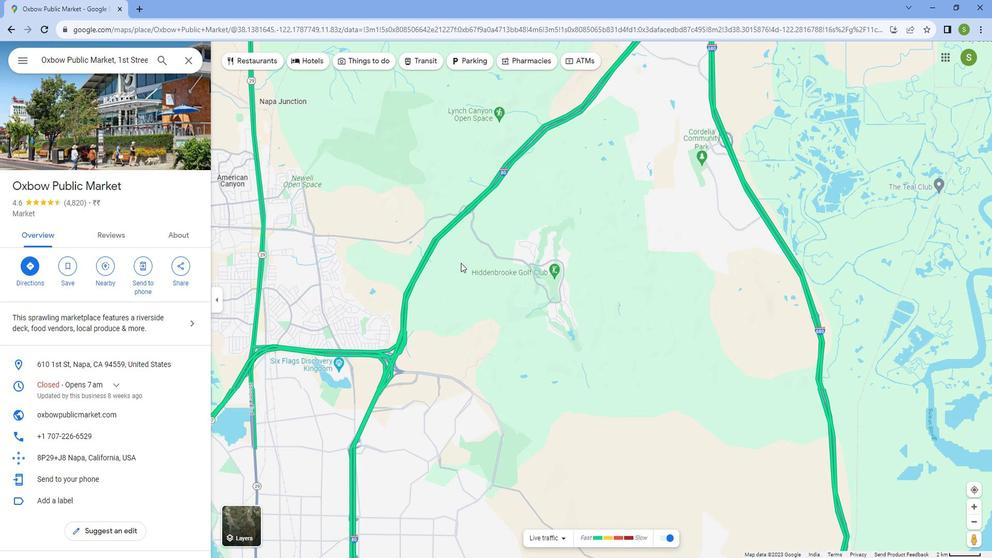 
Action: Mouse scrolled (458, 253) with delta (0, 0)
Screenshot: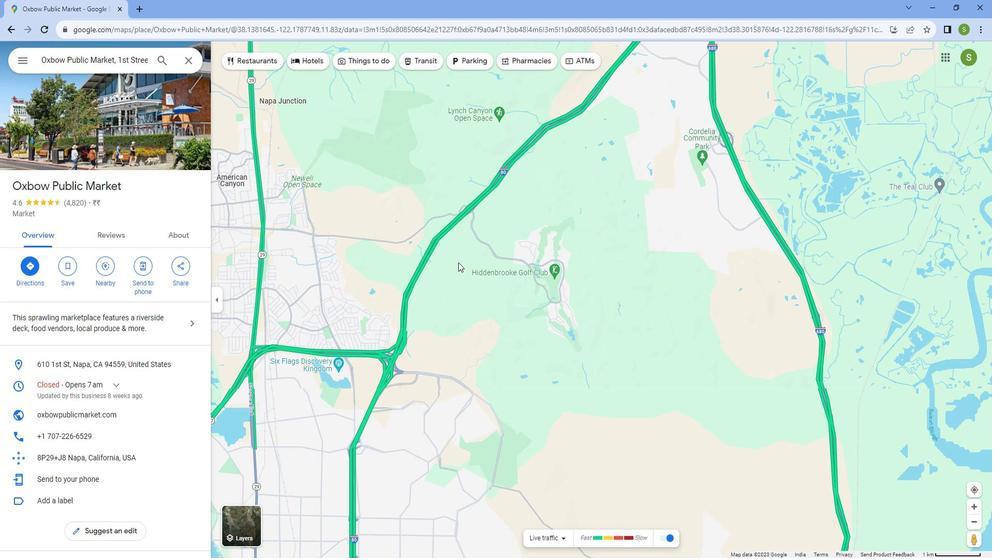 
Action: Mouse scrolled (458, 253) with delta (0, 0)
Screenshot: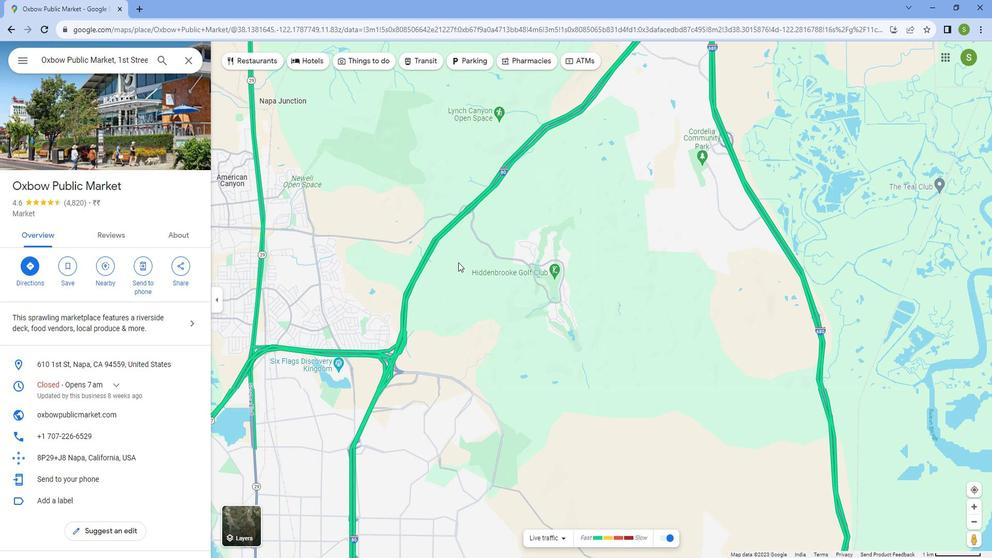 
Action: Mouse scrolled (458, 253) with delta (0, 0)
Screenshot: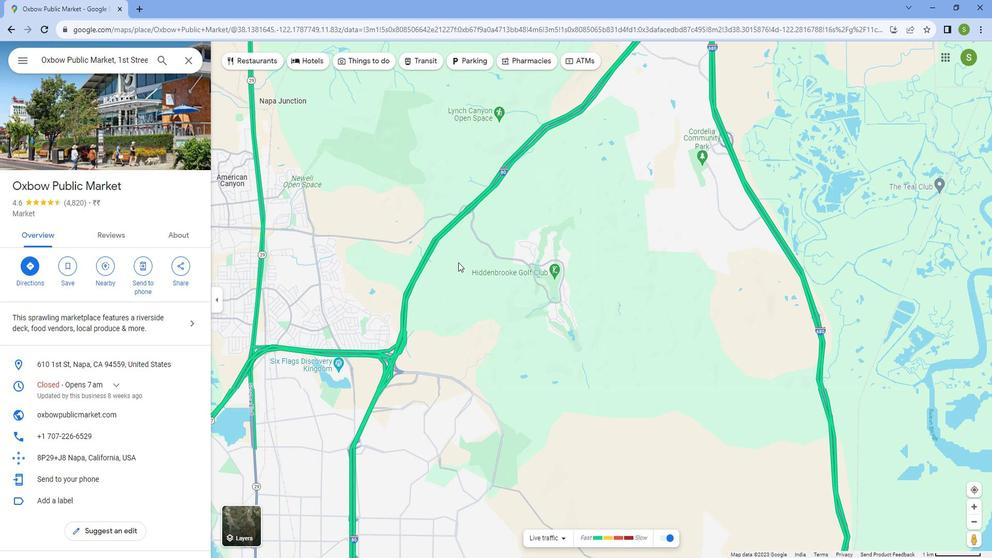 
Action: Mouse scrolled (458, 253) with delta (0, 0)
Screenshot: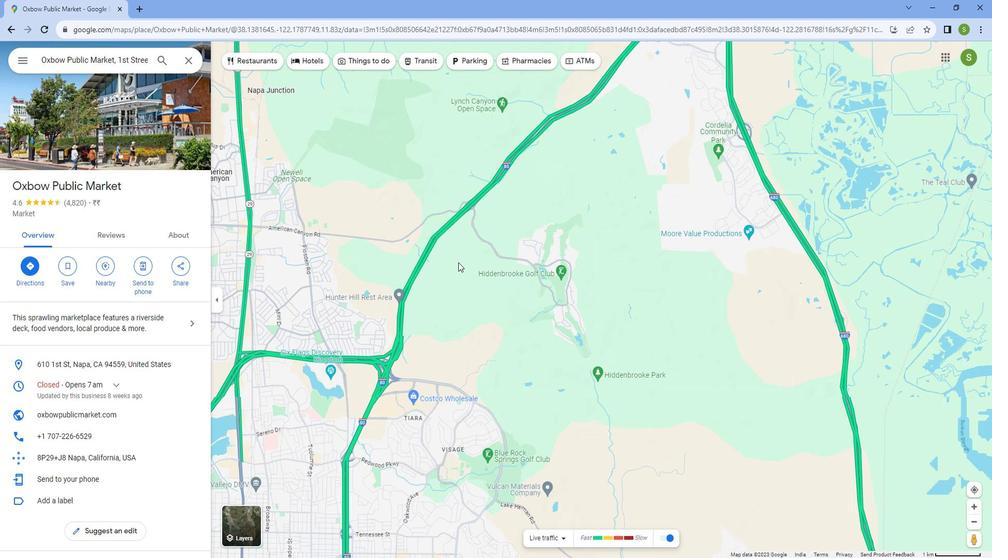 
Action: Mouse moved to (305, 194)
Screenshot: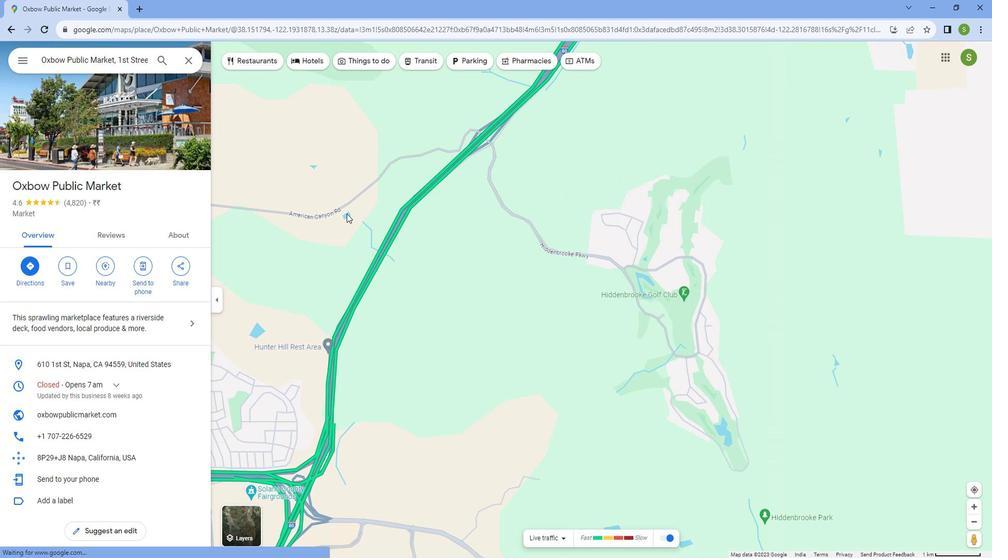 
Action: Mouse pressed left at (305, 194)
Screenshot: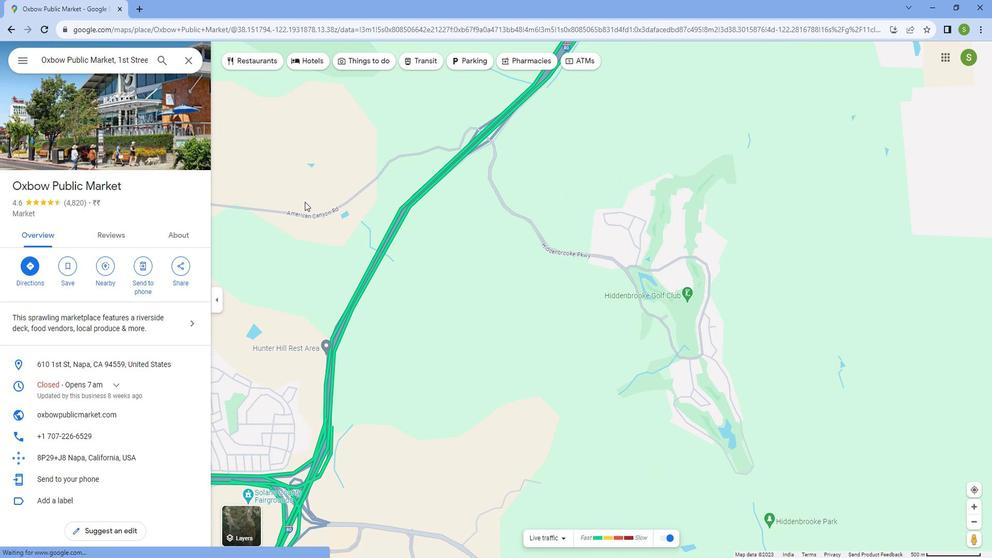 
Action: Mouse moved to (355, 208)
Screenshot: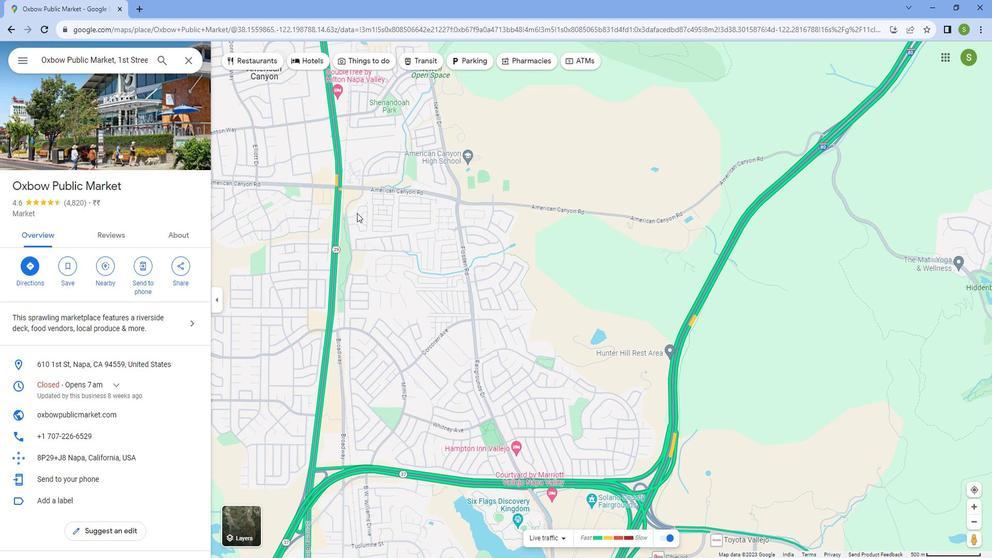 
Action: Mouse pressed left at (355, 208)
Screenshot: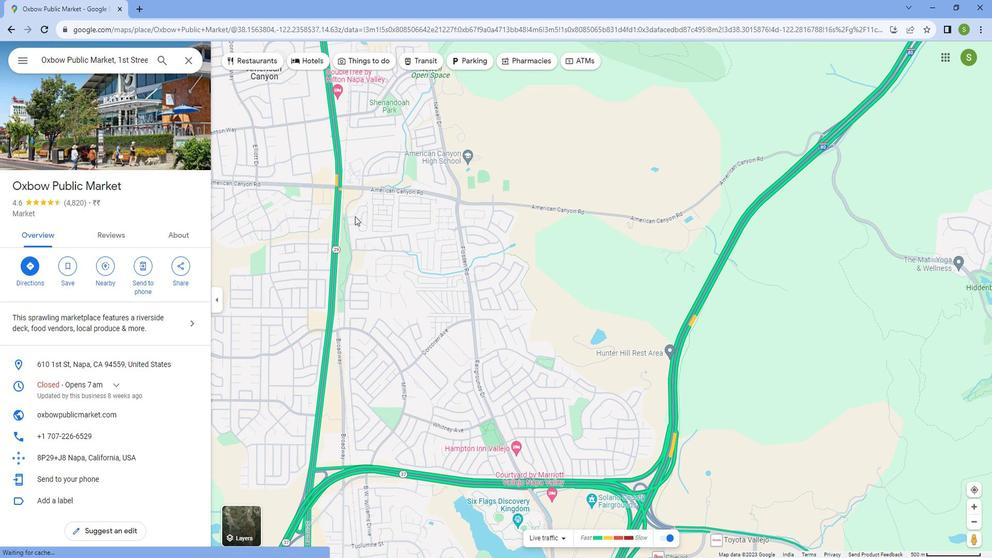 
Action: Mouse moved to (565, 222)
Screenshot: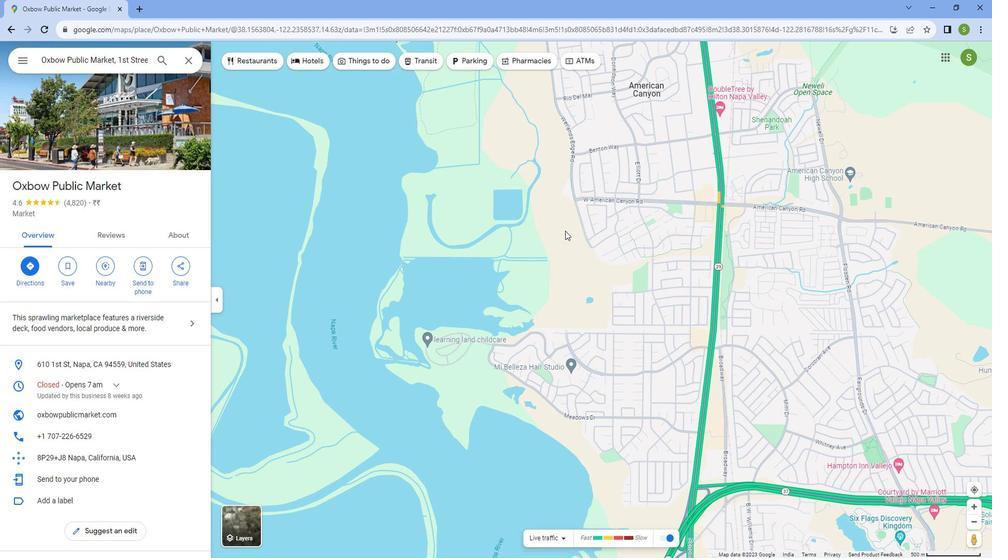 
Action: Mouse scrolled (565, 221) with delta (0, 0)
Screenshot: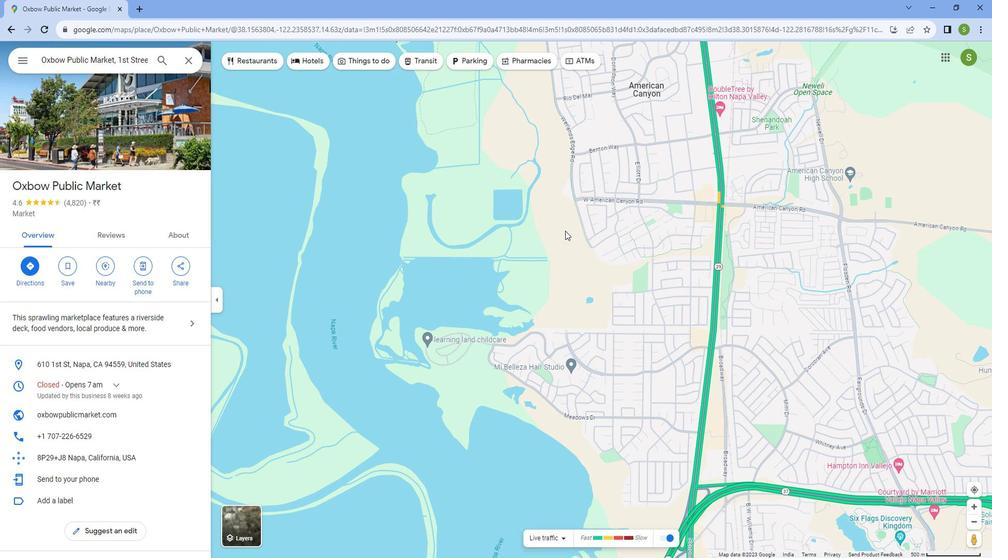 
Action: Mouse scrolled (565, 221) with delta (0, 0)
Screenshot: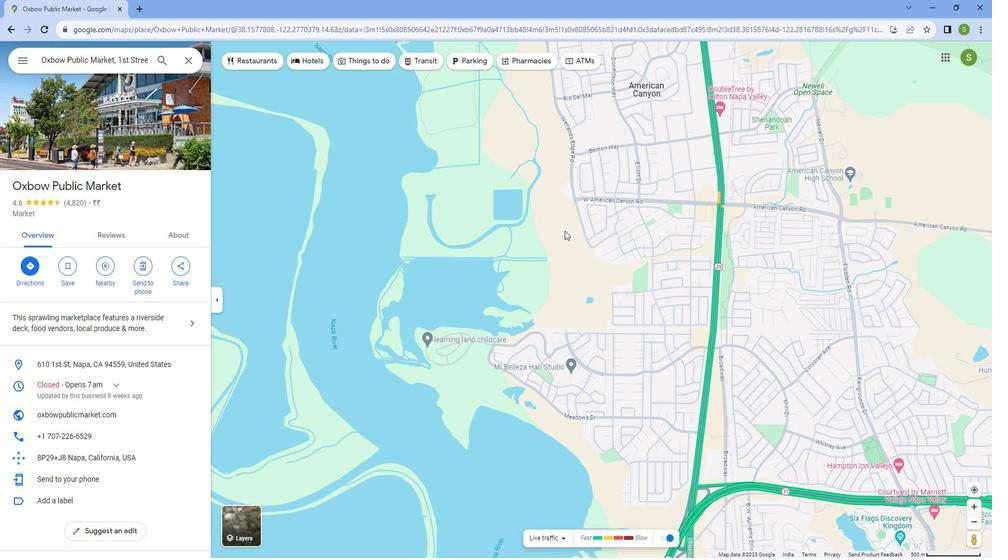 
Action: Mouse moved to (564, 222)
Screenshot: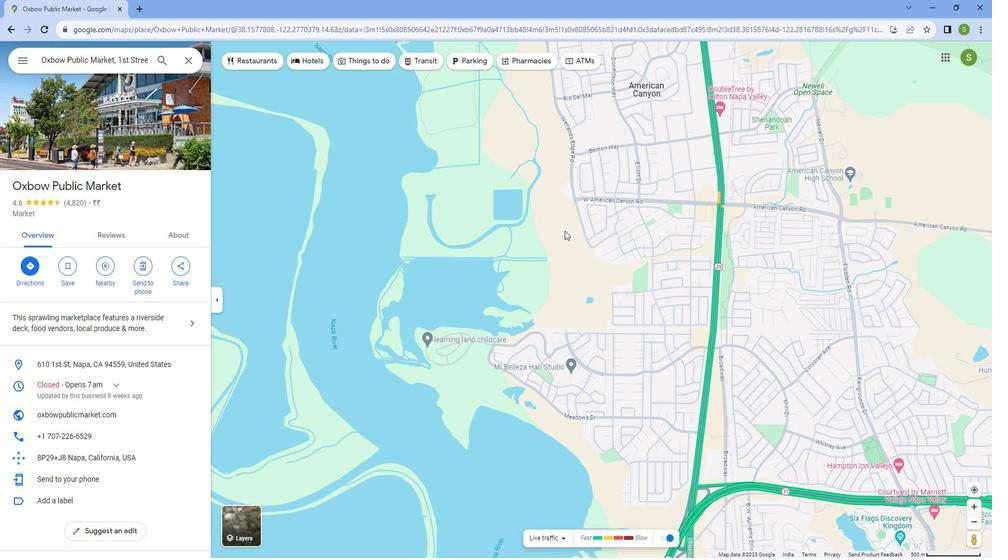
Action: Mouse scrolled (564, 221) with delta (0, -1)
Screenshot: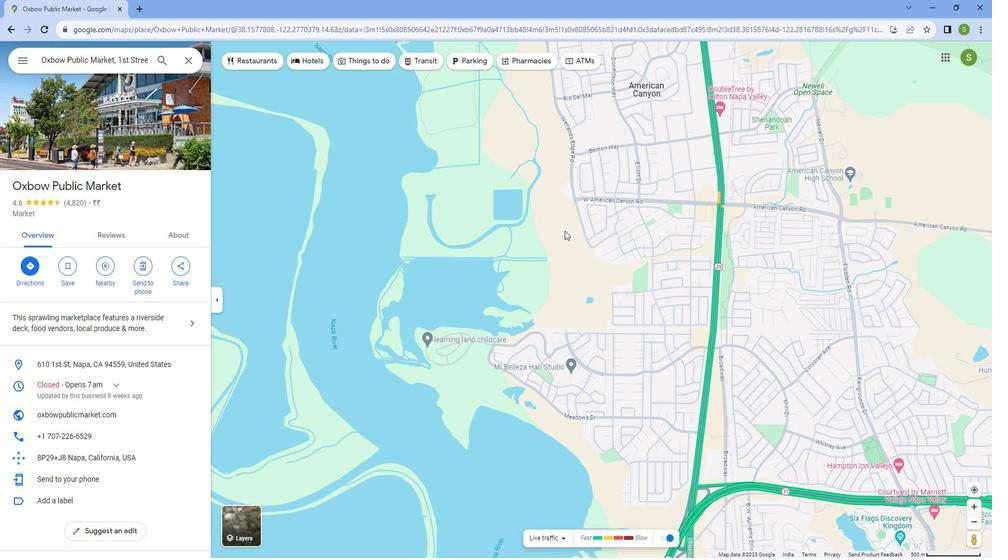 
Action: Mouse moved to (561, 220)
Screenshot: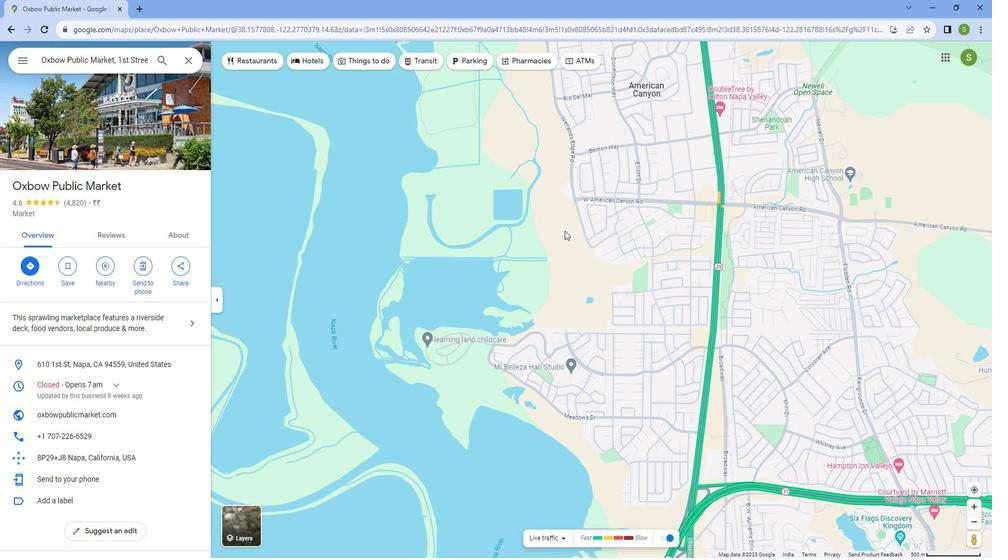 
Action: Mouse scrolled (561, 219) with delta (0, 0)
Screenshot: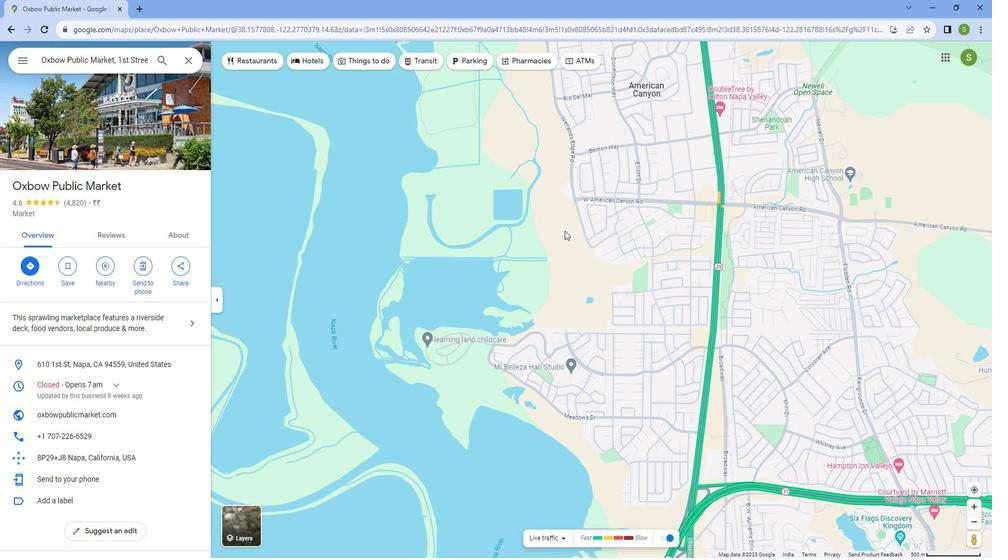 
Action: Mouse moved to (558, 215)
Screenshot: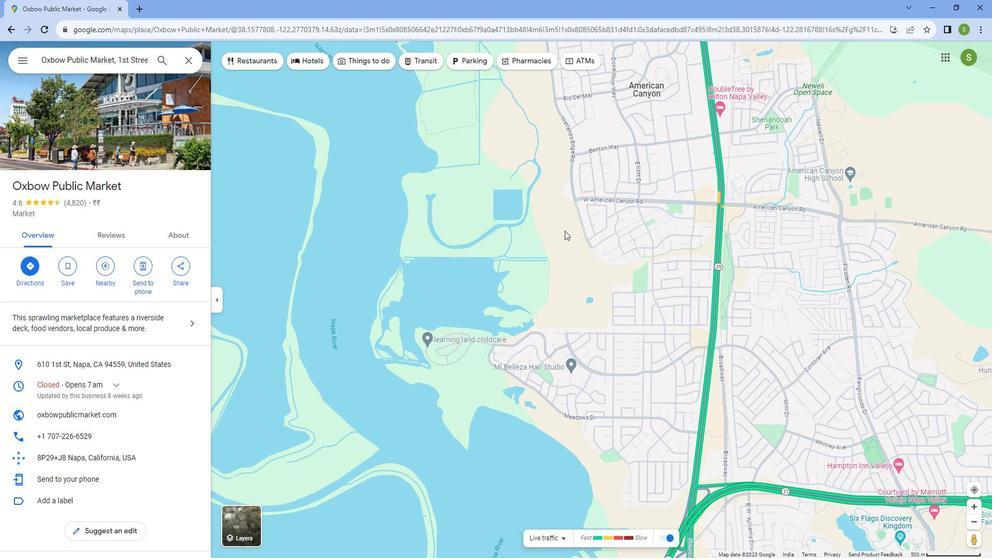
Action: Mouse scrolled (558, 214) with delta (0, -1)
Screenshot: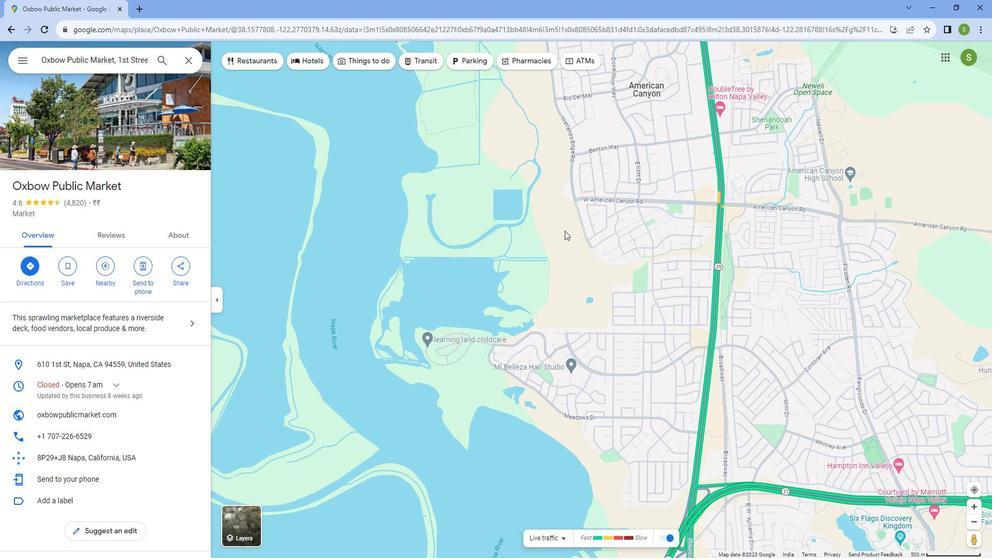 
Action: Mouse moved to (555, 209)
Screenshot: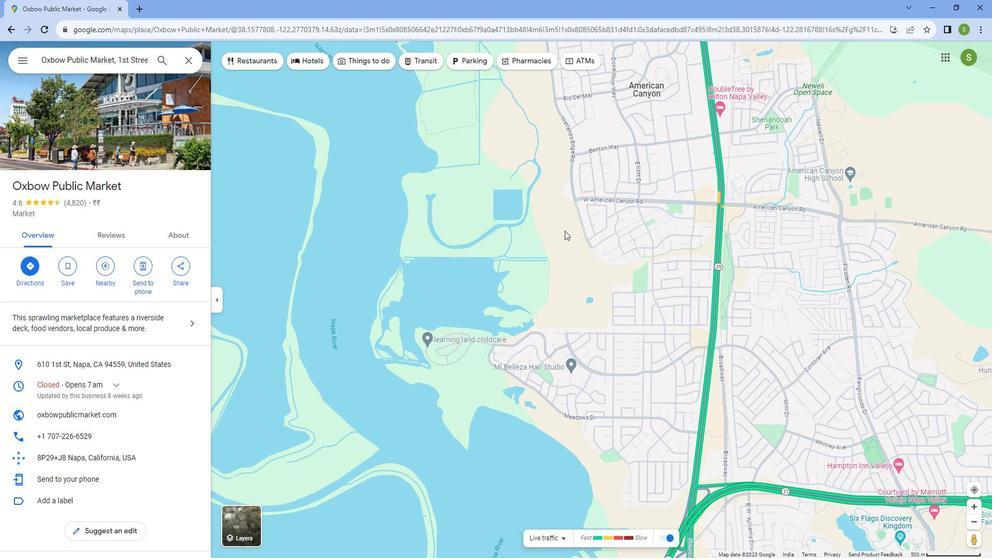
Action: Mouse scrolled (555, 208) with delta (0, 0)
Screenshot: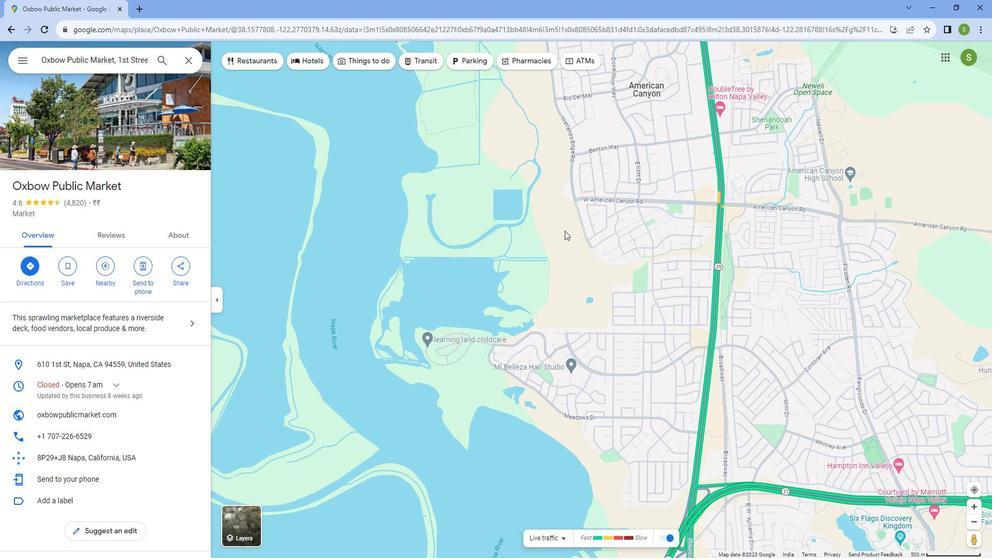 
Action: Mouse moved to (553, 206)
Screenshot: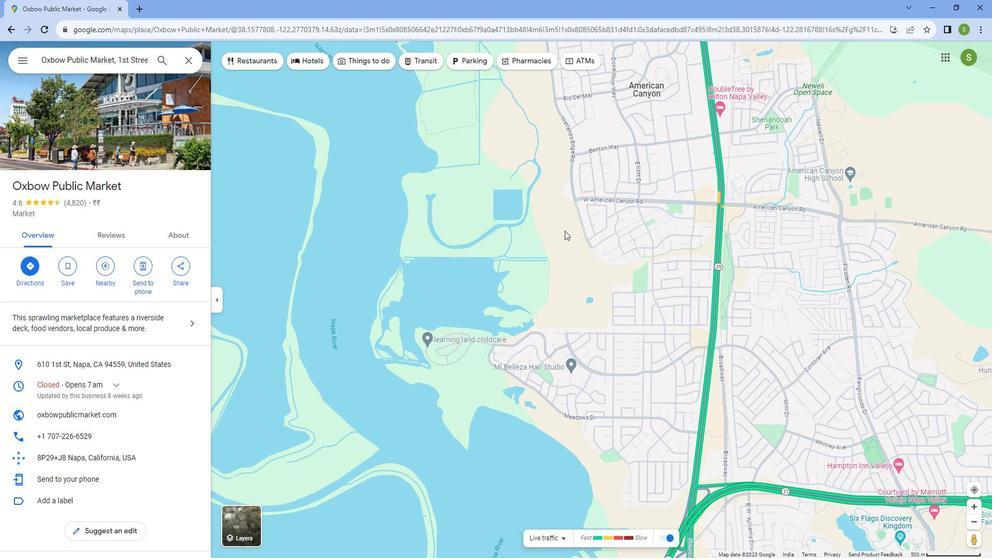 
Action: Mouse scrolled (553, 206) with delta (0, 0)
Screenshot: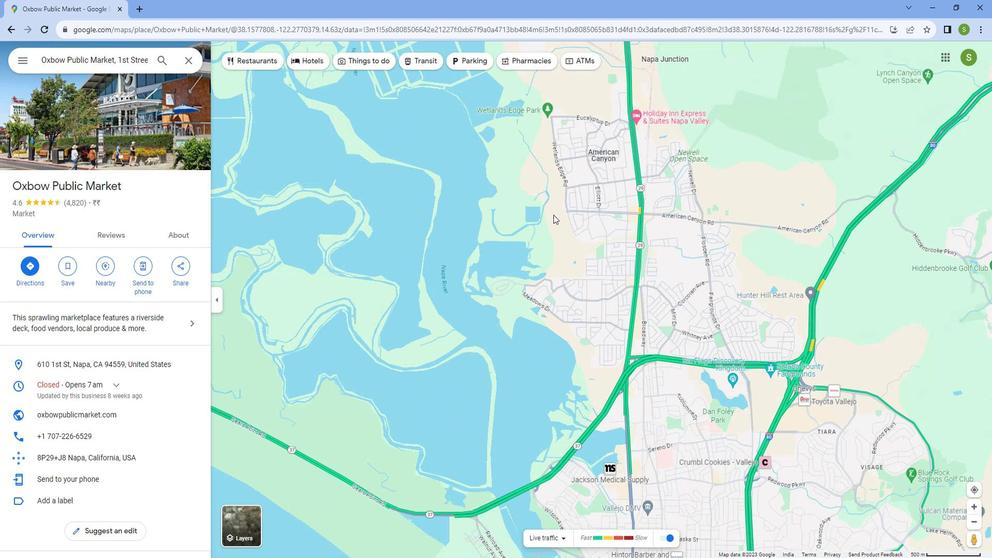 
Action: Mouse scrolled (553, 205) with delta (0, -1)
Screenshot: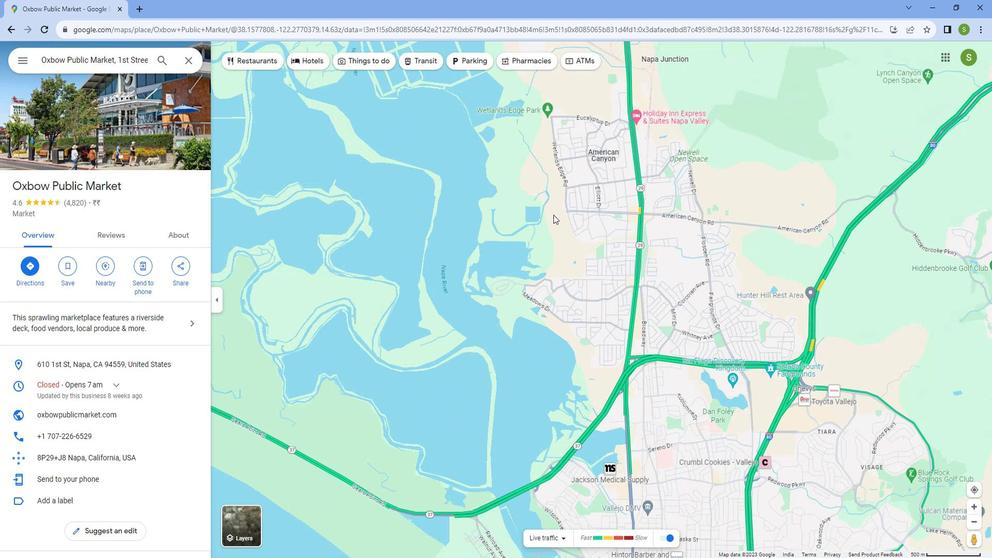 
Action: Mouse scrolled (553, 206) with delta (0, 0)
Screenshot: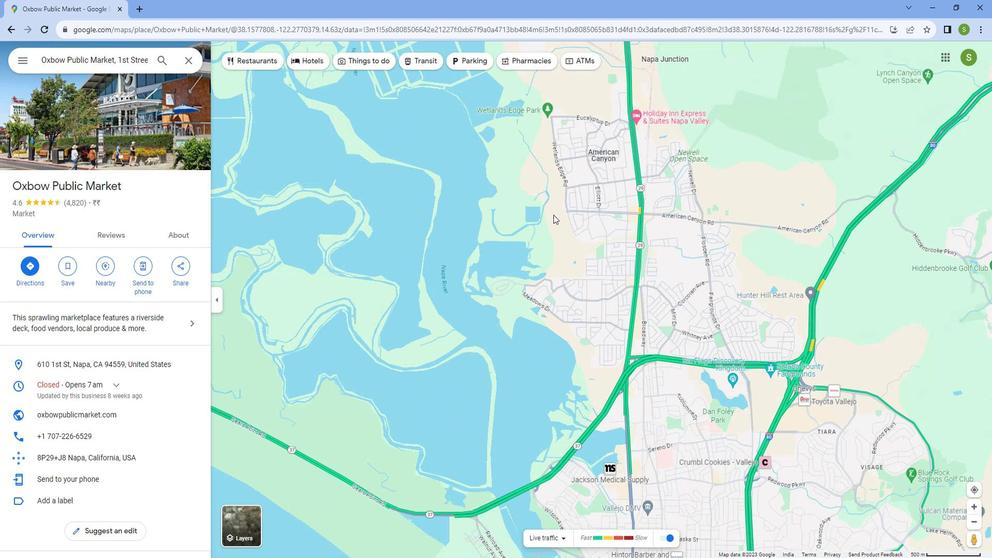 
Action: Mouse scrolled (553, 206) with delta (0, 0)
Screenshot: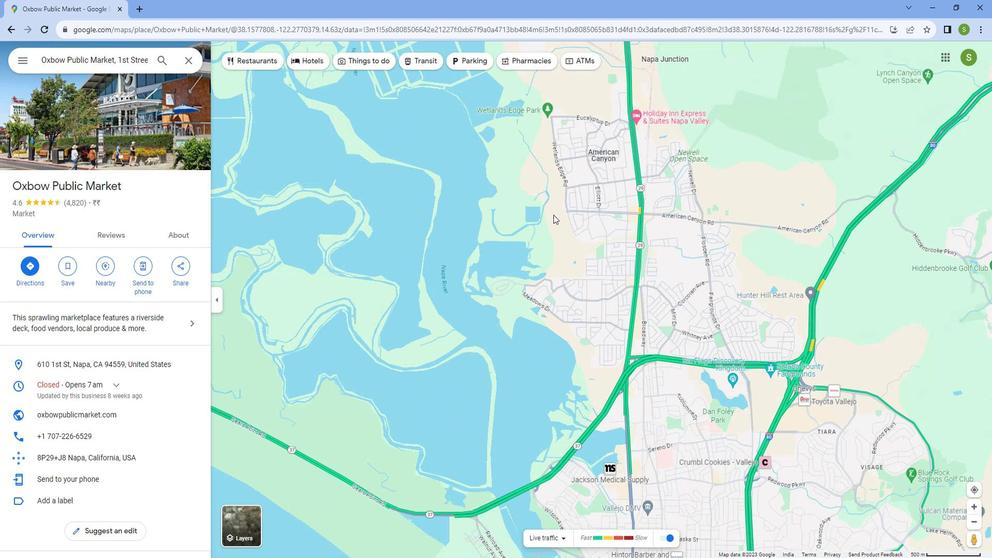 
Action: Mouse scrolled (553, 206) with delta (0, 0)
Screenshot: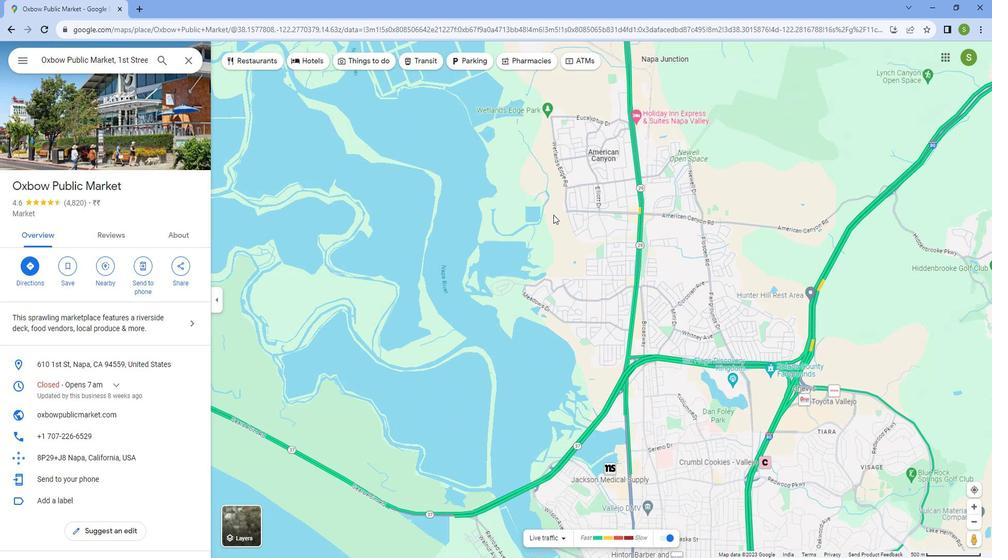 
Action: Mouse scrolled (553, 206) with delta (0, 0)
Screenshot: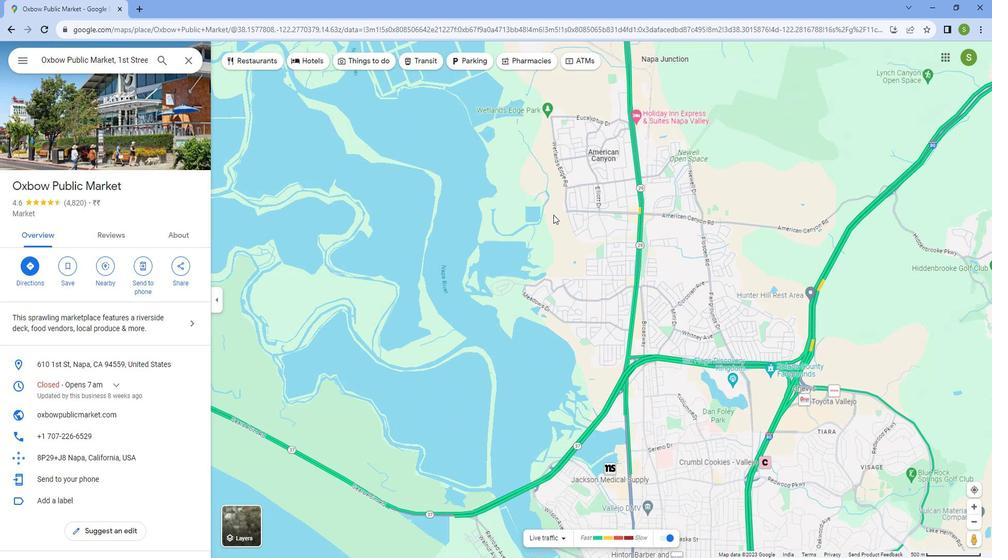 
Action: Mouse scrolled (553, 206) with delta (0, 0)
Screenshot: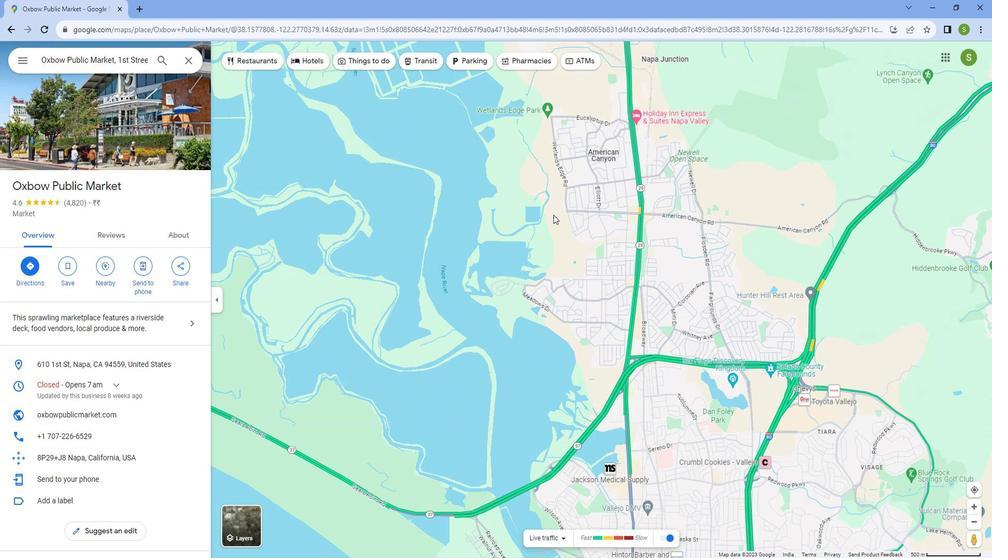 
Action: Mouse scrolled (553, 206) with delta (0, 0)
Screenshot: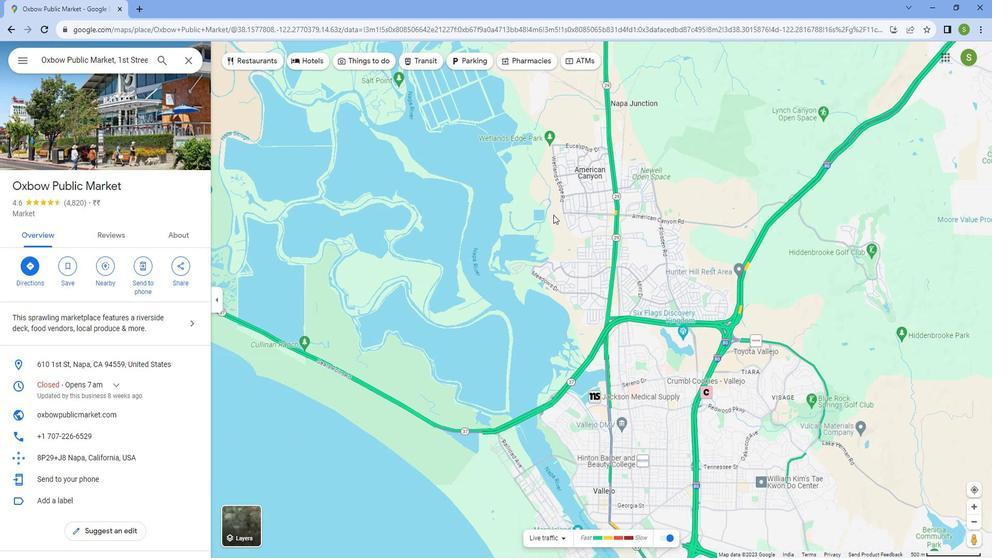 
Action: Mouse moved to (553, 206)
Screenshot: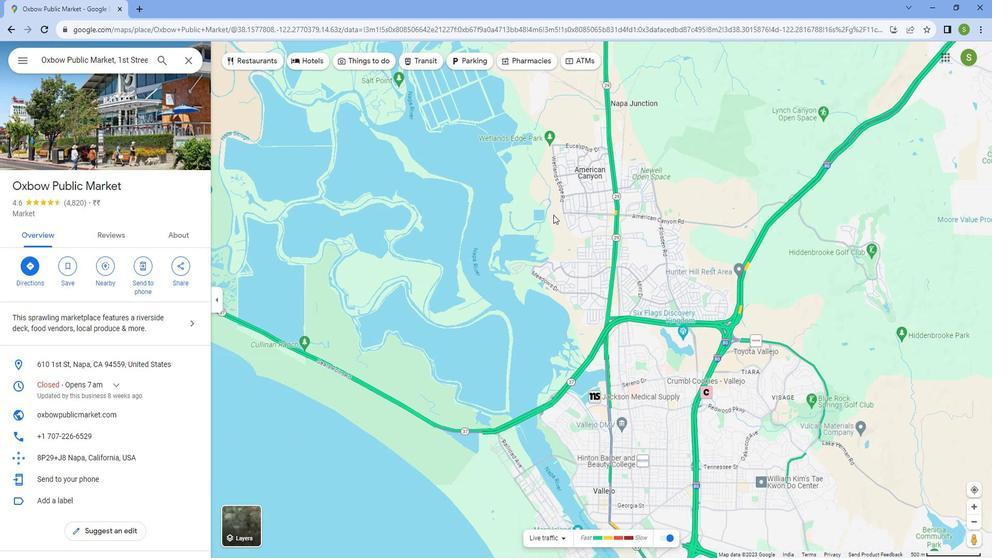 
Action: Mouse scrolled (553, 206) with delta (0, 0)
Screenshot: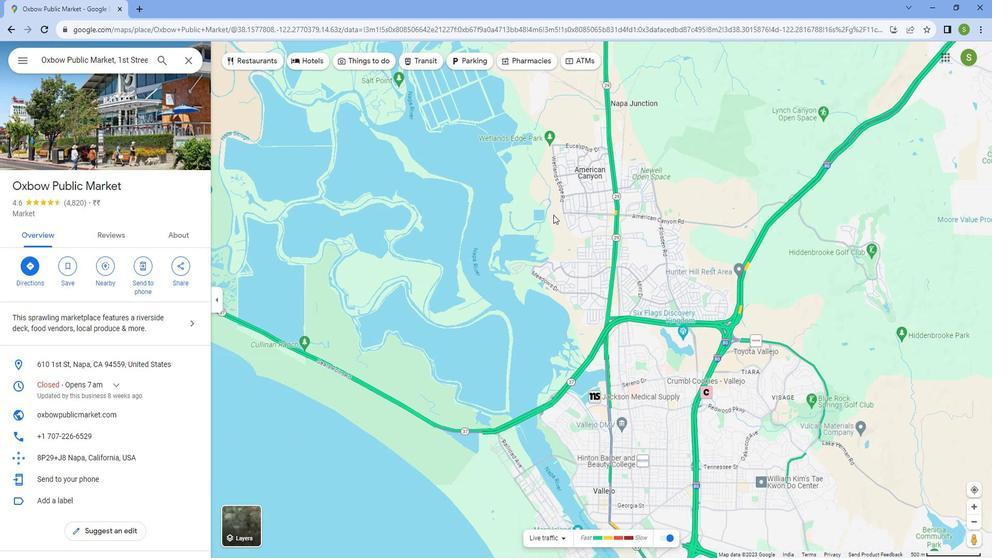 
Action: Mouse scrolled (553, 206) with delta (0, 0)
Screenshot: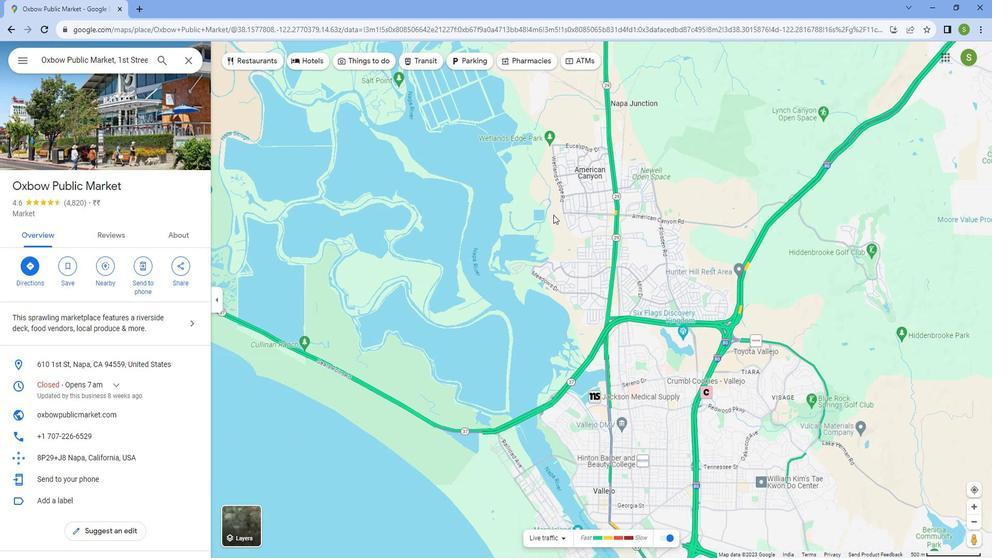 
Action: Mouse scrolled (553, 206) with delta (0, 0)
Screenshot: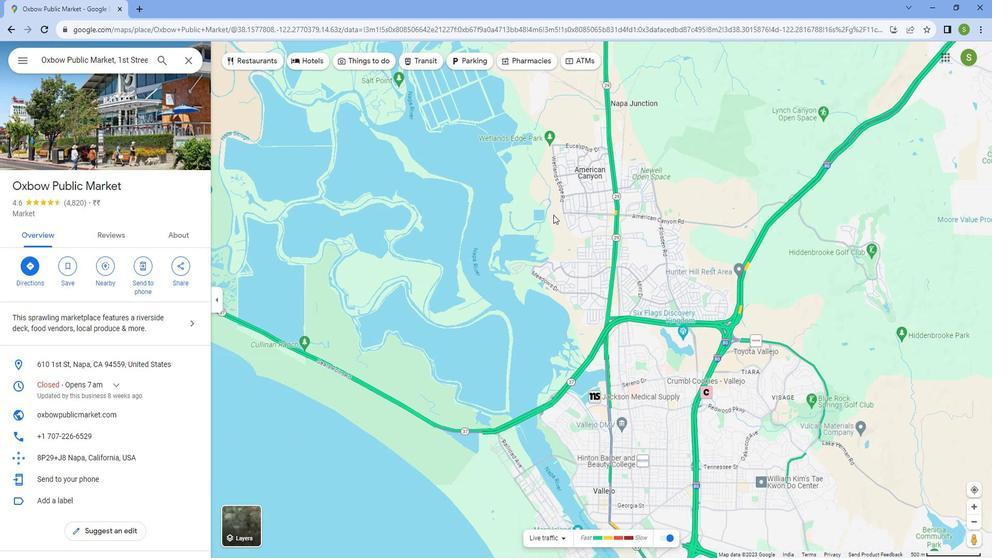 
Action: Mouse scrolled (553, 206) with delta (0, 0)
Screenshot: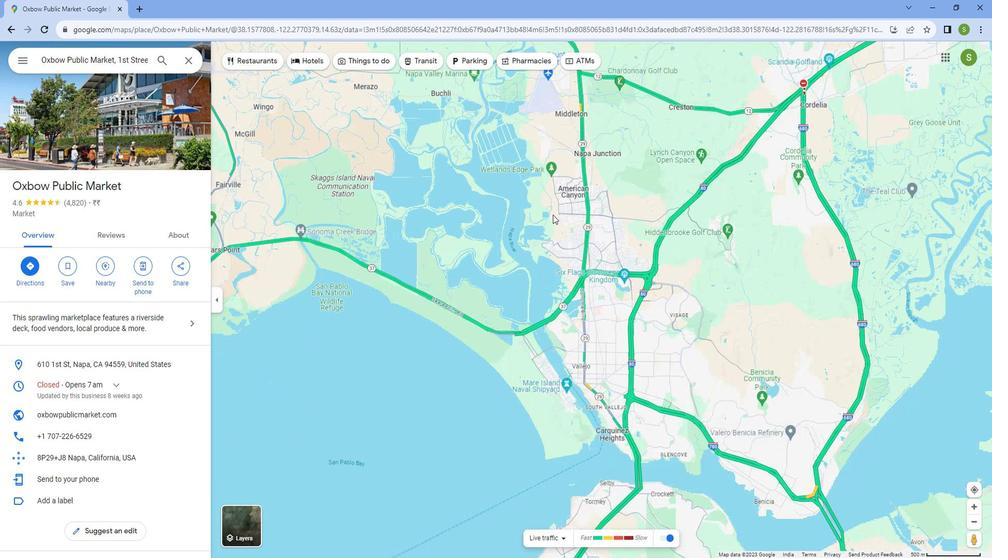 
Action: Mouse scrolled (553, 206) with delta (0, 0)
Screenshot: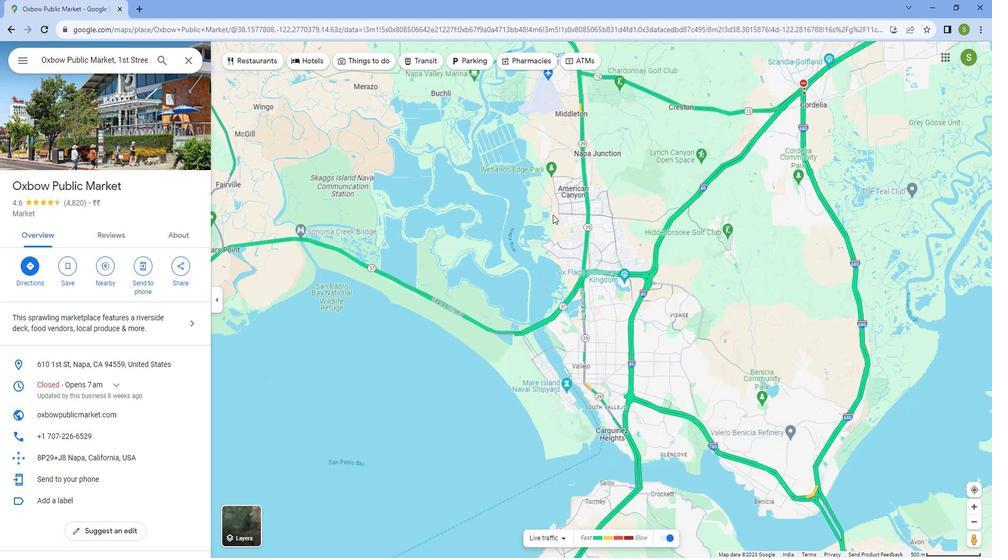 
Action: Mouse scrolled (553, 206) with delta (0, 0)
Screenshot: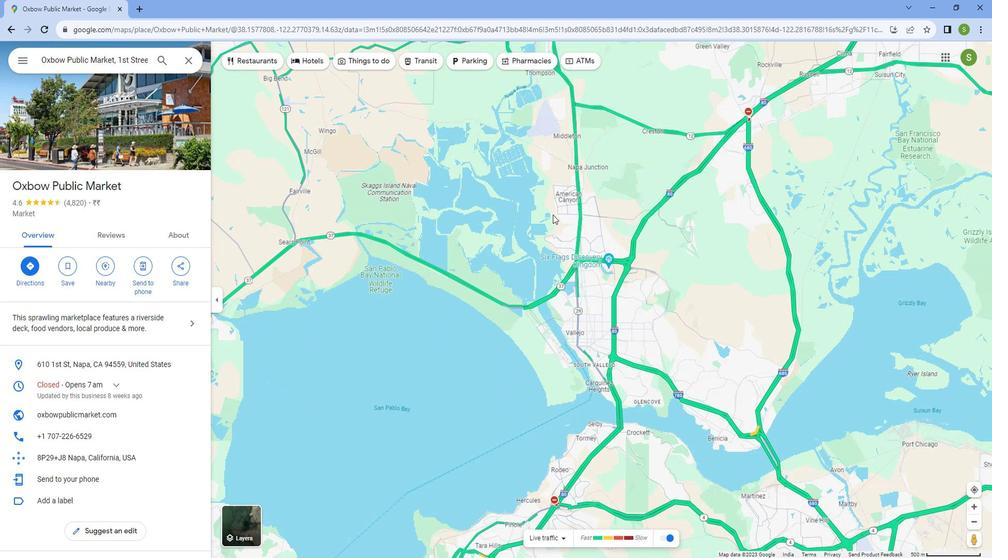 
Action: Mouse scrolled (553, 206) with delta (0, 0)
Screenshot: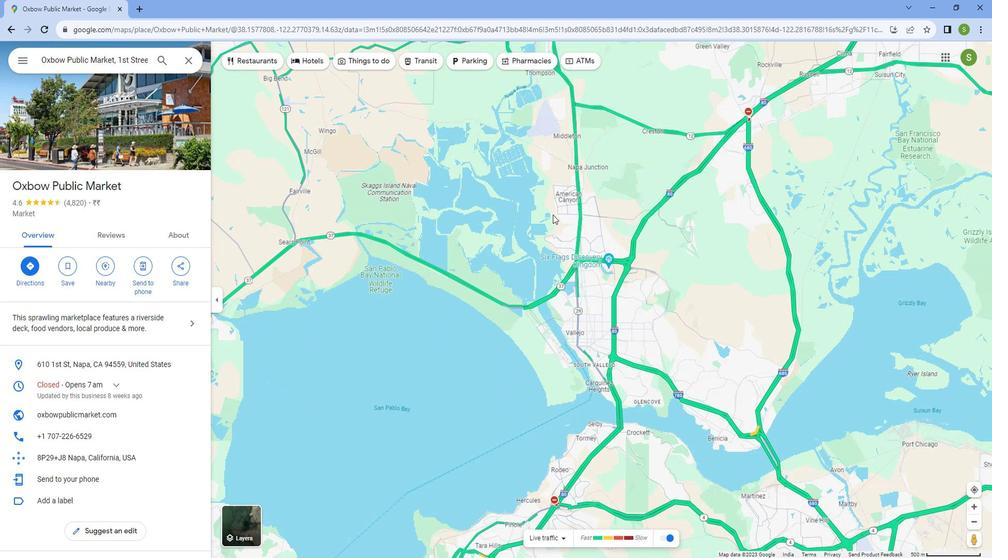 
Action: Mouse scrolled (553, 206) with delta (0, 0)
Screenshot: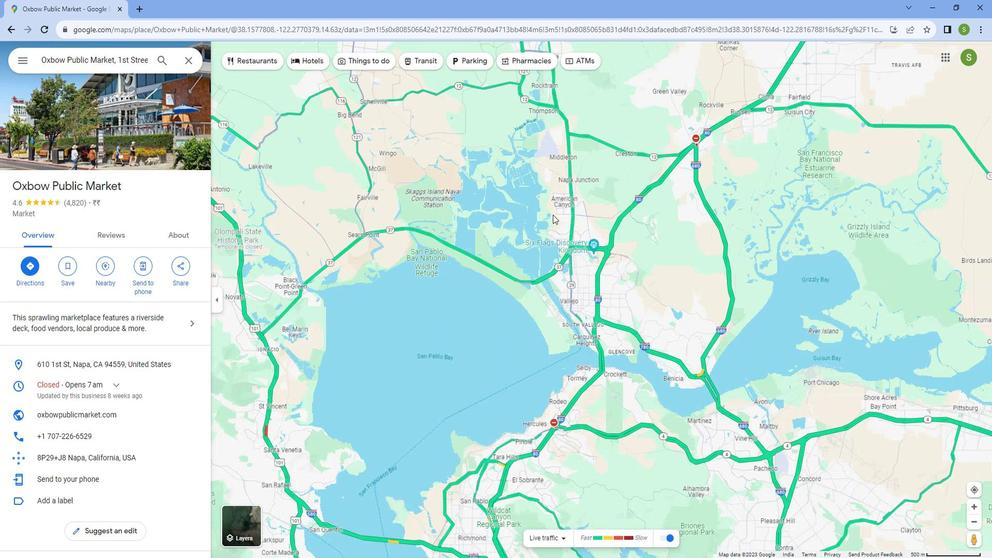 
Action: Mouse scrolled (553, 206) with delta (0, 0)
Screenshot: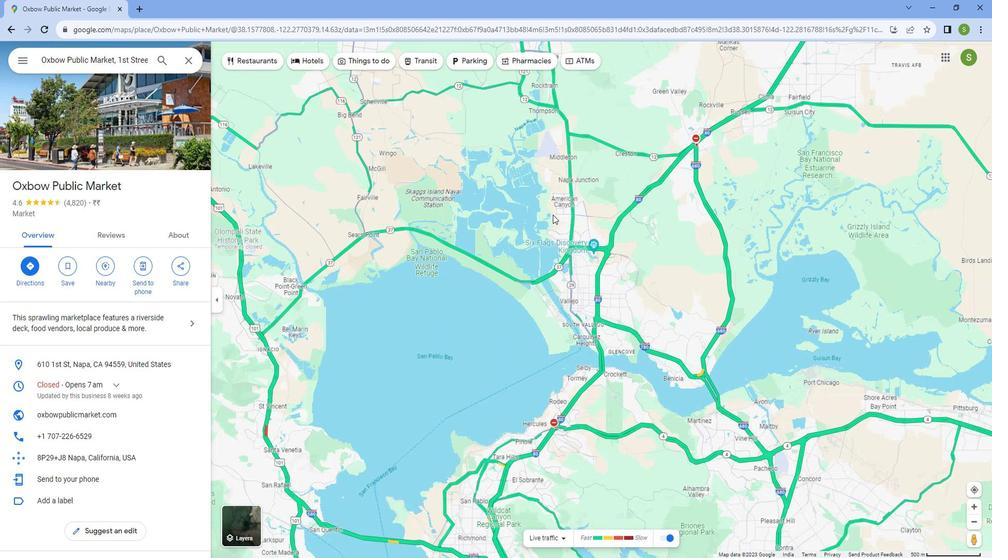 
Action: Mouse moved to (545, 356)
Screenshot: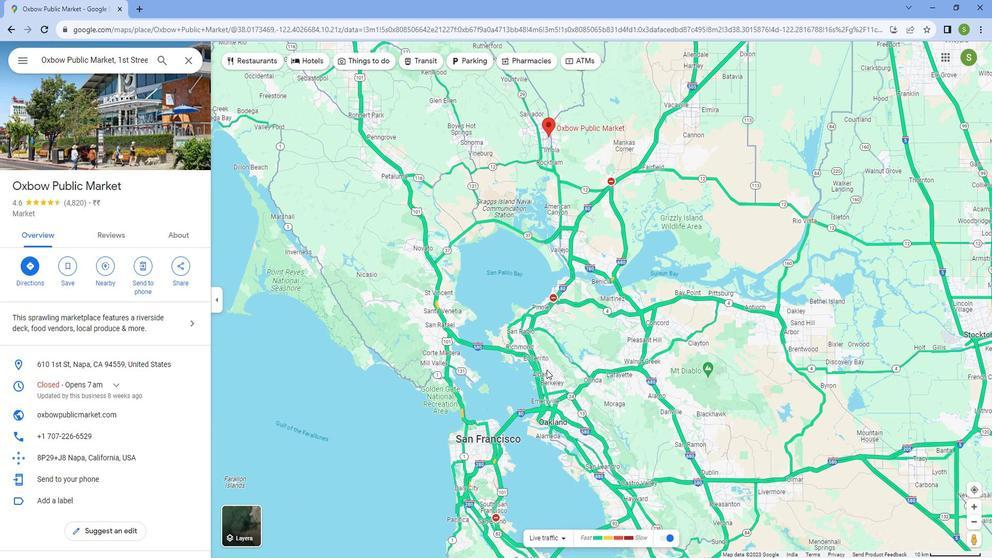 
Action: Mouse scrolled (545, 356) with delta (0, 0)
Screenshot: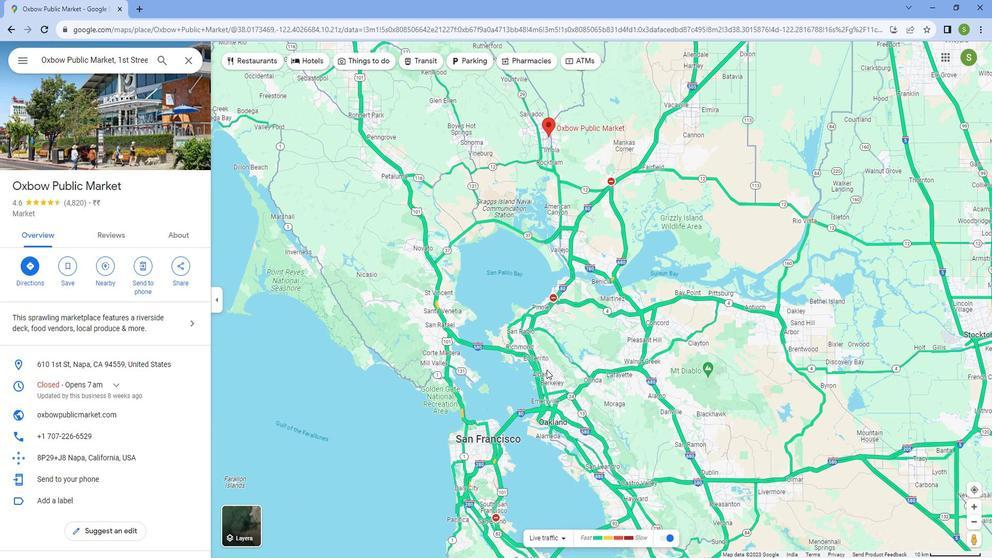 
Action: Mouse scrolled (545, 356) with delta (0, 0)
Screenshot: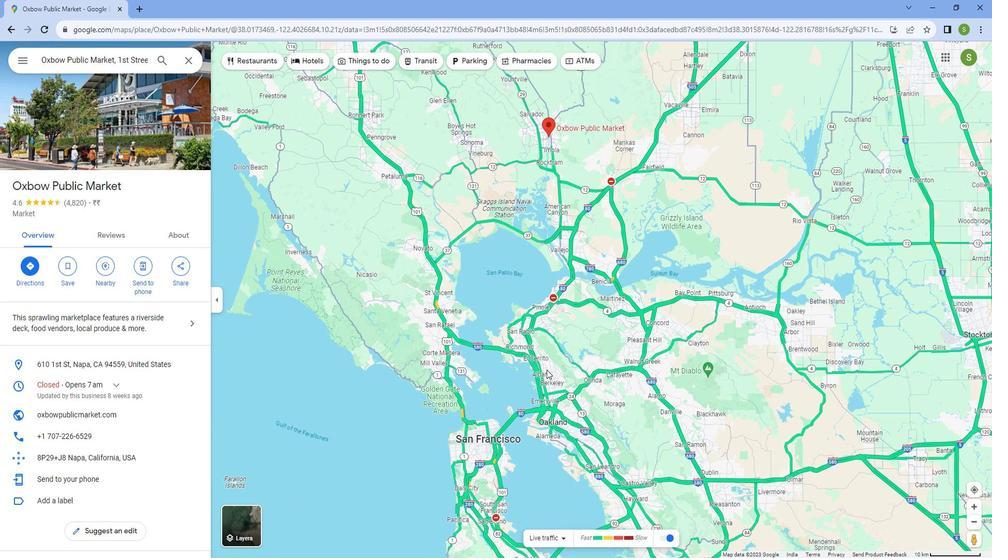 
Action: Mouse scrolled (545, 356) with delta (0, 0)
Screenshot: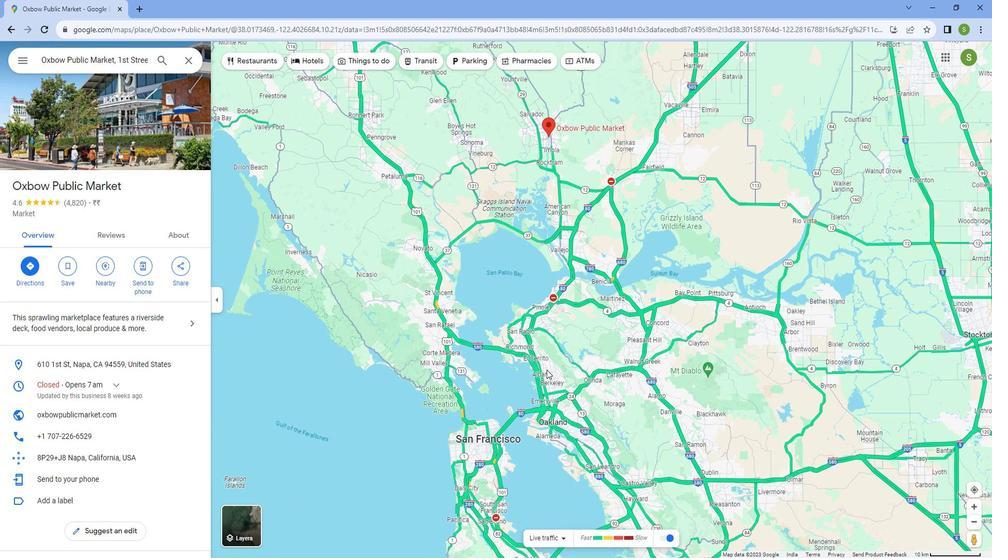 
Action: Mouse scrolled (545, 356) with delta (0, 0)
Screenshot: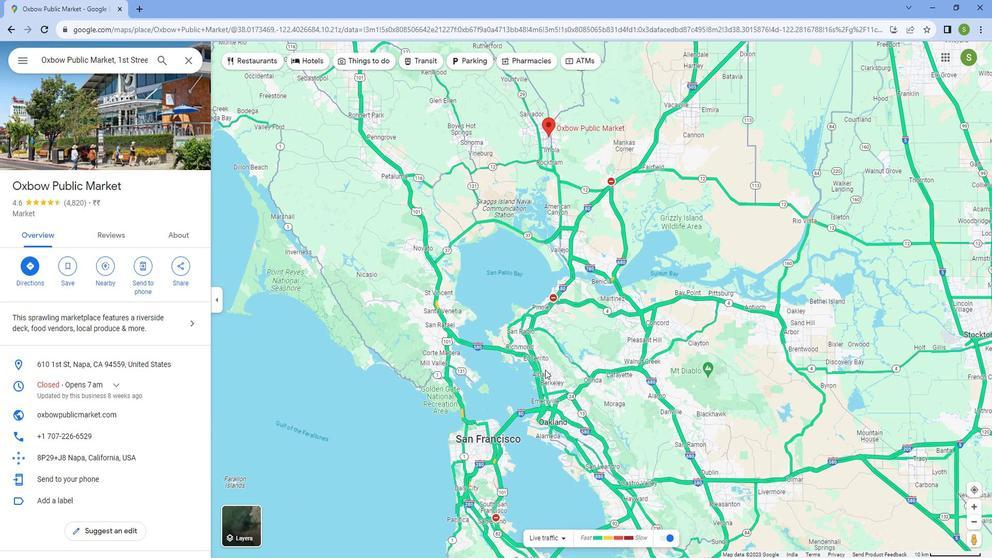 
Action: Mouse scrolled (545, 356) with delta (0, 0)
Screenshot: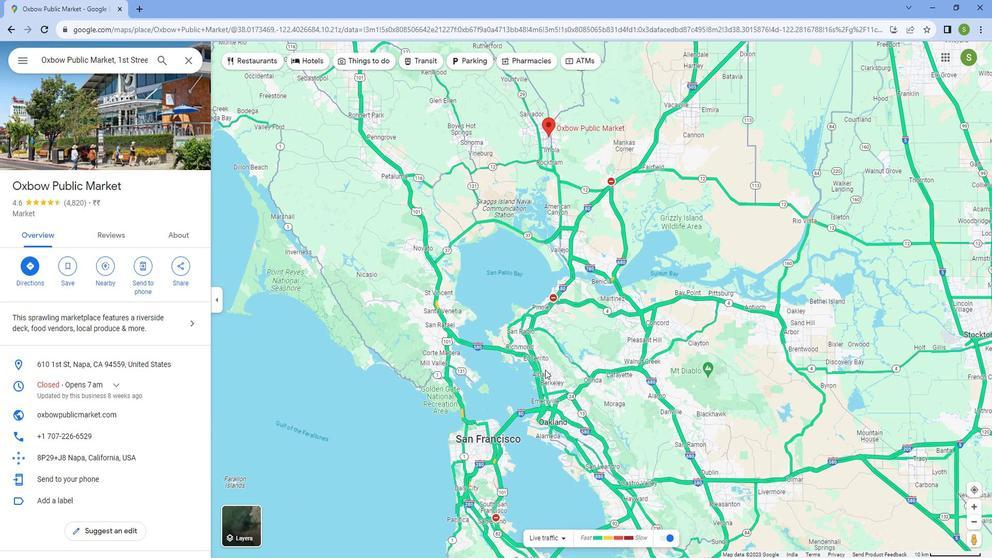 
Action: Mouse moved to (545, 355)
Screenshot: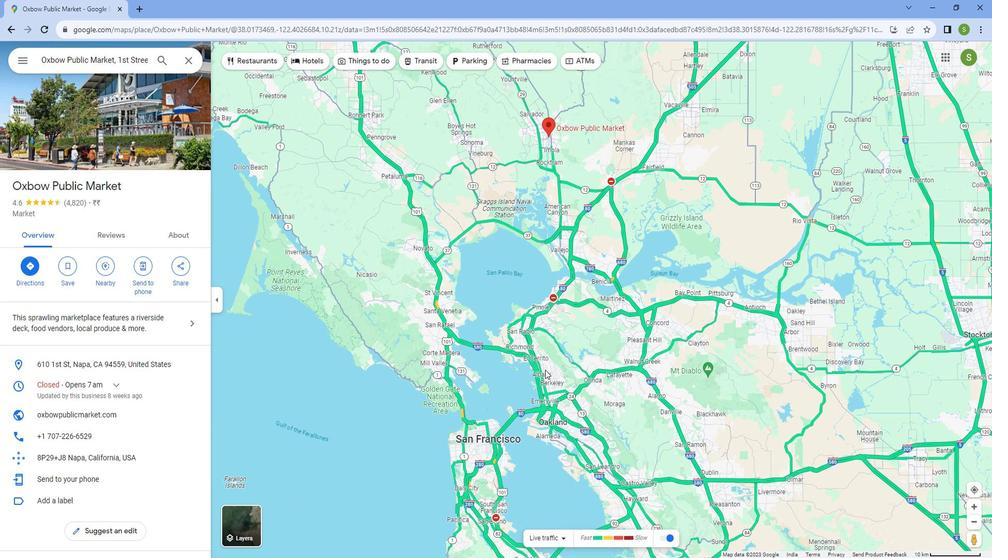 
Action: Mouse scrolled (545, 356) with delta (0, 0)
Screenshot: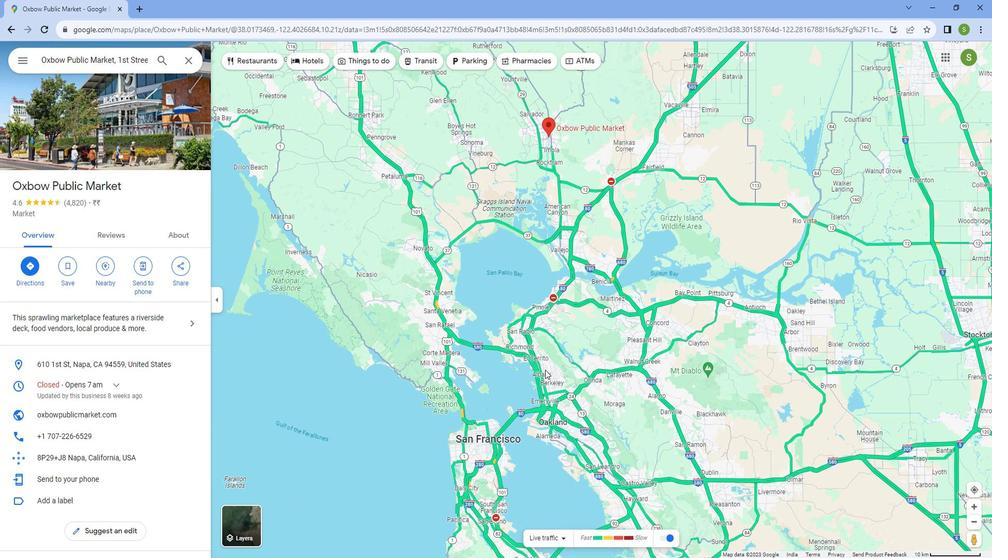 
Action: Mouse moved to (536, 340)
Screenshot: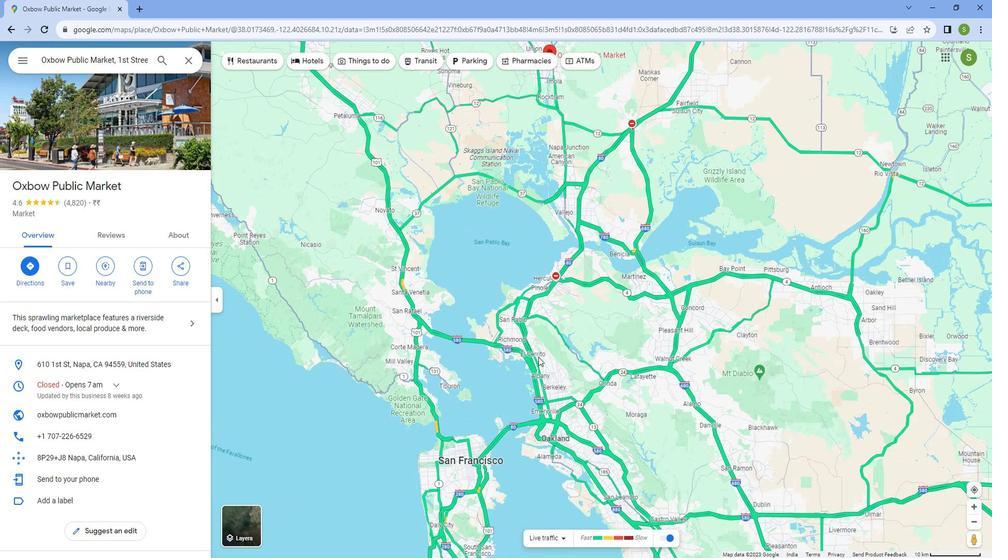 
Action: Mouse scrolled (536, 341) with delta (0, 0)
Screenshot: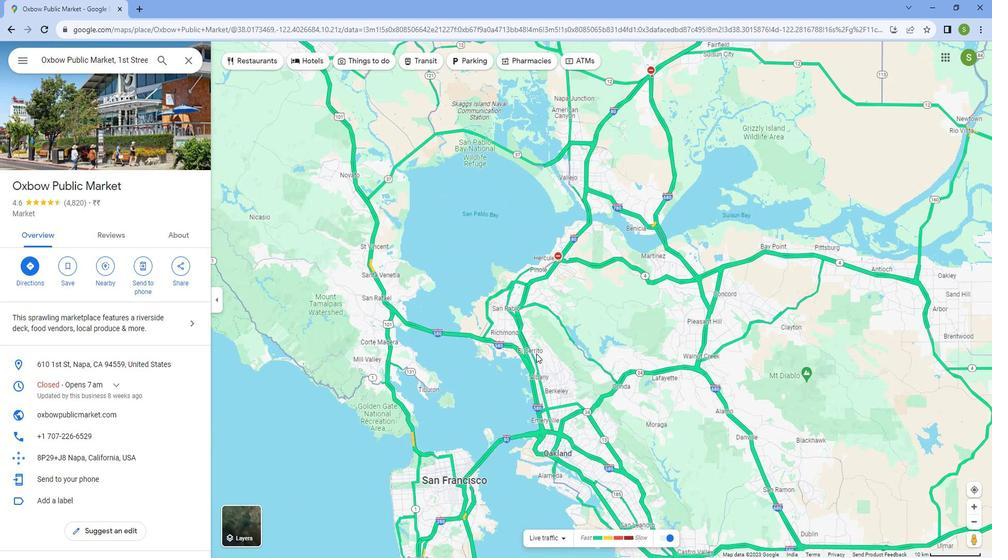 
Action: Mouse scrolled (536, 341) with delta (0, 0)
Screenshot: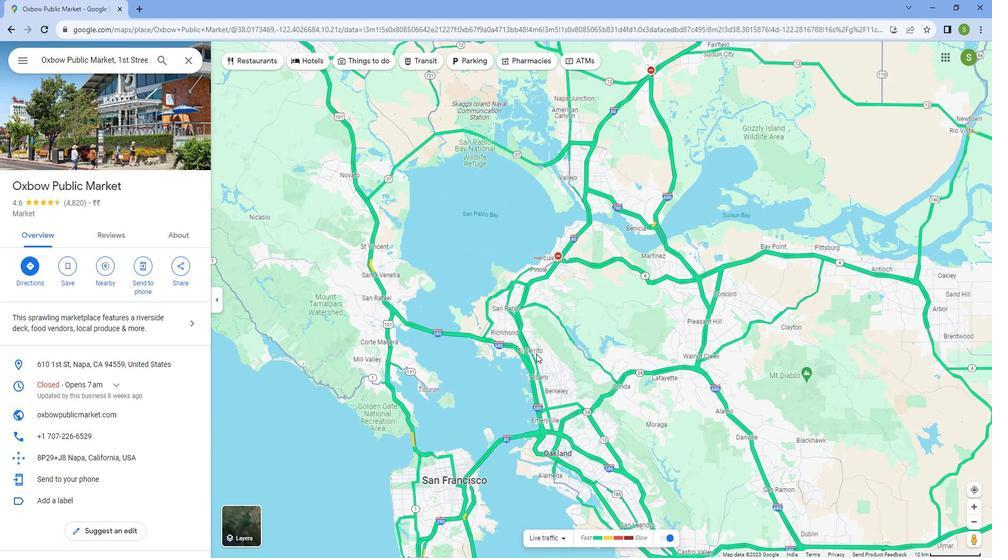 
Action: Mouse scrolled (536, 341) with delta (0, 0)
Screenshot: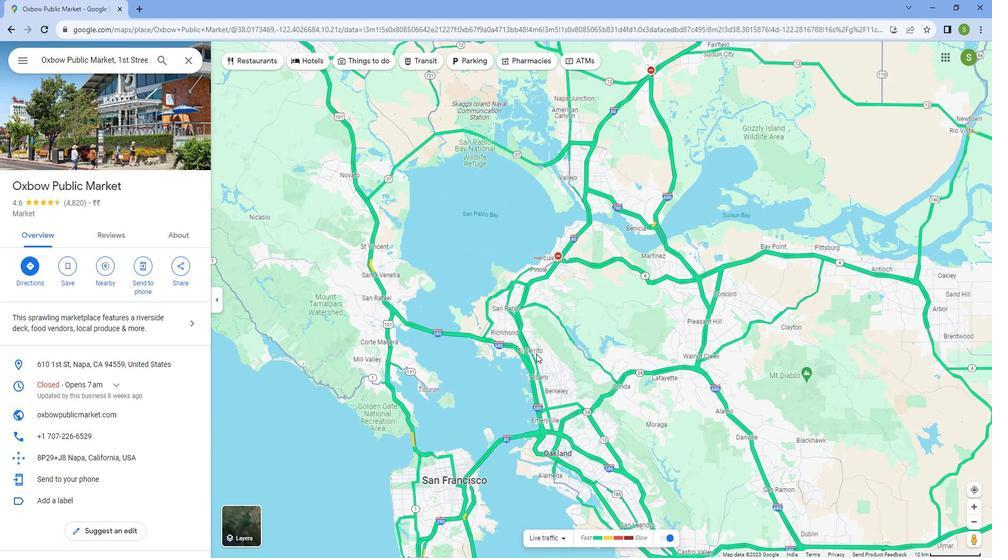 
Action: Mouse scrolled (536, 341) with delta (0, 0)
Screenshot: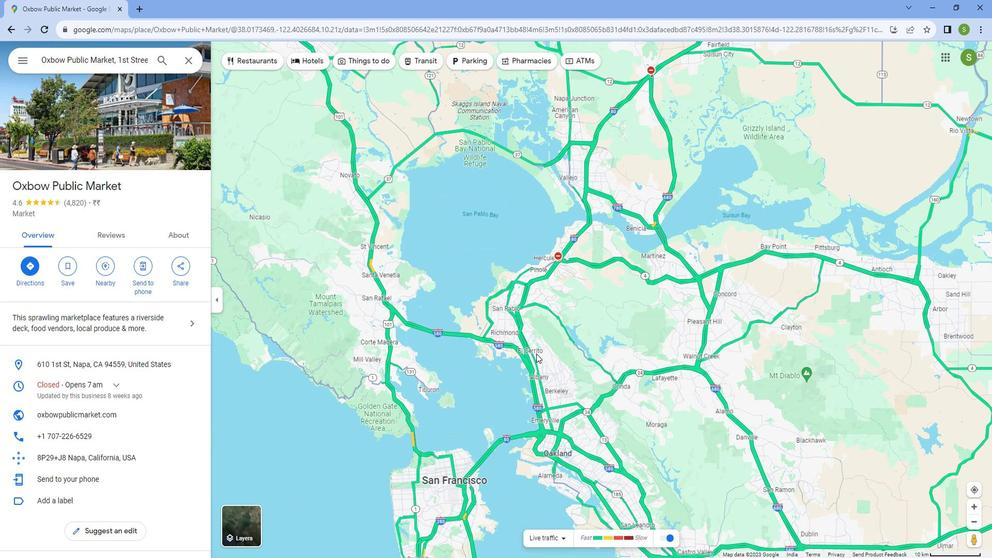 
Action: Mouse scrolled (536, 341) with delta (0, 0)
Screenshot: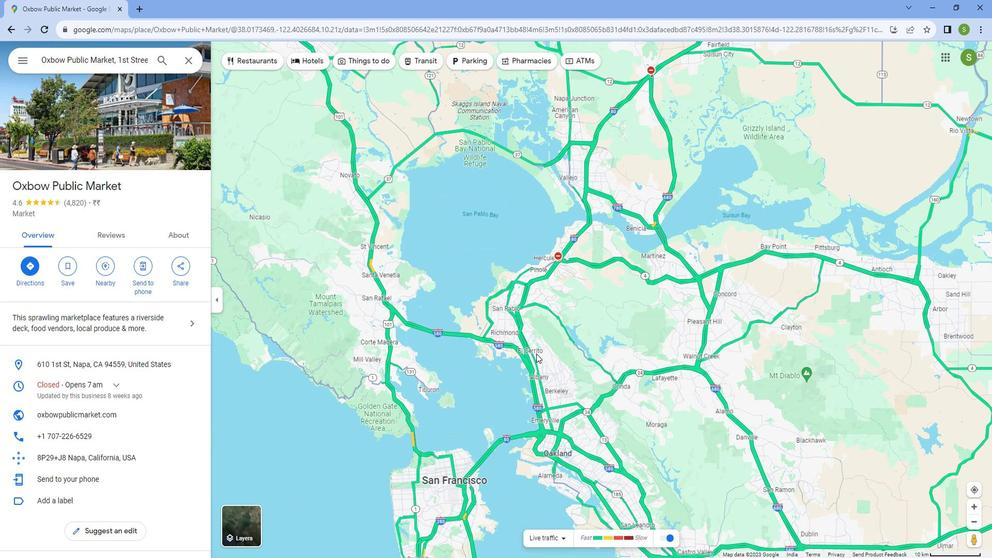 
Action: Mouse moved to (535, 328)
Screenshot: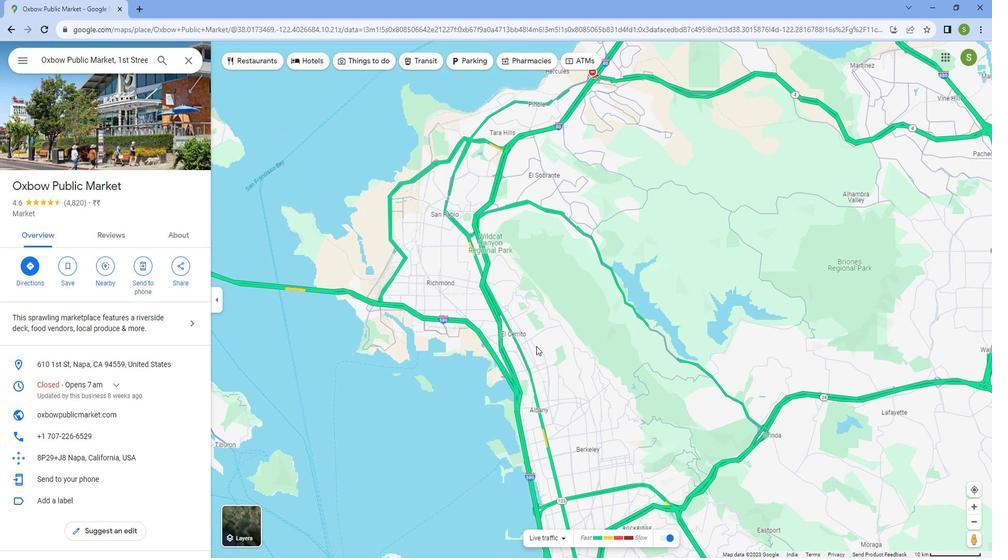 
Action: Mouse scrolled (535, 327) with delta (0, 0)
Screenshot: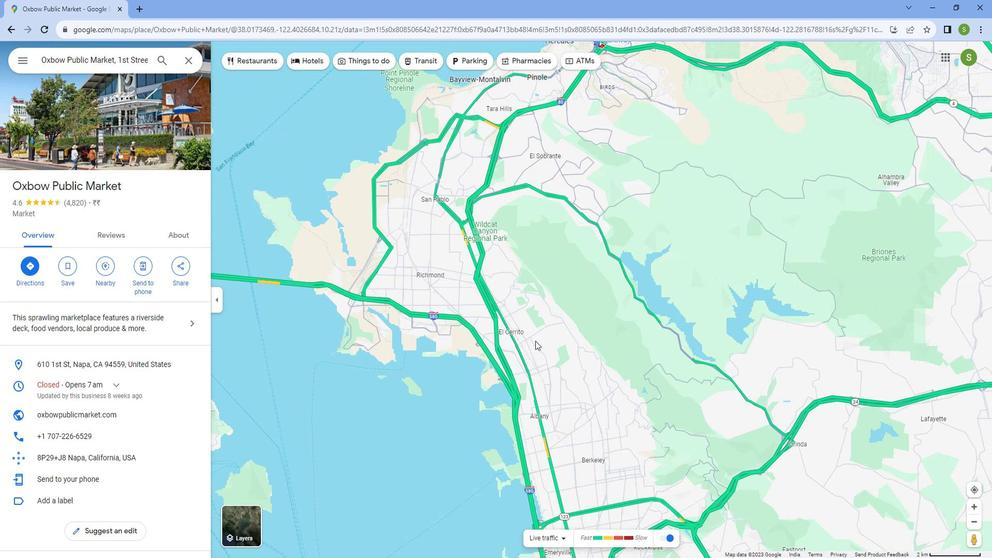 
Action: Mouse scrolled (535, 327) with delta (0, 0)
Screenshot: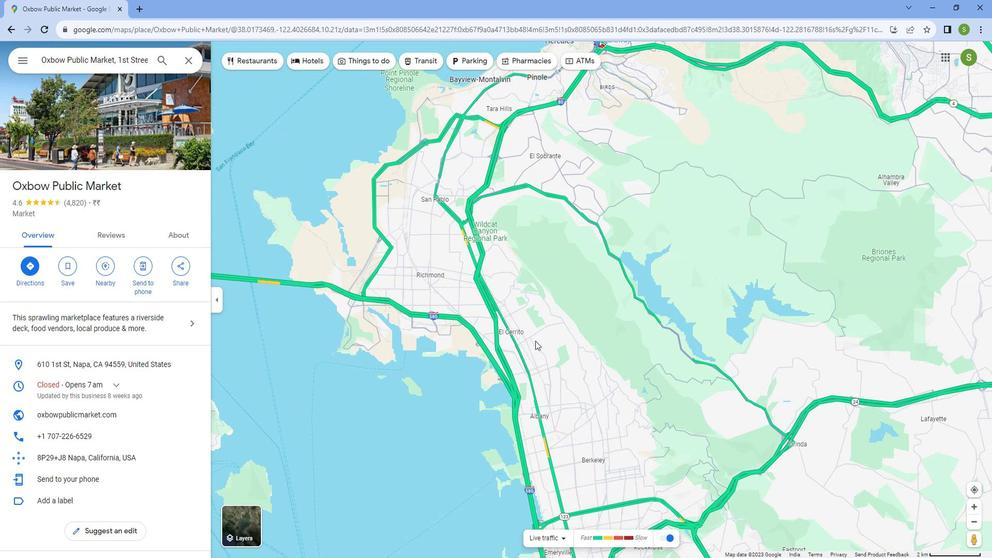 
Action: Mouse moved to (535, 325)
Screenshot: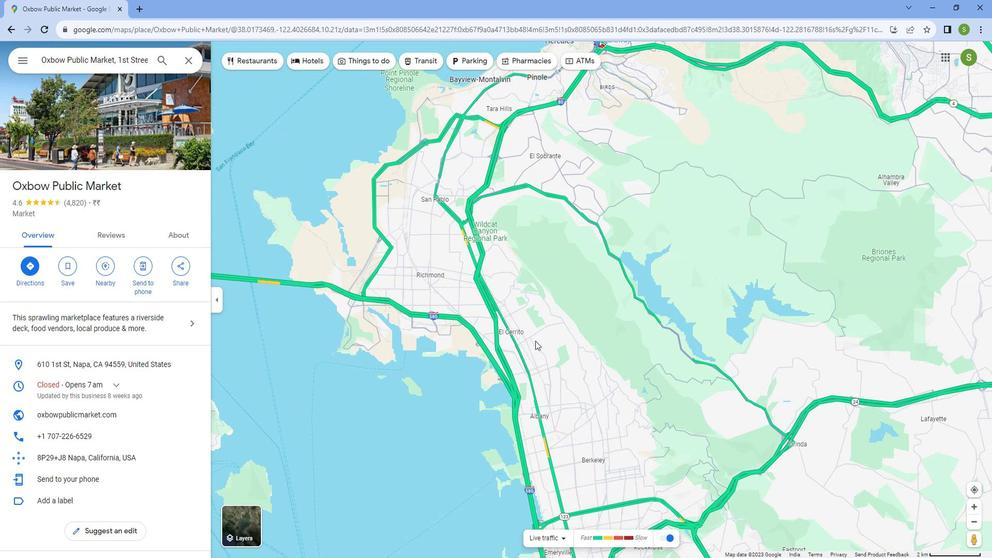 
Action: Mouse scrolled (535, 325) with delta (0, 0)
Screenshot: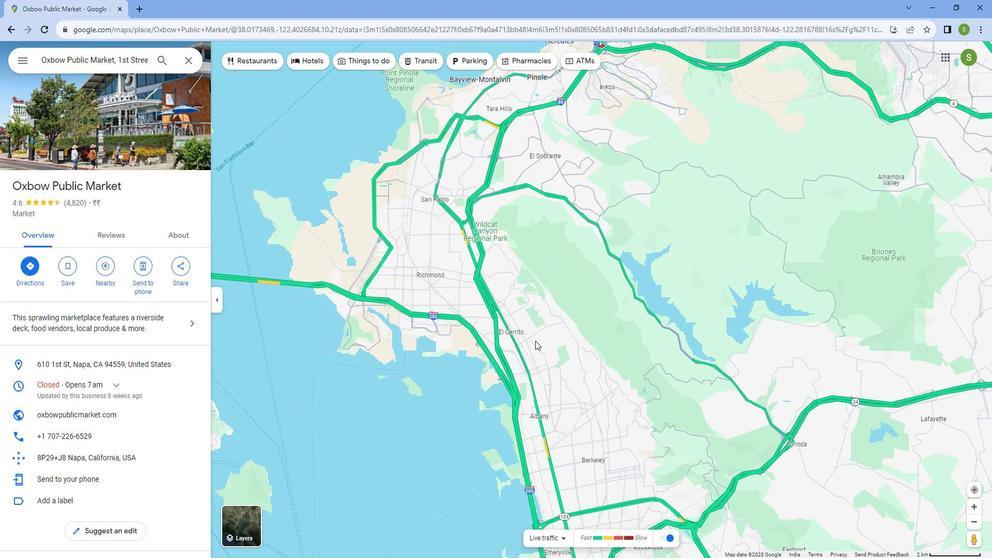 
Action: Mouse moved to (535, 322)
Screenshot: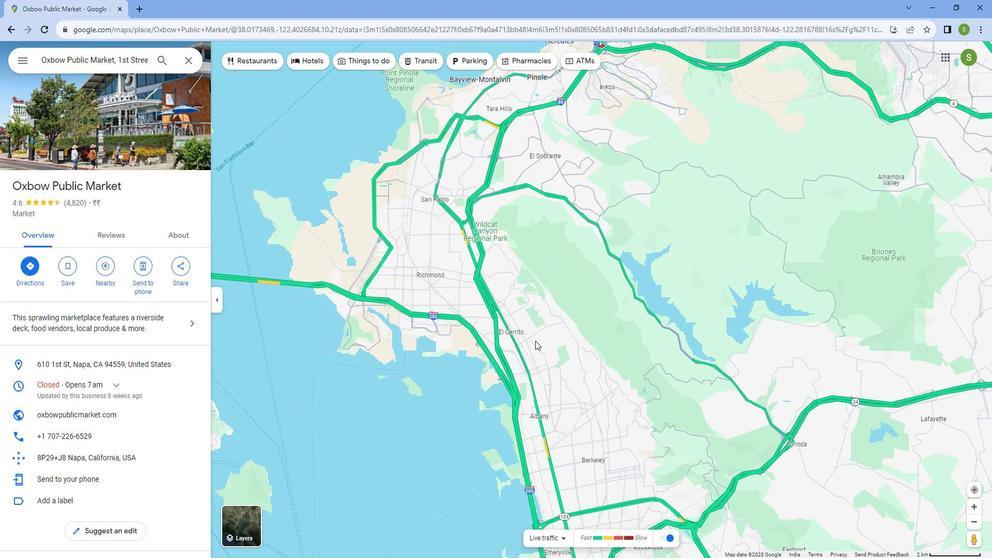 
Action: Mouse scrolled (535, 321) with delta (0, 0)
Screenshot: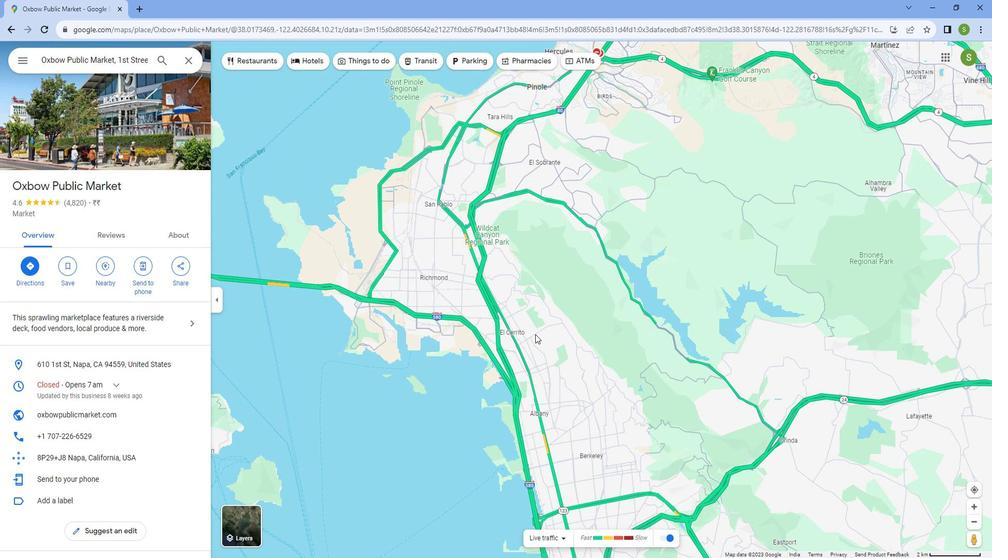 
Action: Mouse scrolled (535, 321) with delta (0, 0)
Screenshot: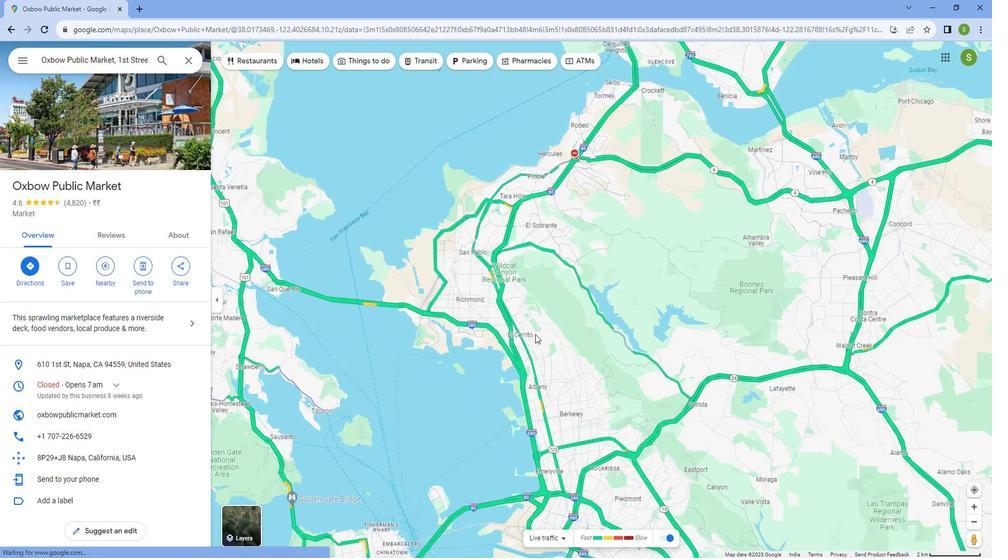 
Action: Mouse scrolled (535, 321) with delta (0, 0)
Screenshot: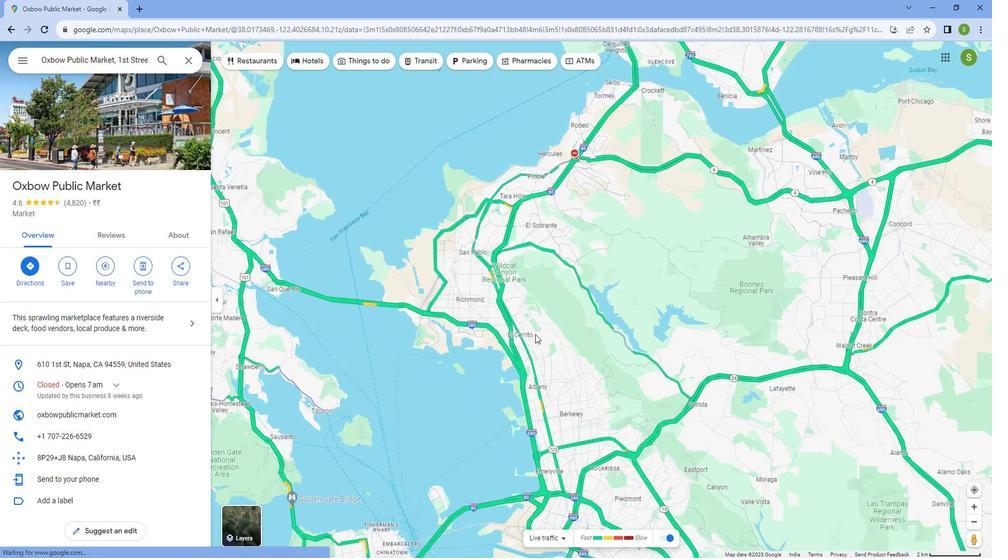 
Action: Mouse scrolled (535, 321) with delta (0, 0)
Screenshot: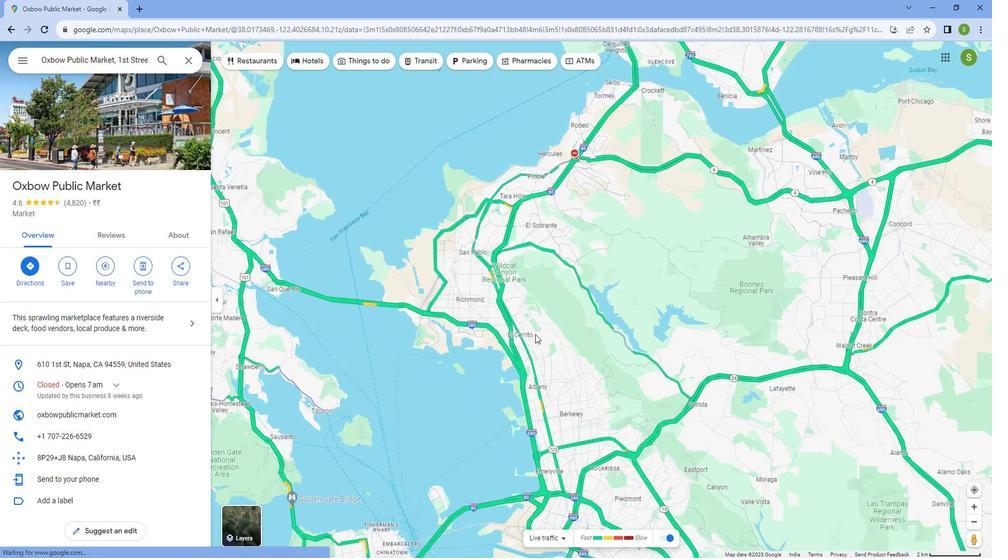 
Action: Mouse scrolled (535, 321) with delta (0, 0)
Screenshot: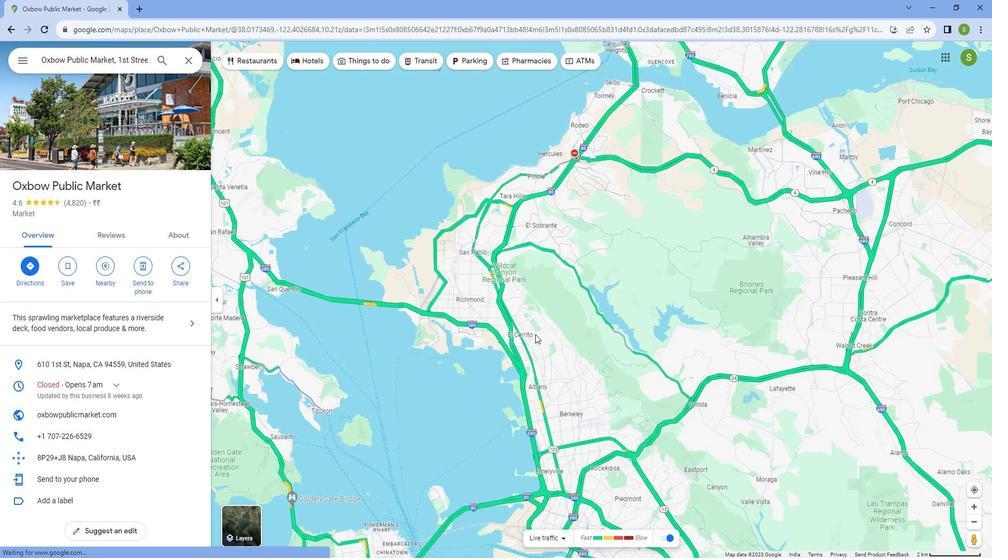 
Action: Mouse moved to (535, 321)
Screenshot: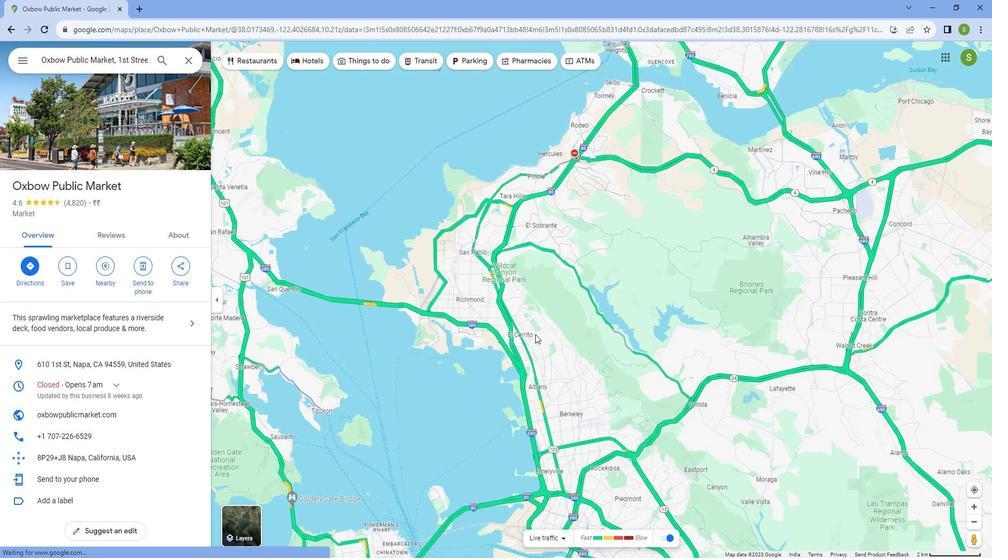 
Action: Mouse scrolled (535, 321) with delta (0, 0)
Screenshot: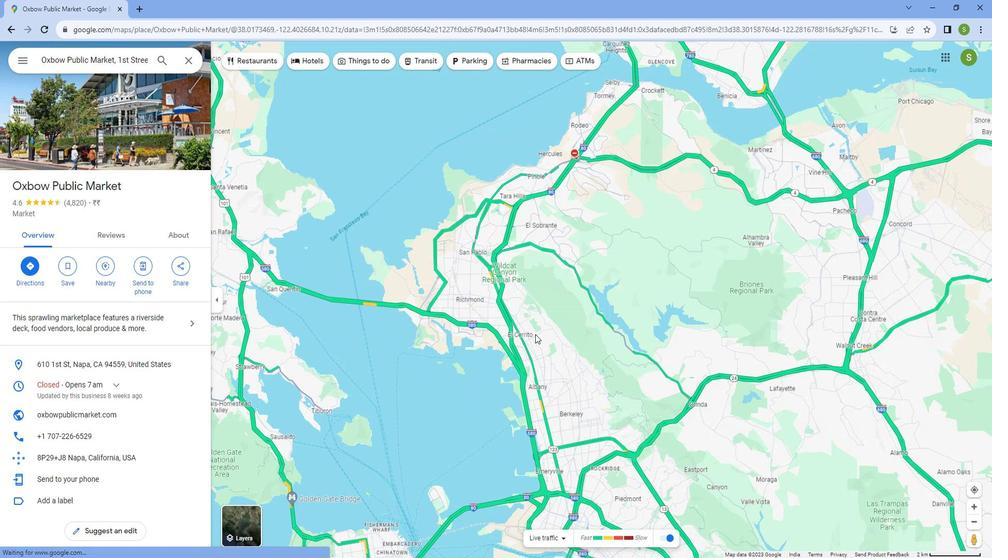 
Action: Mouse moved to (583, 110)
Screenshot: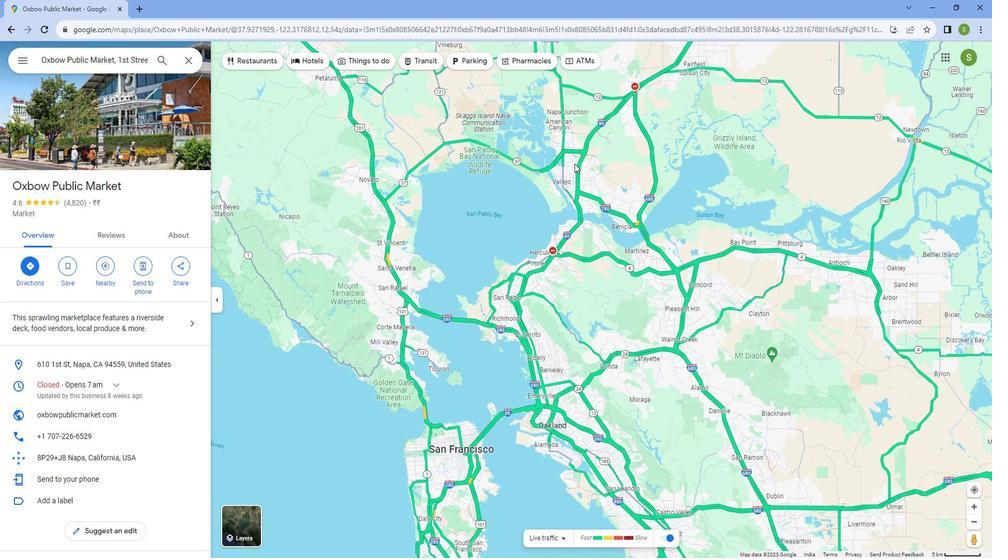 
Action: Mouse scrolled (583, 111) with delta (0, 0)
Screenshot: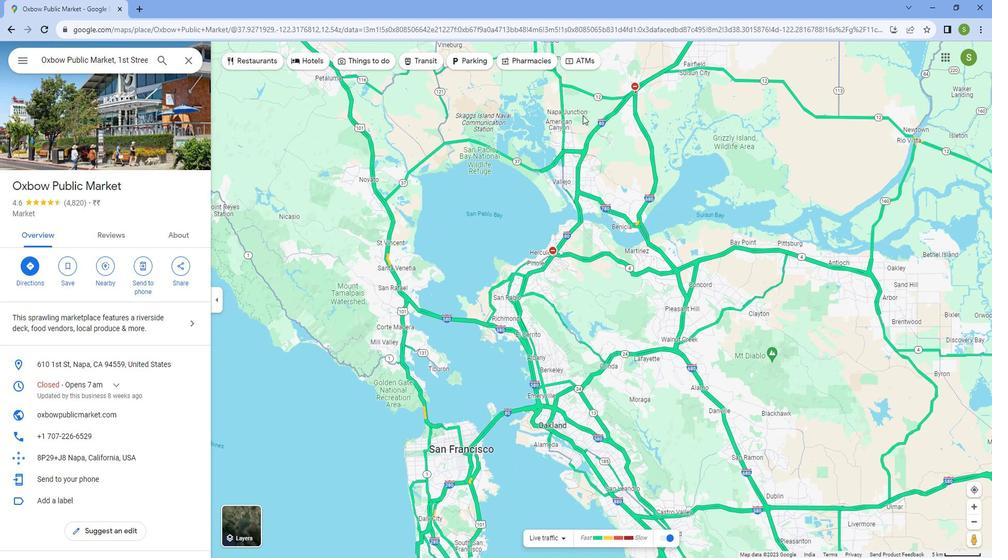 
Action: Mouse scrolled (583, 111) with delta (0, 0)
Screenshot: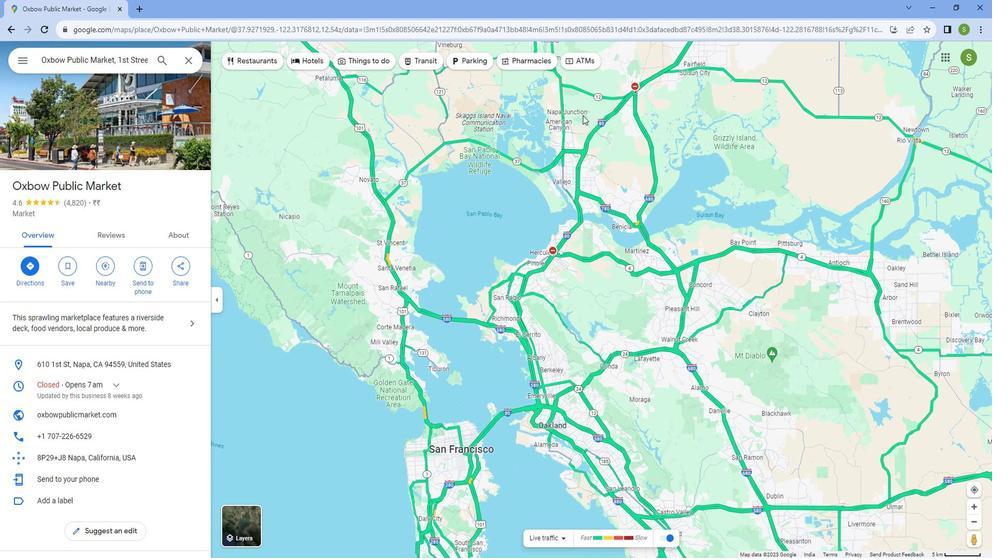 
Action: Mouse scrolled (583, 111) with delta (0, 0)
Screenshot: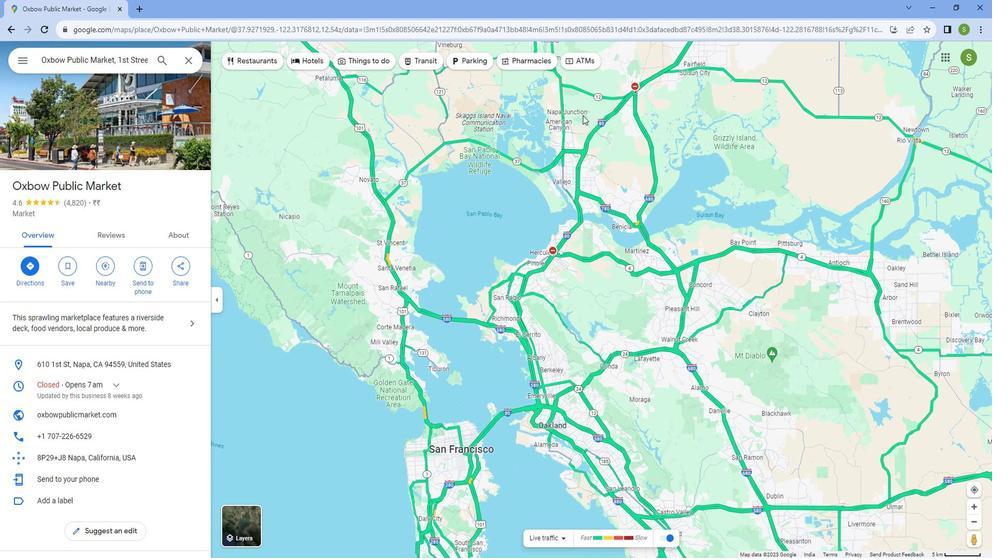 
Action: Mouse scrolled (583, 111) with delta (0, 0)
Screenshot: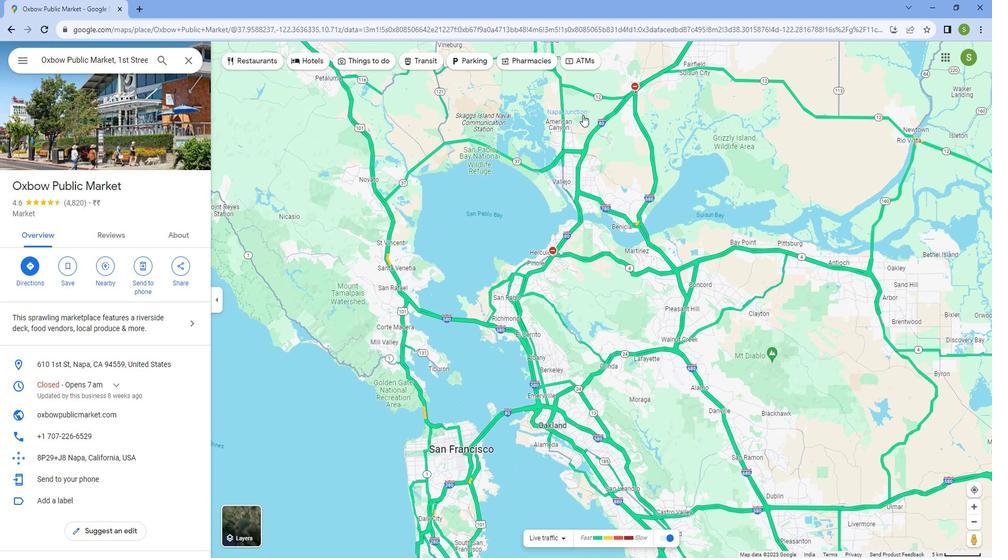 
Action: Mouse scrolled (583, 111) with delta (0, 0)
Screenshot: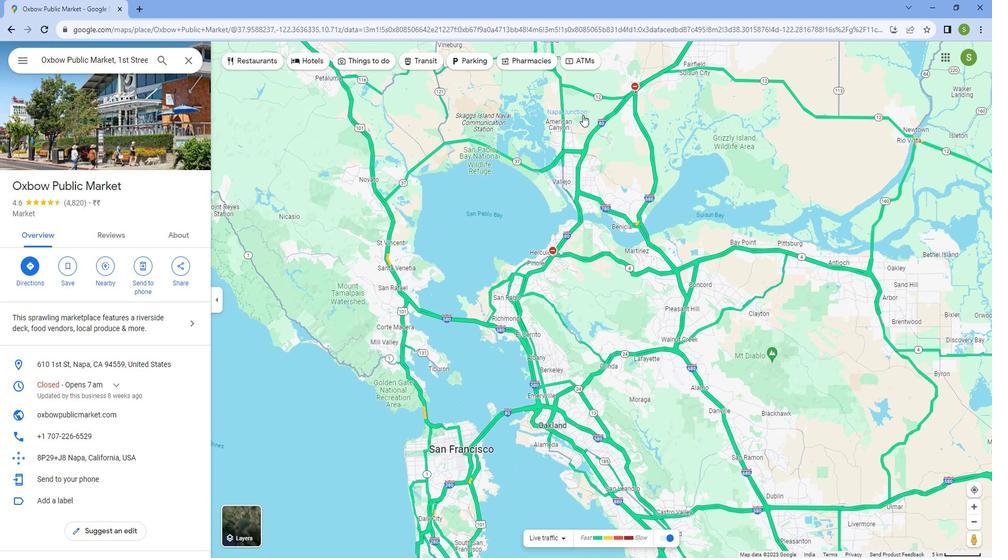 
Action: Mouse scrolled (583, 111) with delta (0, 0)
Screenshot: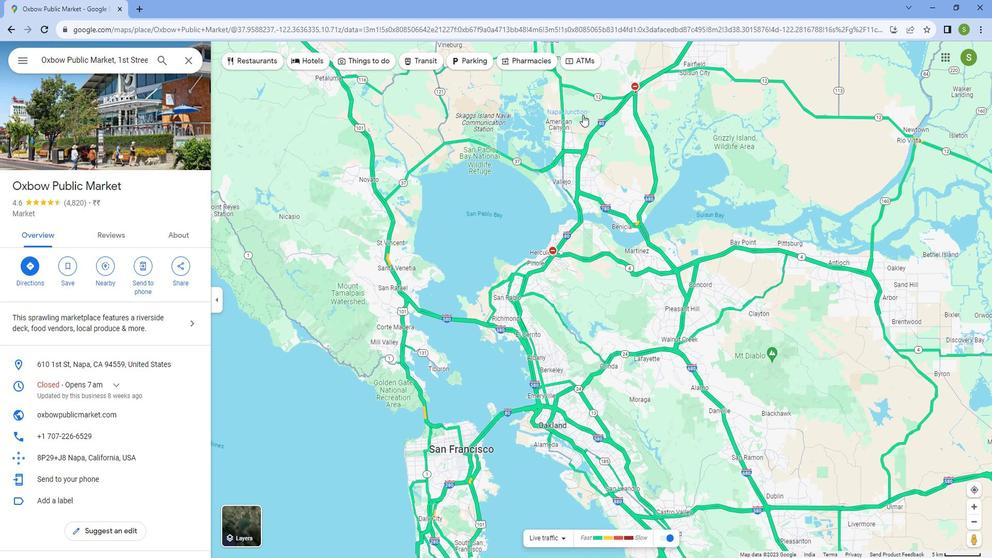 
Action: Mouse scrolled (583, 111) with delta (0, 0)
Screenshot: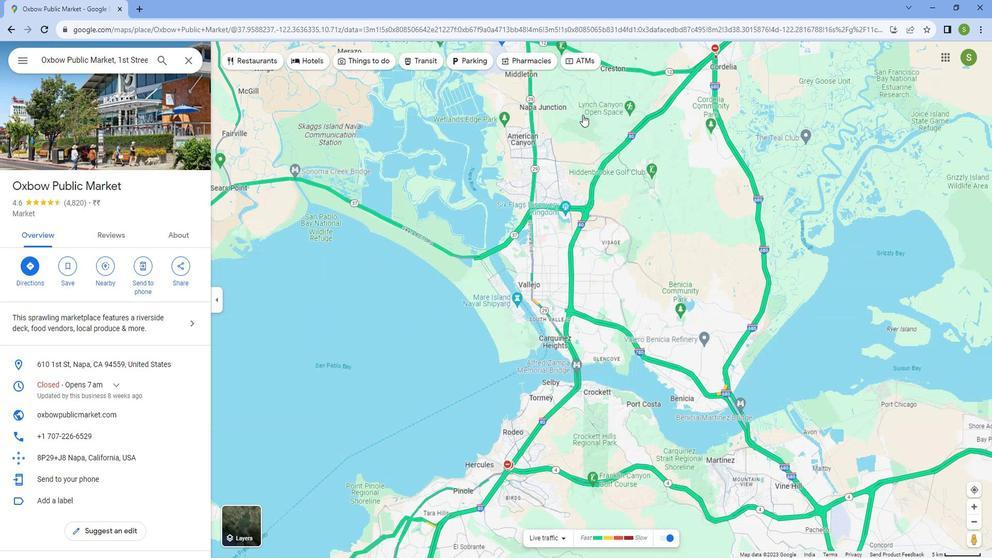 
Action: Mouse scrolled (583, 111) with delta (0, 0)
Screenshot: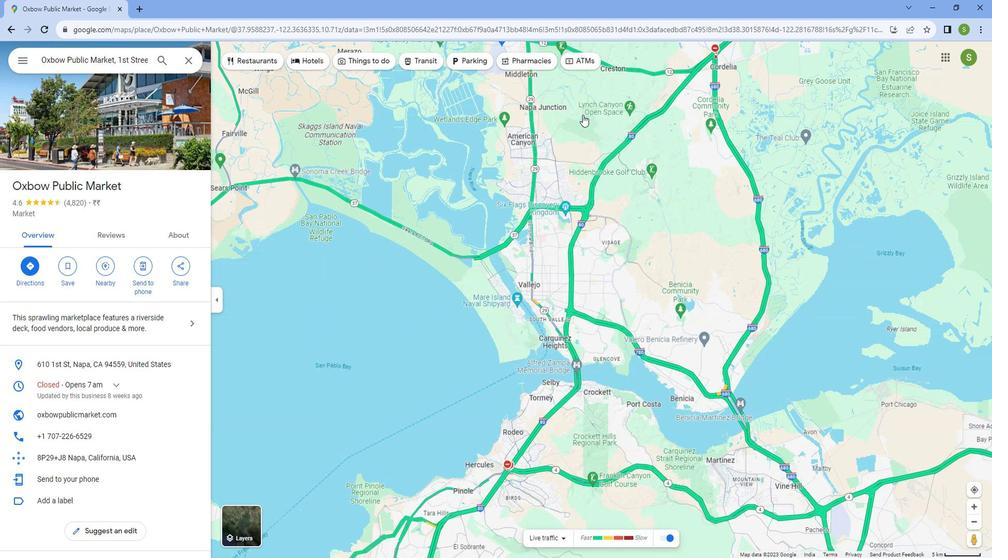 
Action: Mouse scrolled (583, 111) with delta (0, 0)
Screenshot: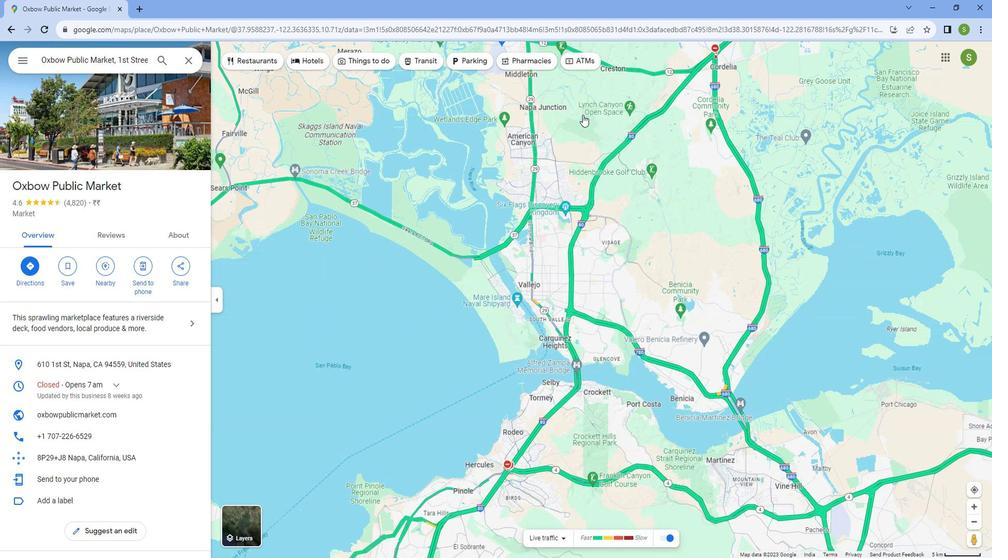 
Action: Mouse scrolled (583, 111) with delta (0, 0)
Screenshot: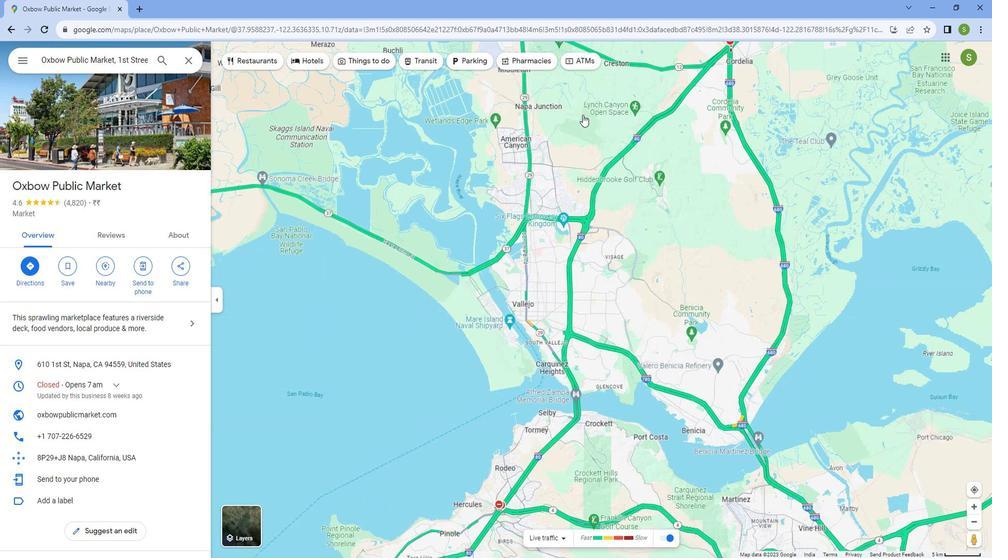 
Action: Mouse scrolled (583, 111) with delta (0, 0)
Screenshot: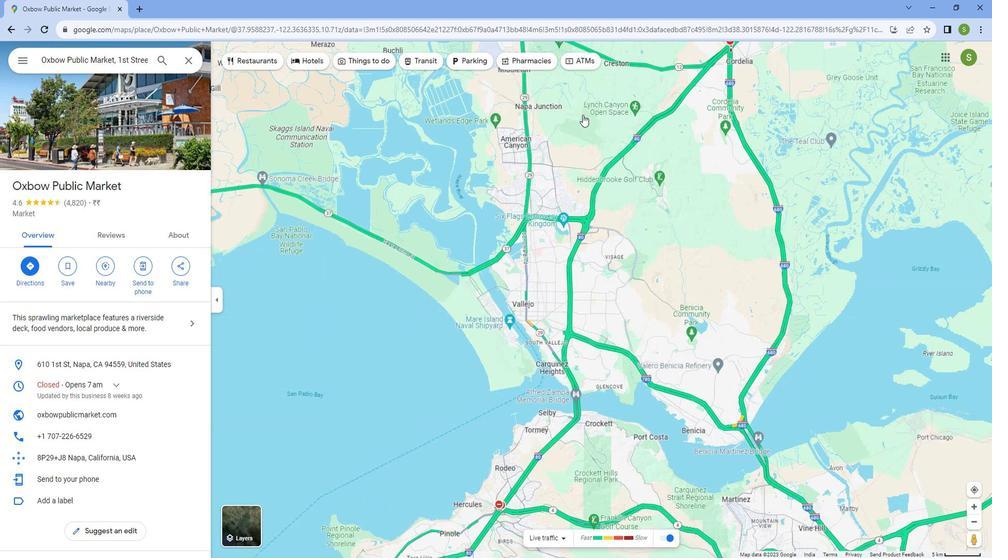 
Action: Mouse scrolled (583, 111) with delta (0, 0)
Screenshot: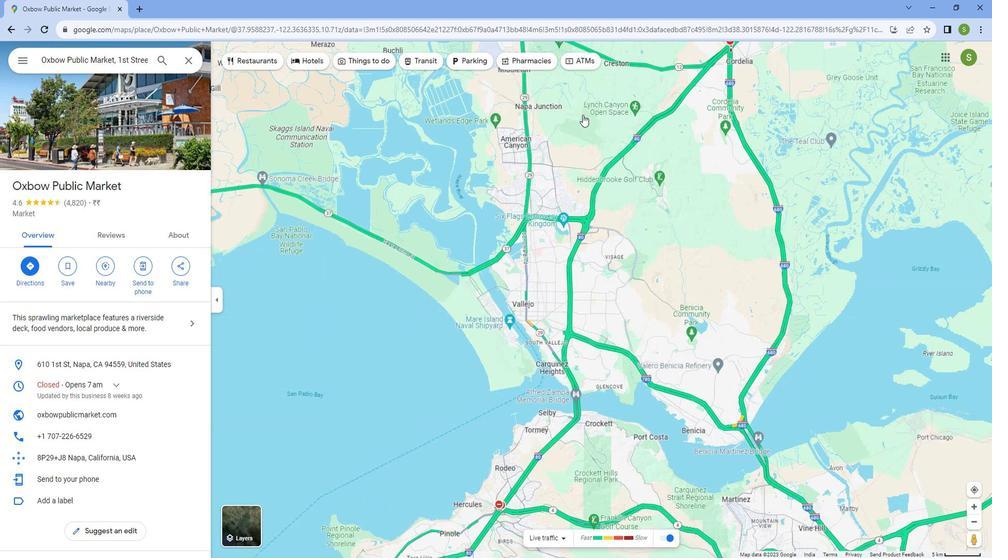 
Action: Mouse moved to (555, 181)
Screenshot: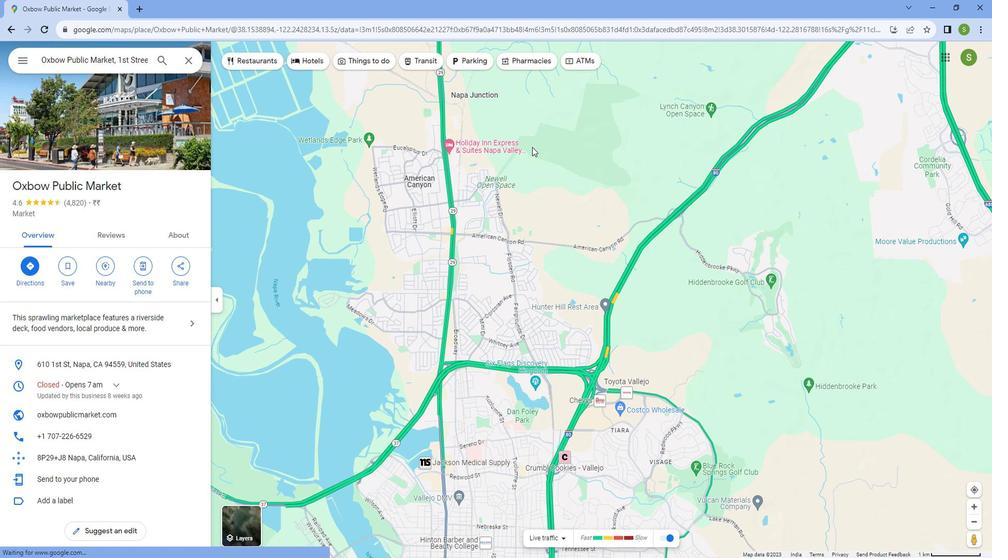 
Action: Mouse pressed left at (555, 181)
Screenshot: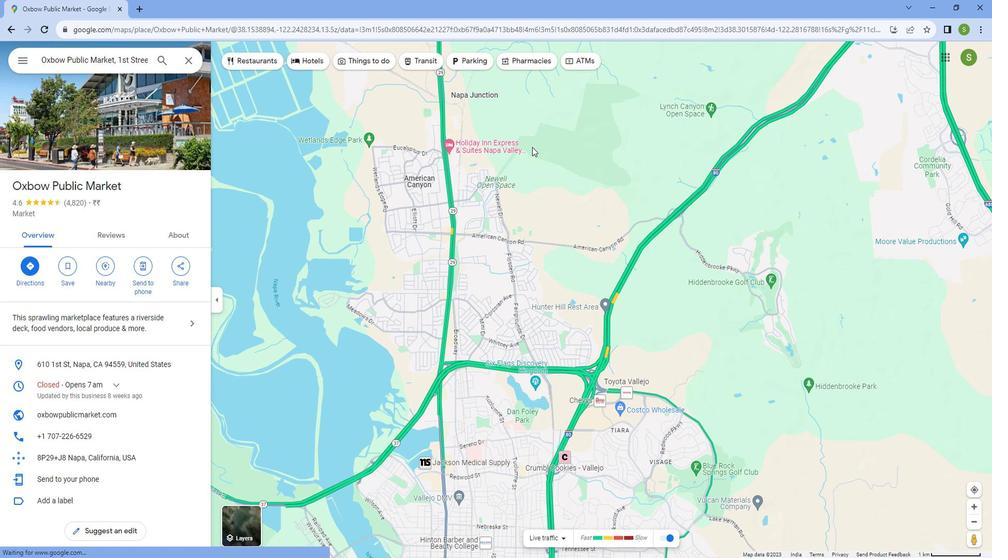 
Action: Mouse moved to (508, 125)
Screenshot: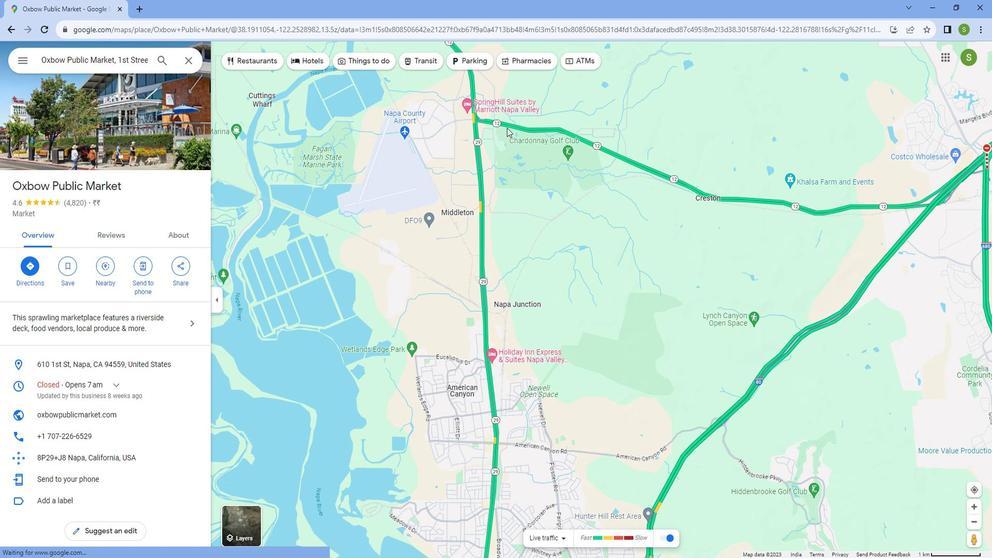 
Action: Mouse pressed left at (508, 125)
Screenshot: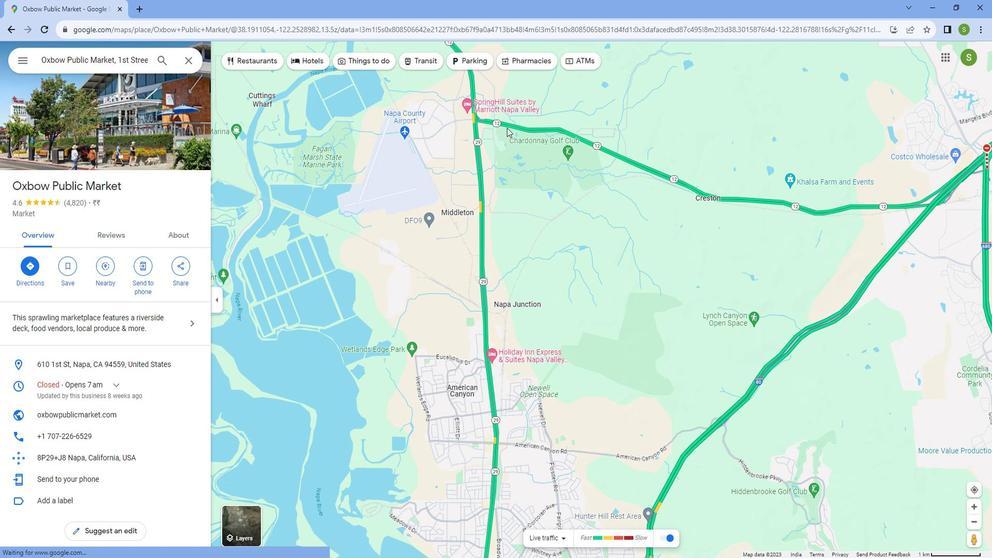 
Action: Mouse moved to (440, 97)
Screenshot: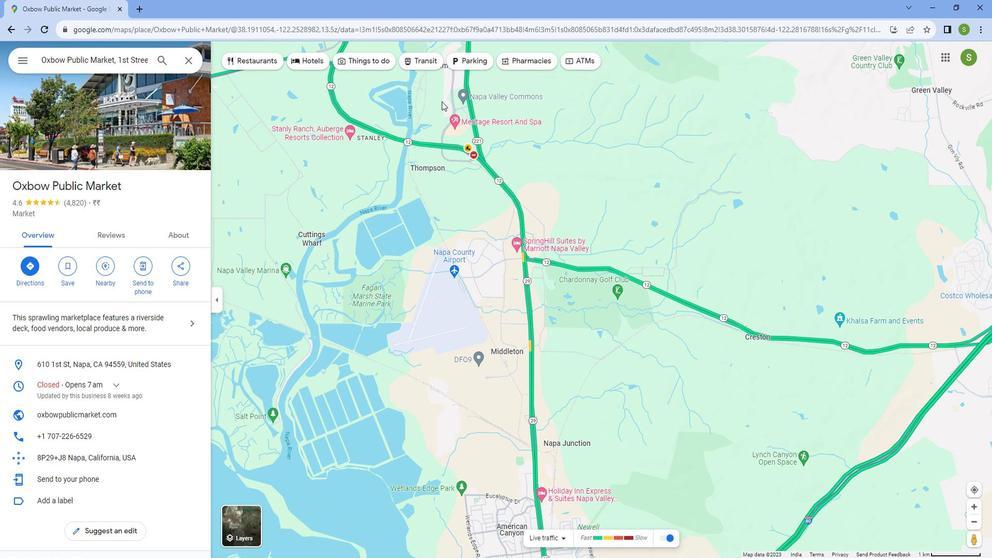 
Action: Mouse pressed left at (440, 97)
Screenshot: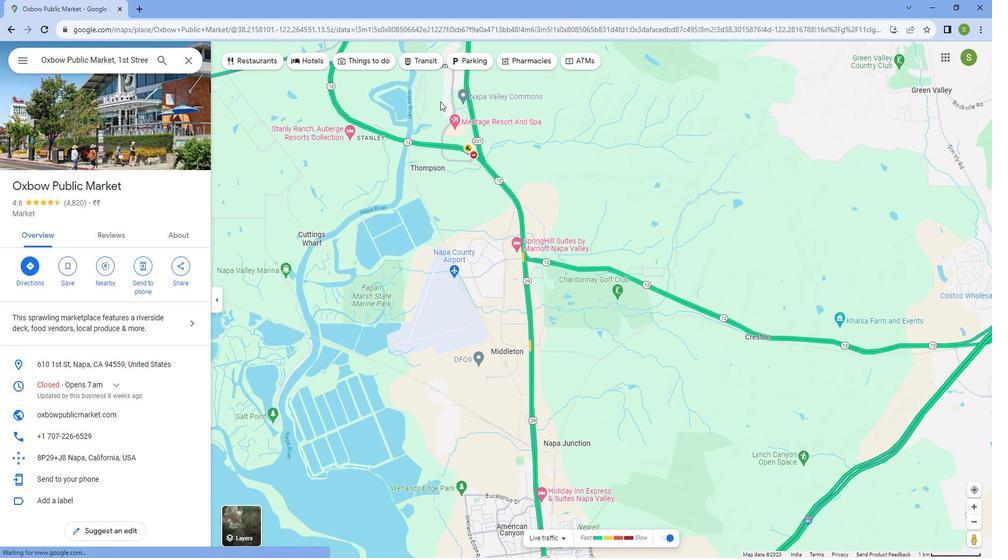 
Action: Mouse moved to (452, 164)
Screenshot: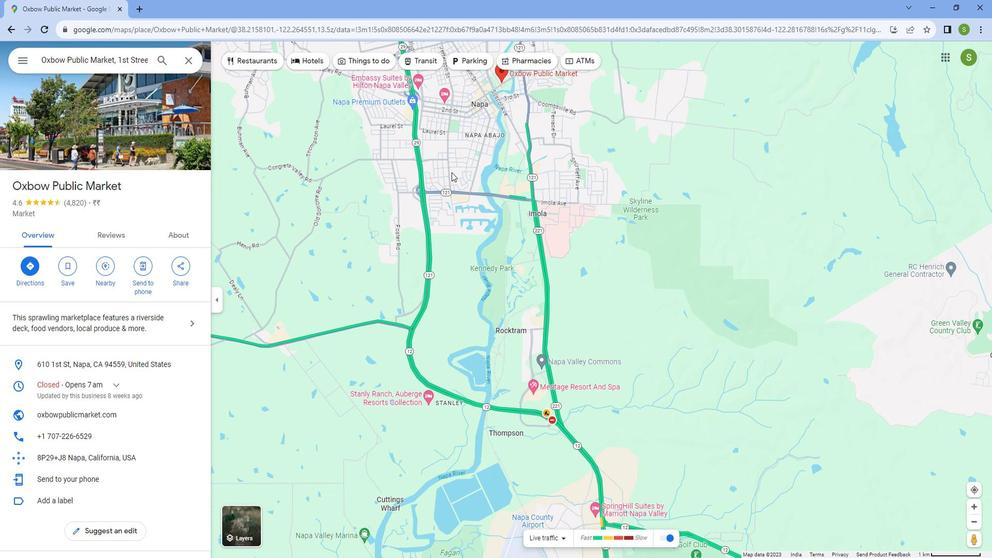 
Action: Mouse scrolled (452, 164) with delta (0, 0)
Screenshot: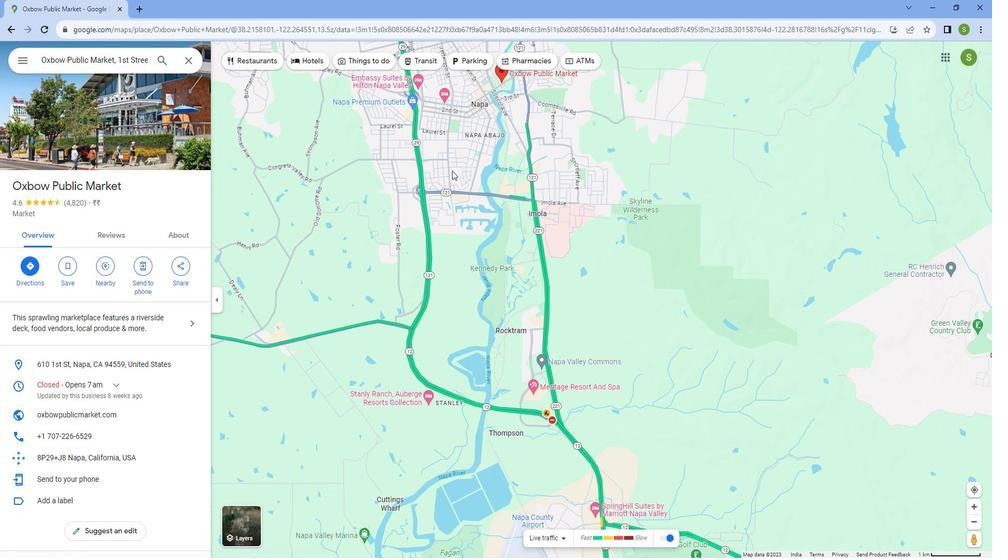 
Action: Mouse scrolled (452, 164) with delta (0, 0)
Screenshot: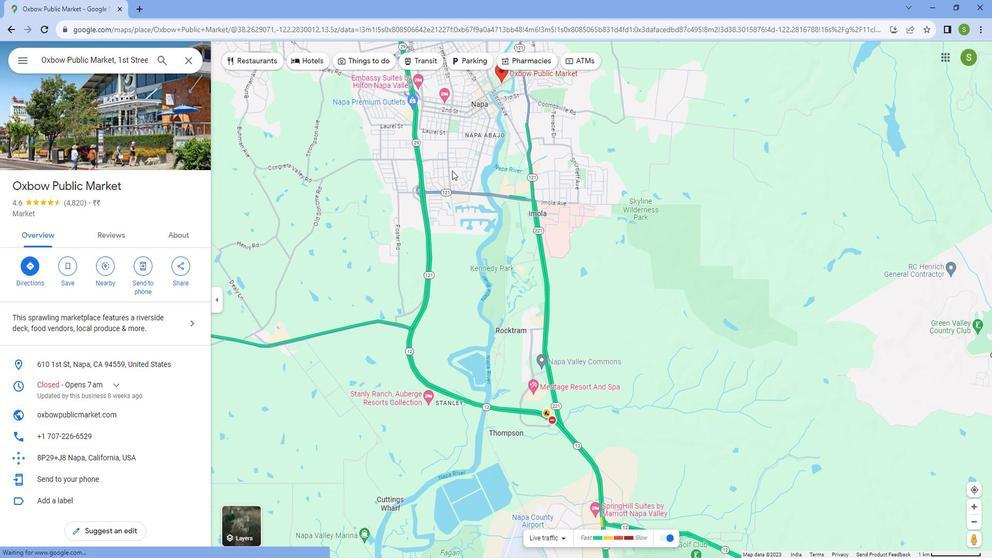 
Action: Mouse scrolled (452, 164) with delta (0, 0)
Screenshot: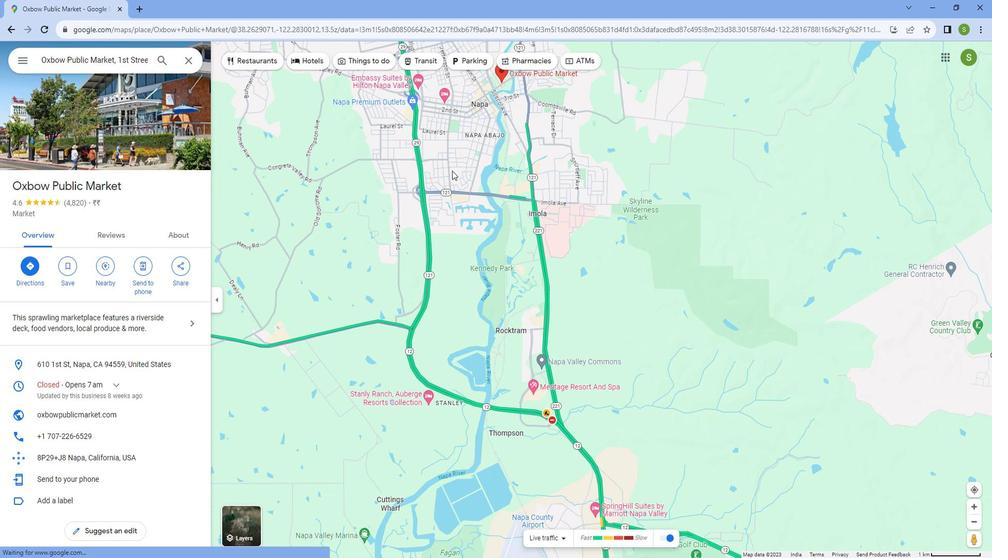 
Action: Mouse scrolled (452, 164) with delta (0, 0)
Screenshot: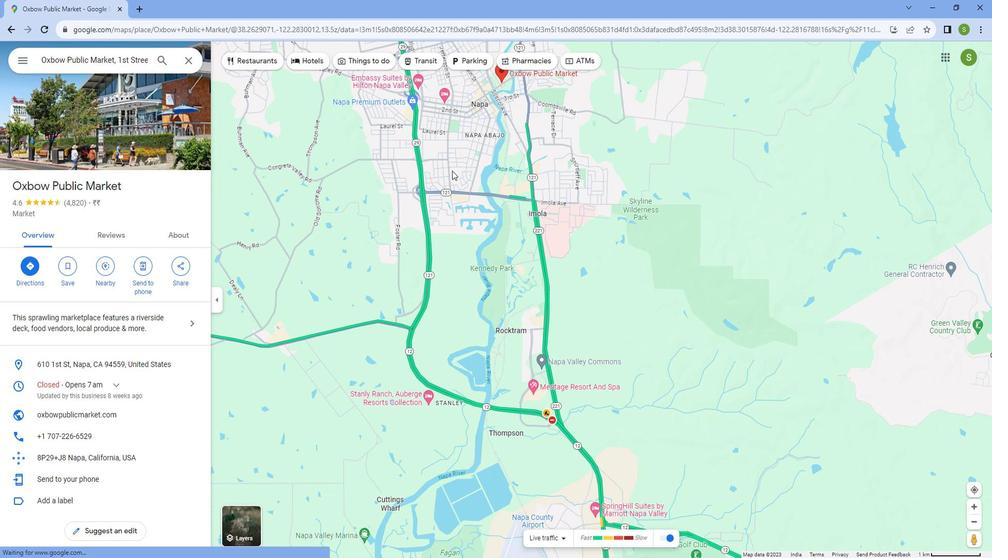 
Action: Mouse scrolled (452, 164) with delta (0, 0)
Screenshot: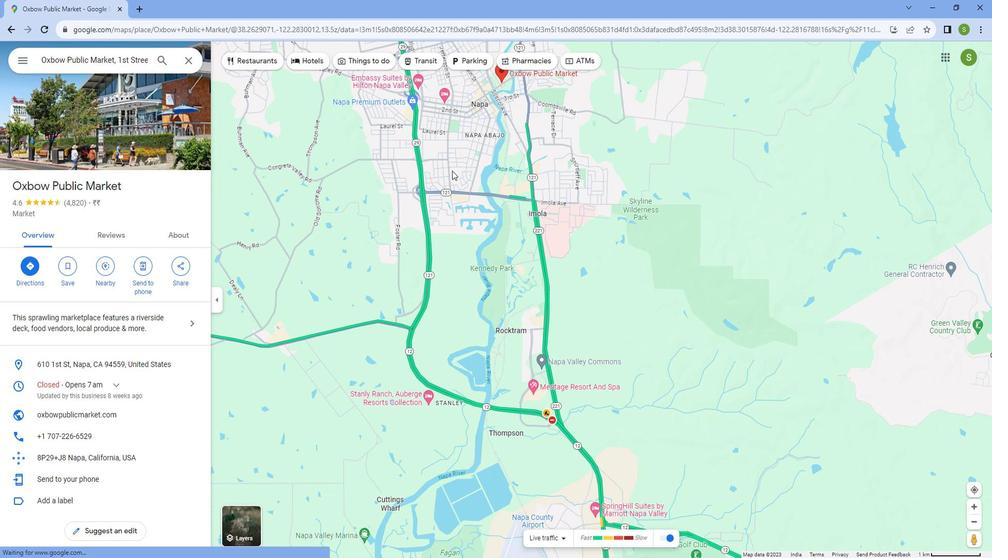 
Action: Mouse scrolled (452, 164) with delta (0, 0)
Screenshot: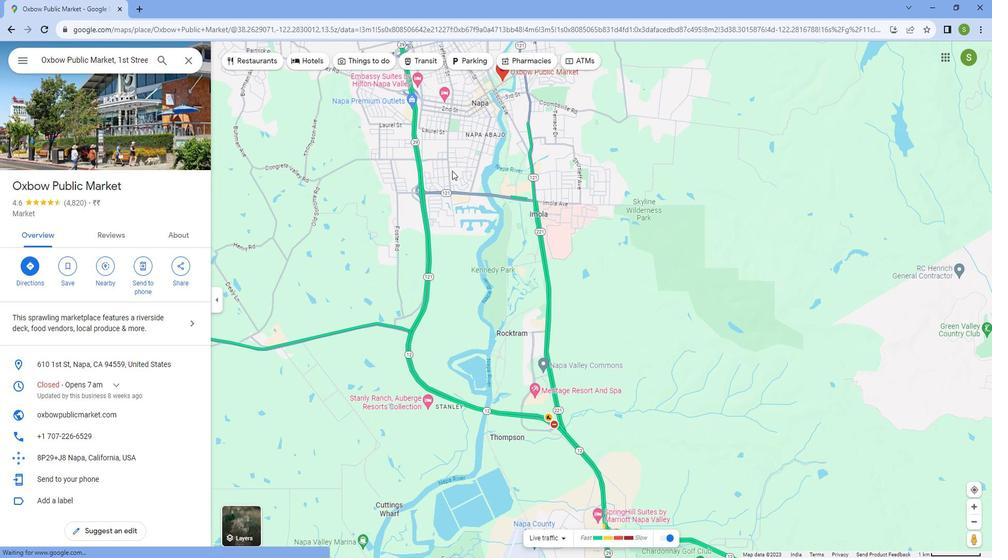 
Action: Mouse scrolled (452, 163) with delta (0, 0)
Screenshot: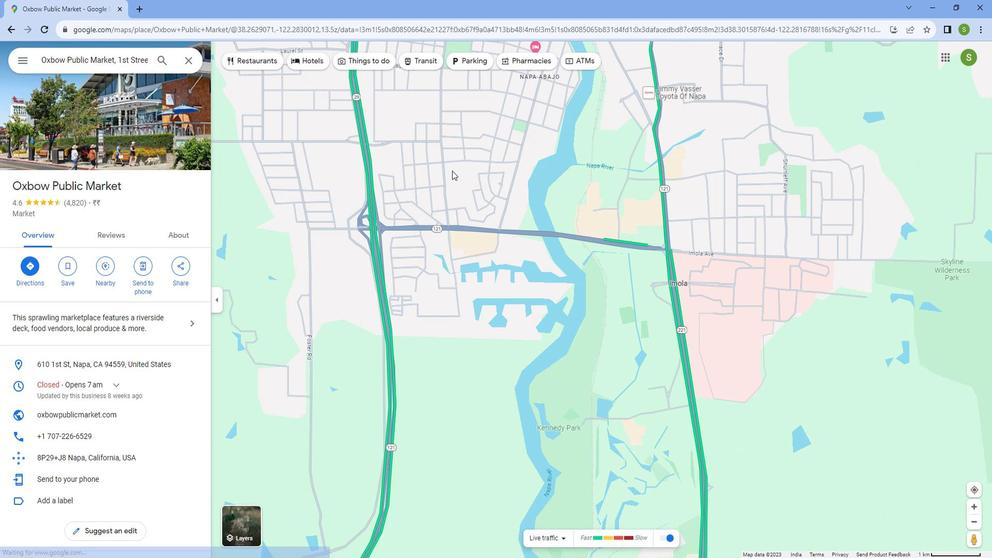 
Action: Mouse scrolled (452, 163) with delta (0, 0)
Screenshot: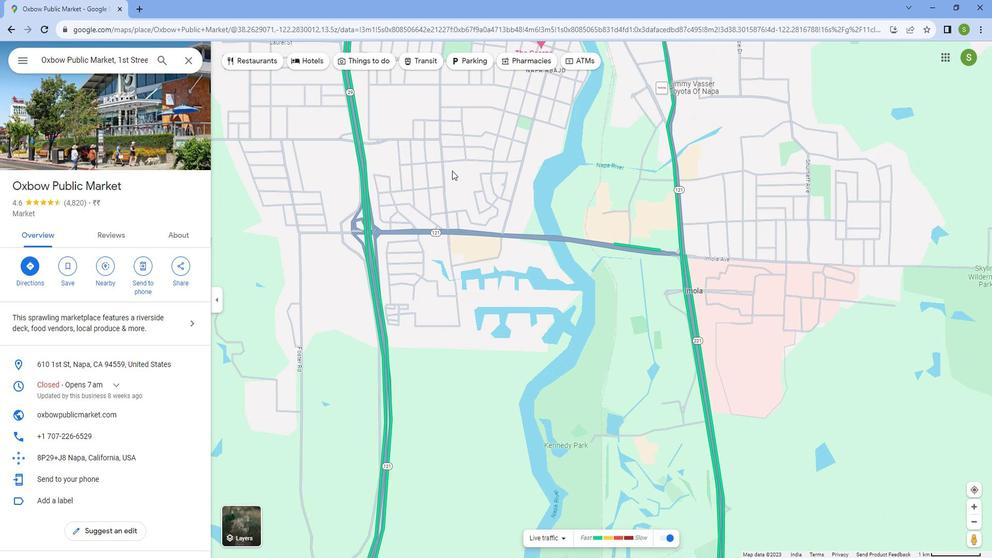 
Action: Mouse scrolled (452, 163) with delta (0, 0)
Screenshot: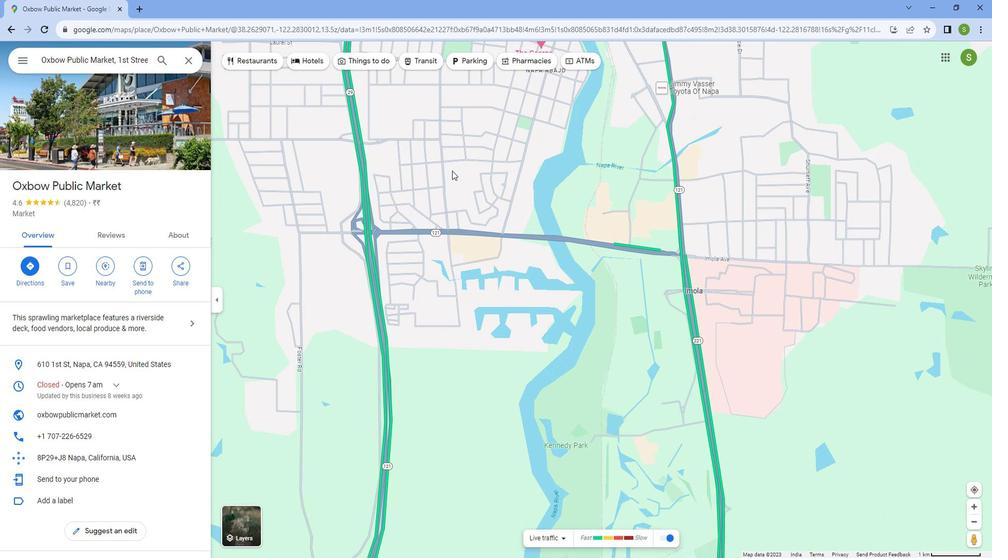
Action: Mouse scrolled (452, 163) with delta (0, 0)
Screenshot: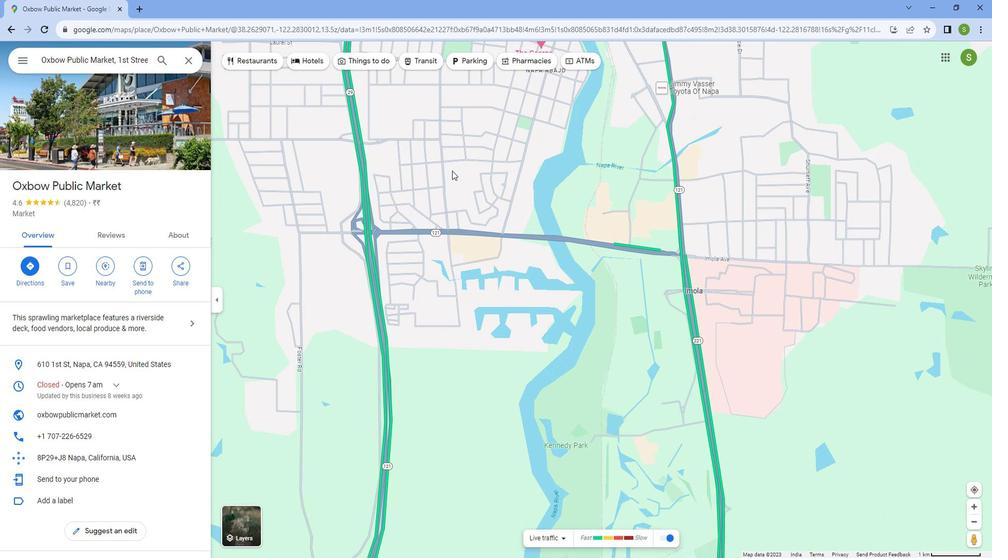 
Action: Mouse moved to (479, 134)
Screenshot: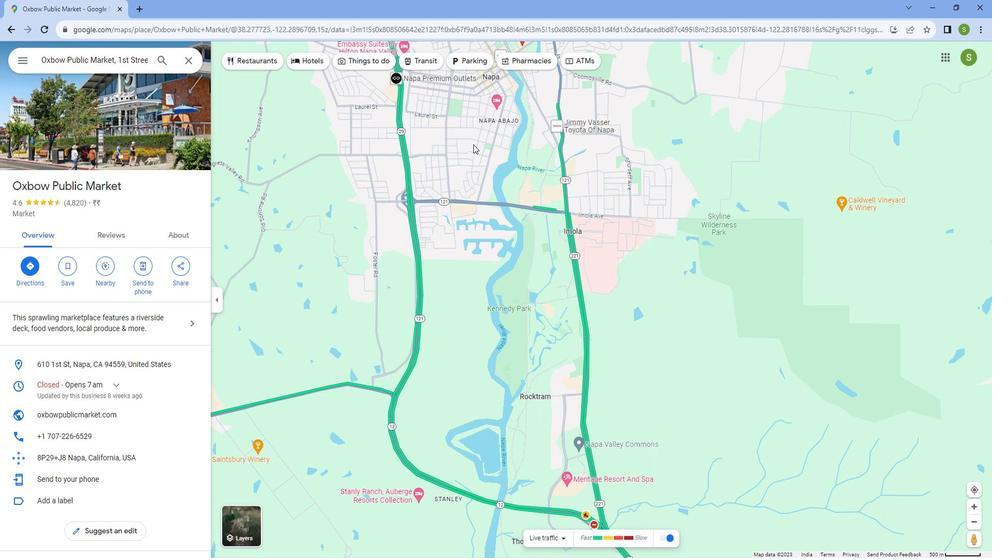 
Action: Mouse pressed left at (479, 134)
Screenshot: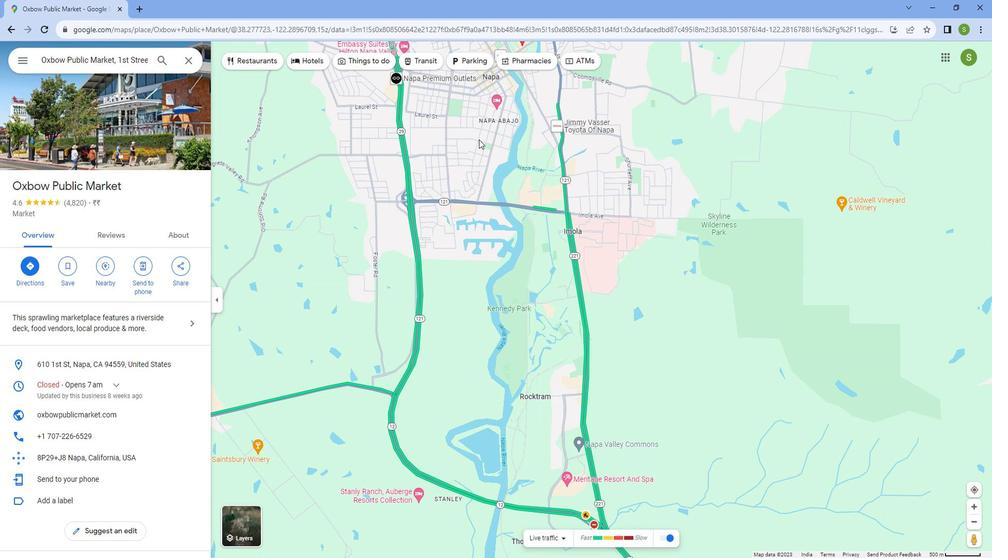 
Action: Mouse moved to (473, 329)
Screenshot: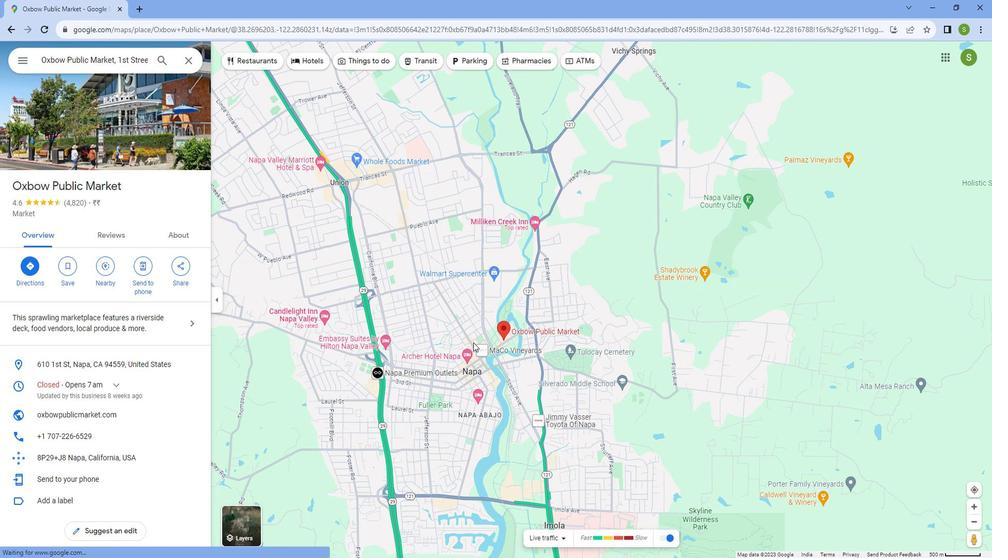 
